 Task: Search one way flight ticket for 5 adults, 2 children, 1 infant in seat and 2 infants on lap in economy from Yakutat: Yakutat Airport (also See Yakutat Seaplane Base) to Jackson: Jackson Hole Airport on 5-2-2023. Choice of flights is Delta. Number of bags: 6 checked bags. Price is upto 87000. Outbound departure time preference is 19:00.
Action: Mouse moved to (219, 127)
Screenshot: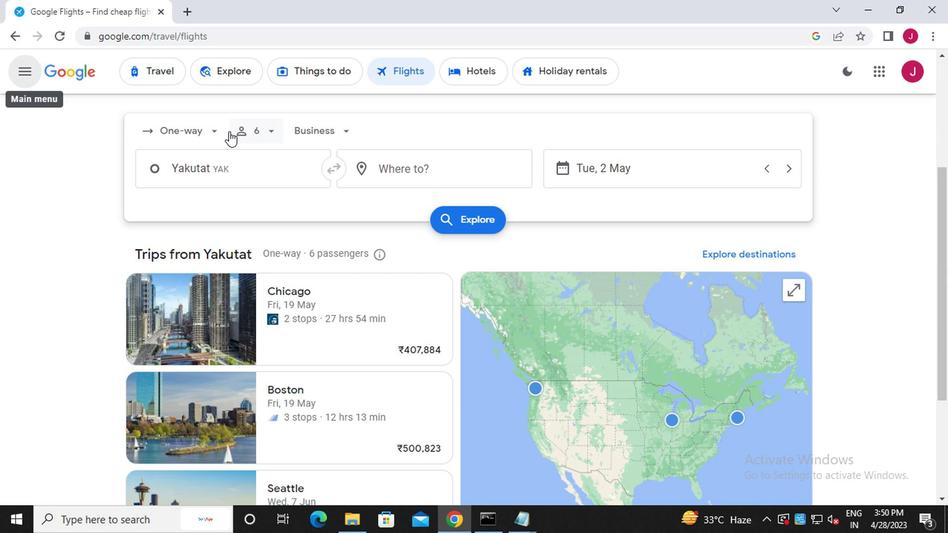 
Action: Mouse pressed left at (219, 127)
Screenshot: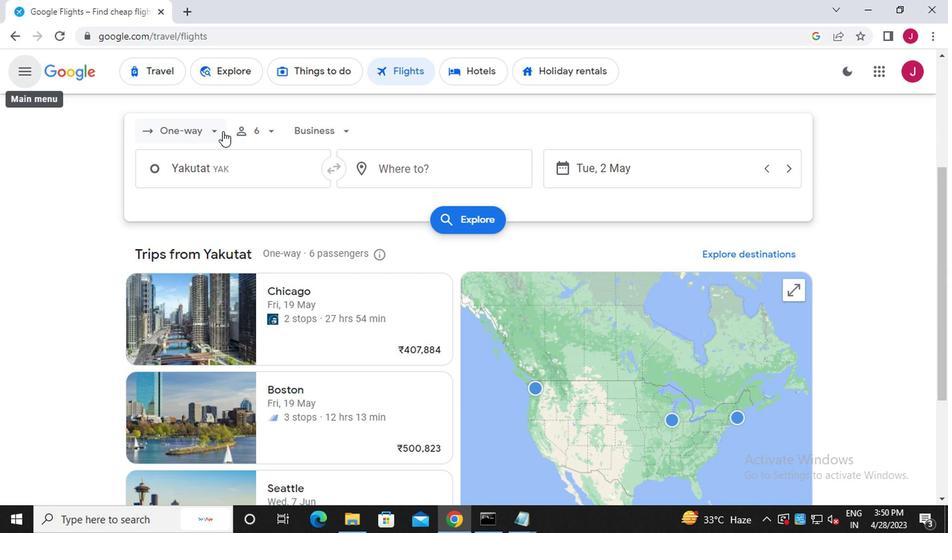 
Action: Mouse moved to (213, 198)
Screenshot: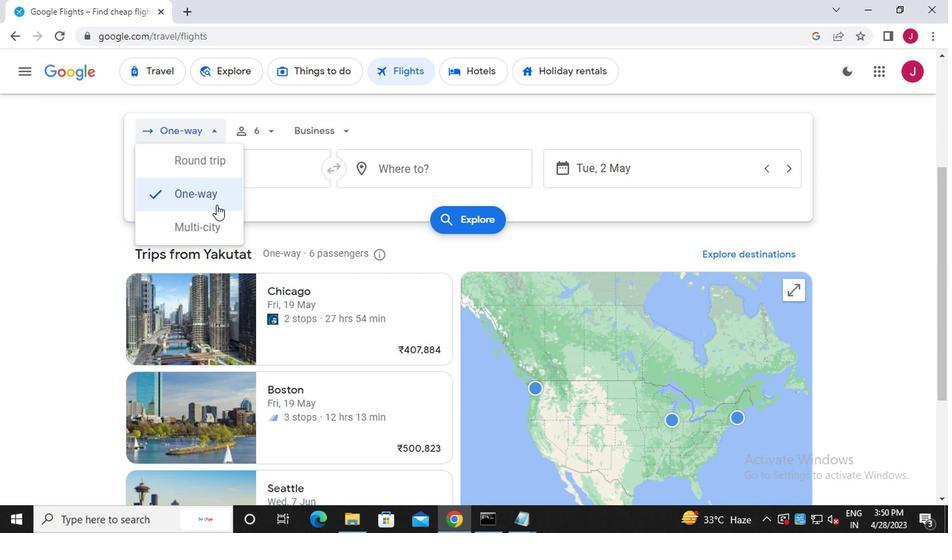 
Action: Mouse pressed left at (213, 198)
Screenshot: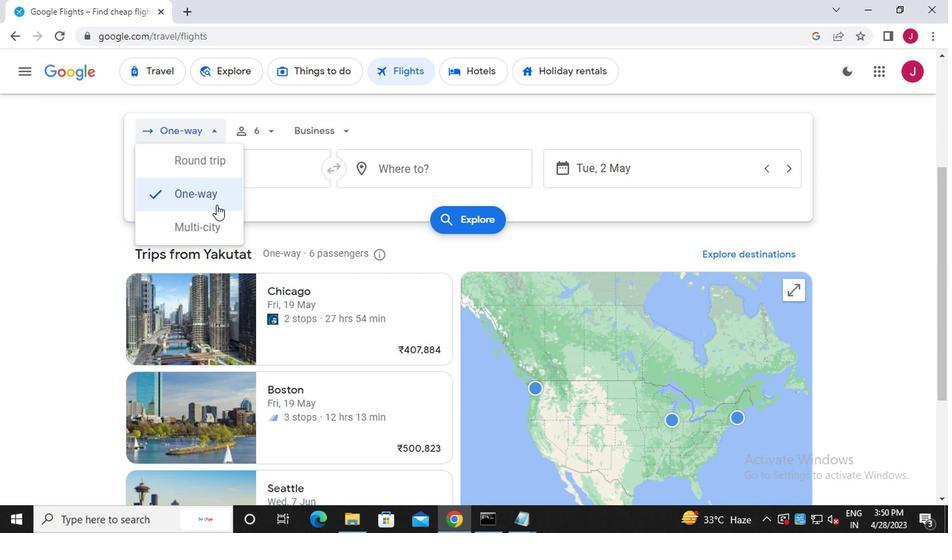 
Action: Mouse moved to (257, 135)
Screenshot: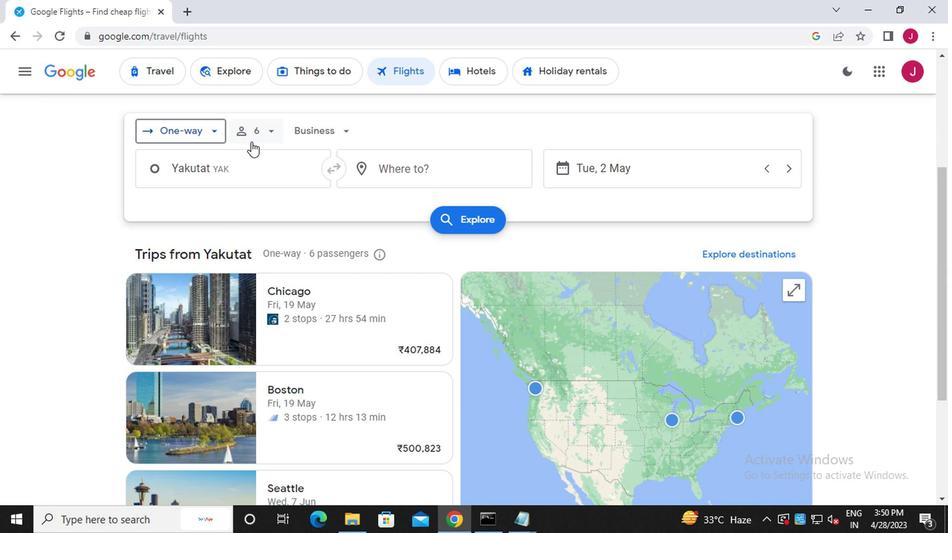 
Action: Mouse pressed left at (257, 135)
Screenshot: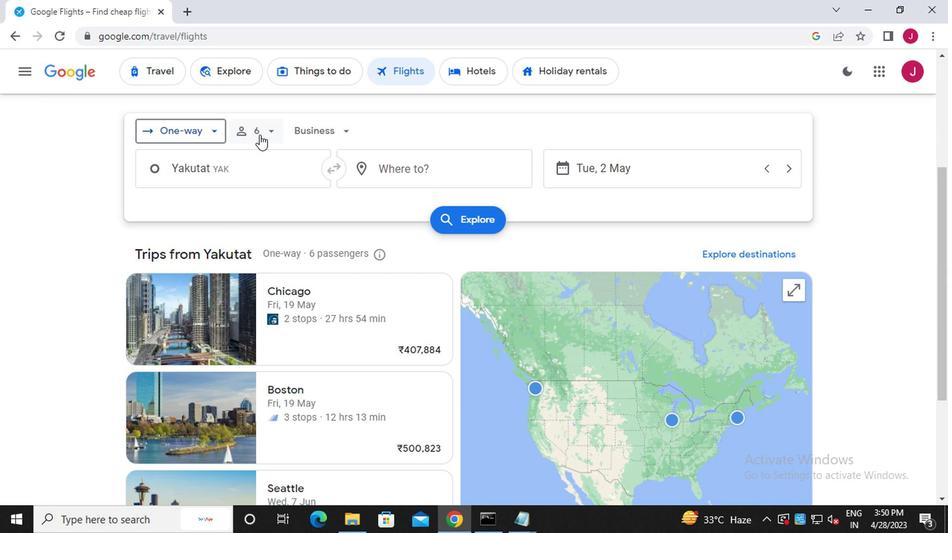 
Action: Mouse moved to (374, 168)
Screenshot: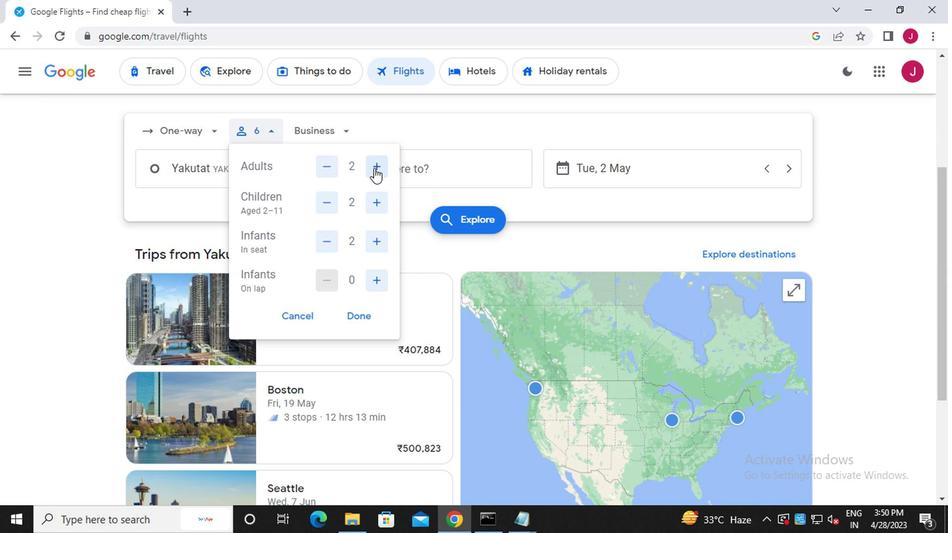 
Action: Mouse pressed left at (374, 168)
Screenshot: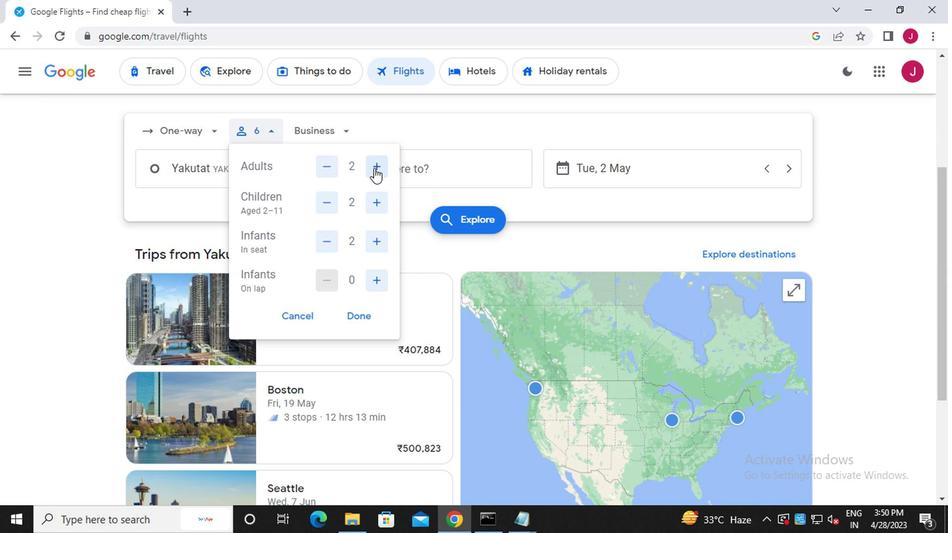 
Action: Mouse moved to (374, 168)
Screenshot: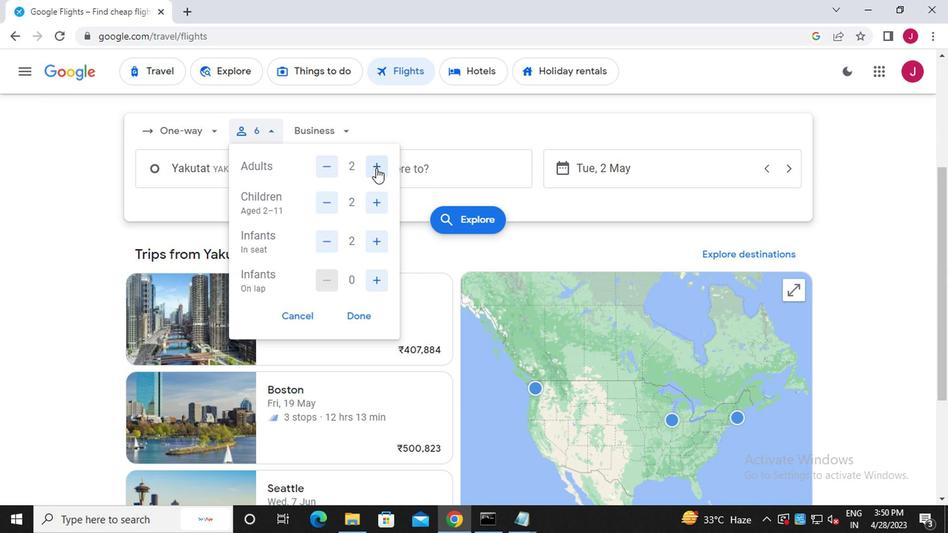 
Action: Mouse pressed left at (374, 168)
Screenshot: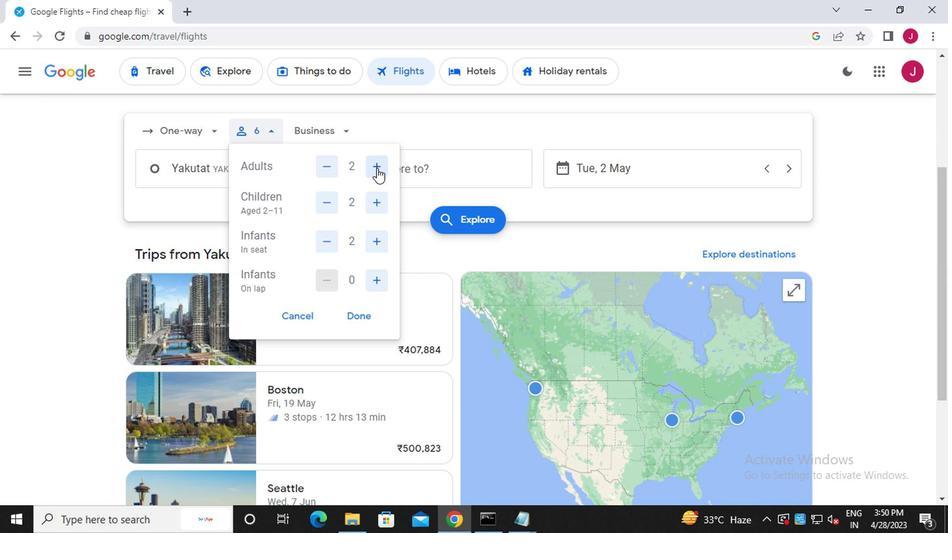 
Action: Mouse pressed left at (374, 168)
Screenshot: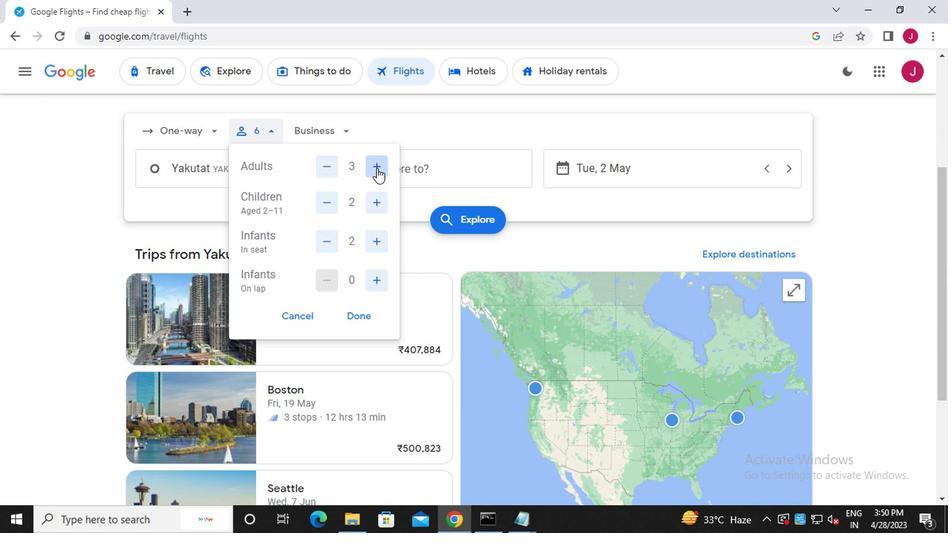 
Action: Mouse pressed left at (374, 168)
Screenshot: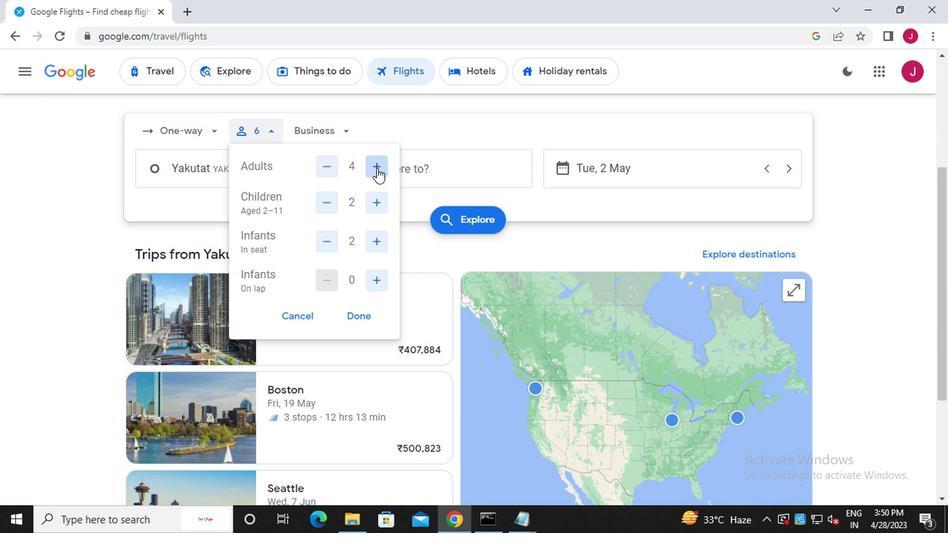 
Action: Mouse moved to (320, 165)
Screenshot: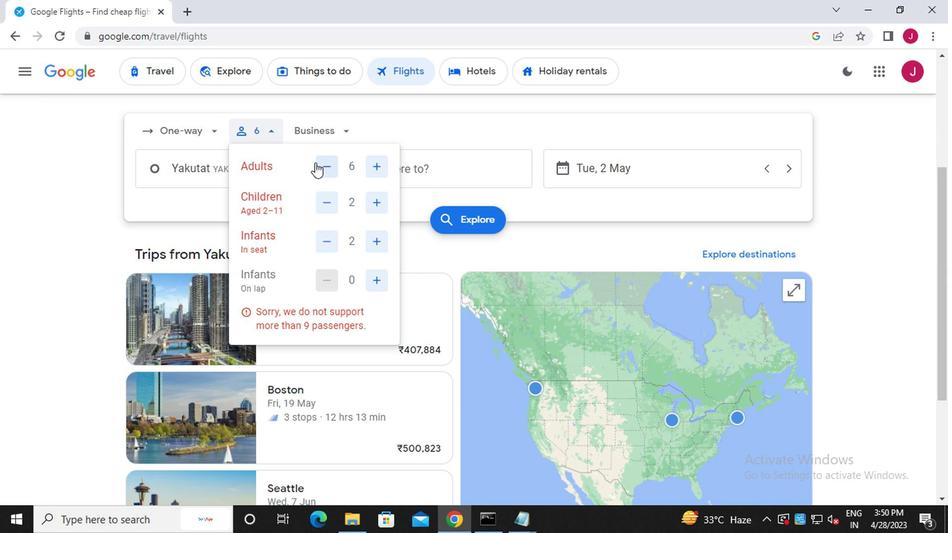 
Action: Mouse pressed left at (320, 165)
Screenshot: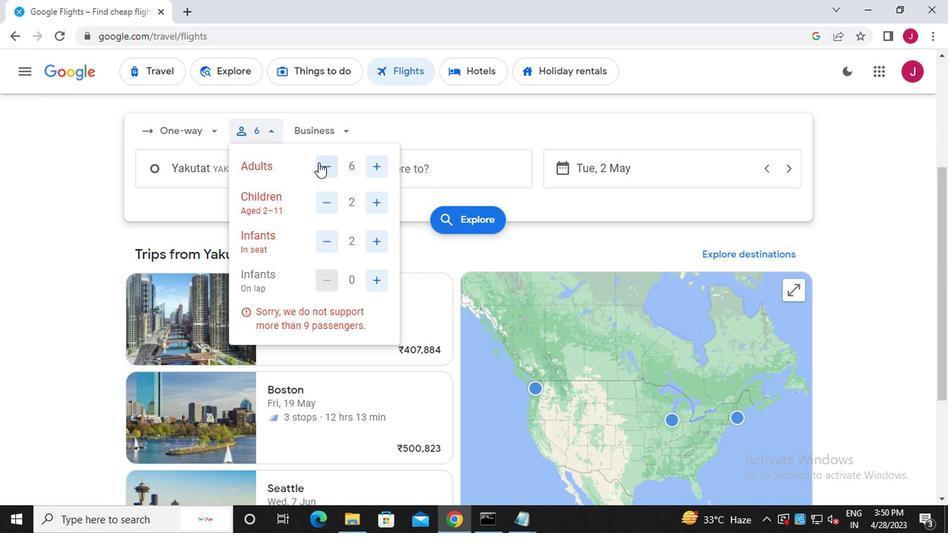 
Action: Mouse moved to (327, 248)
Screenshot: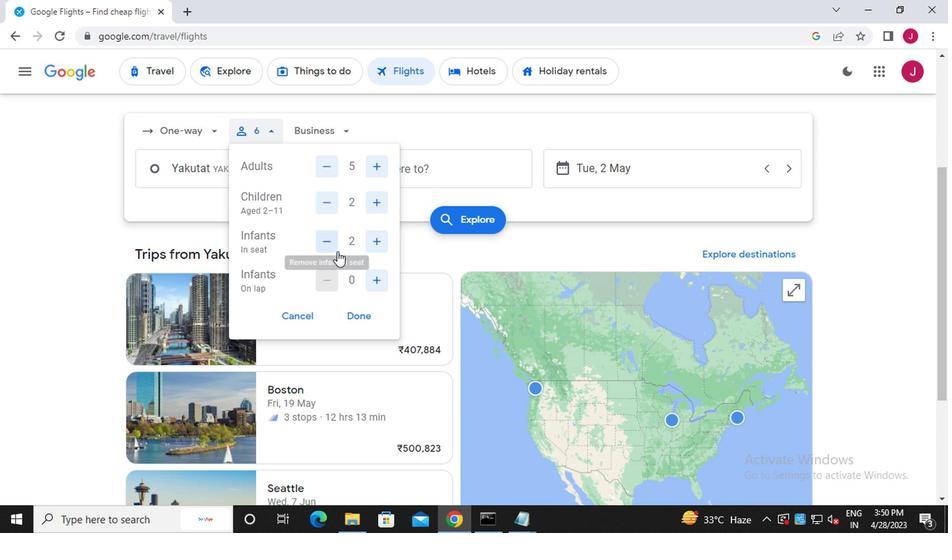 
Action: Mouse pressed left at (327, 248)
Screenshot: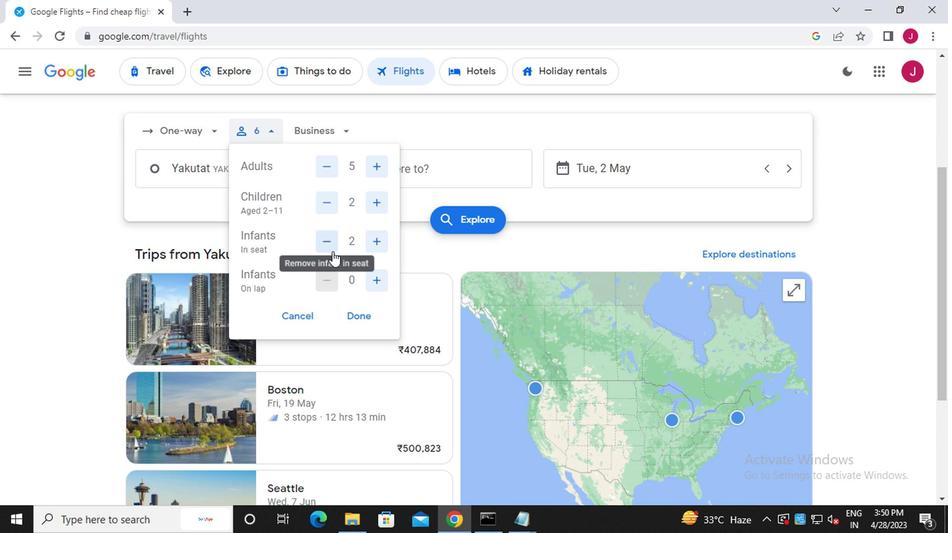 
Action: Mouse moved to (379, 282)
Screenshot: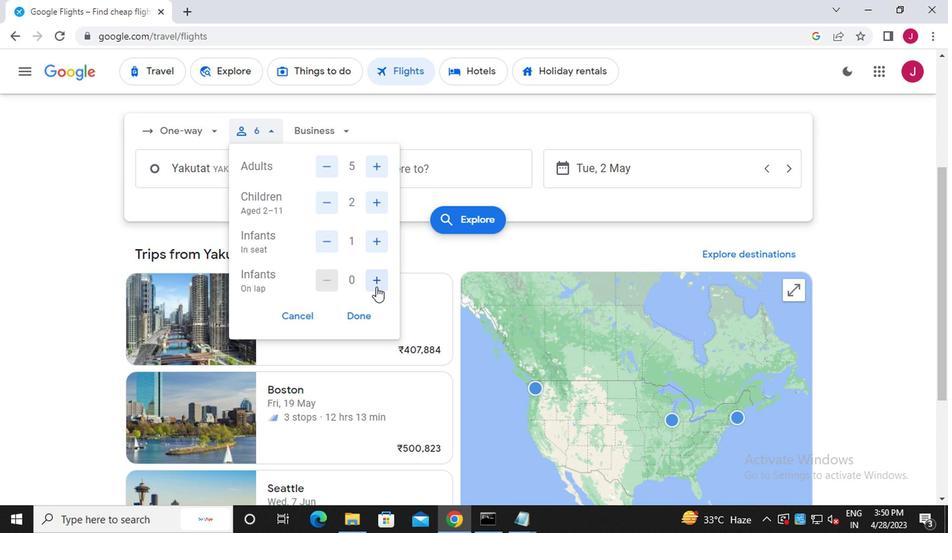 
Action: Mouse pressed left at (379, 282)
Screenshot: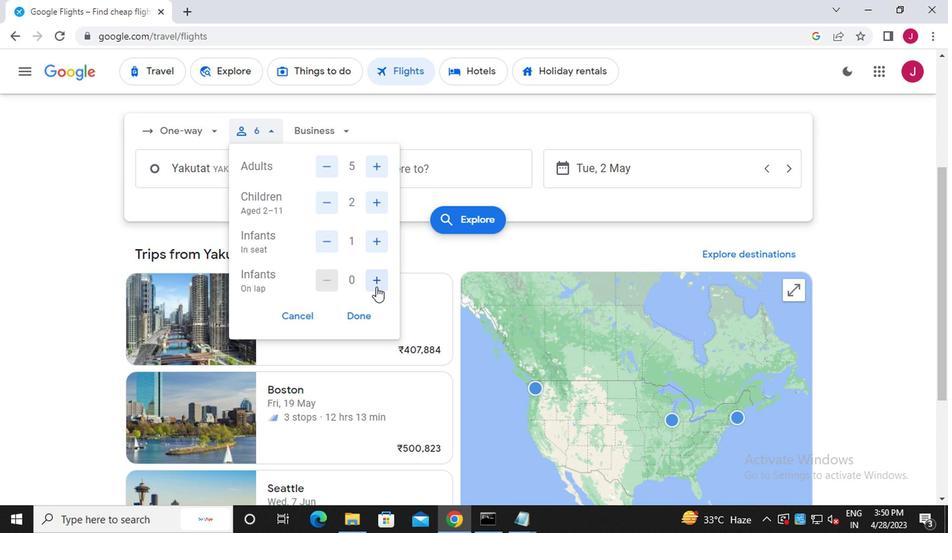 
Action: Mouse moved to (380, 282)
Screenshot: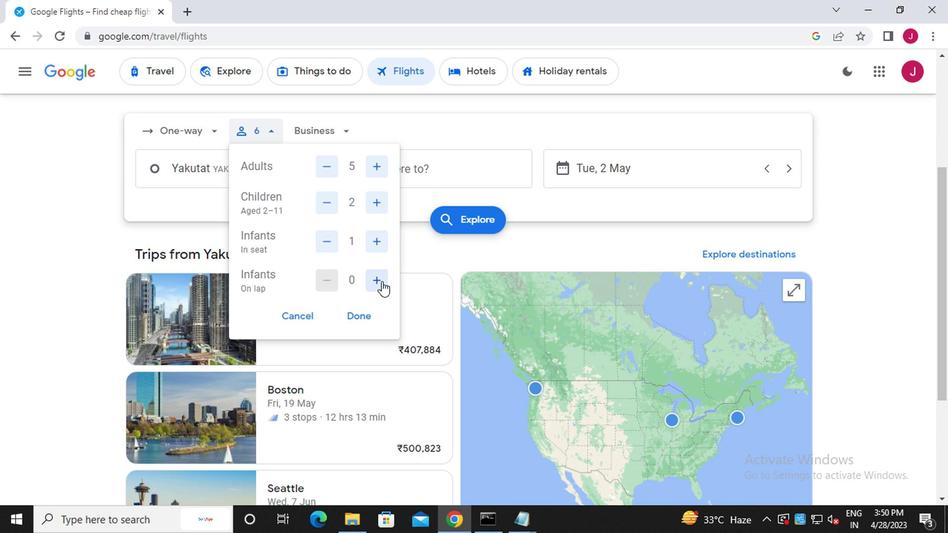 
Action: Mouse pressed left at (380, 282)
Screenshot: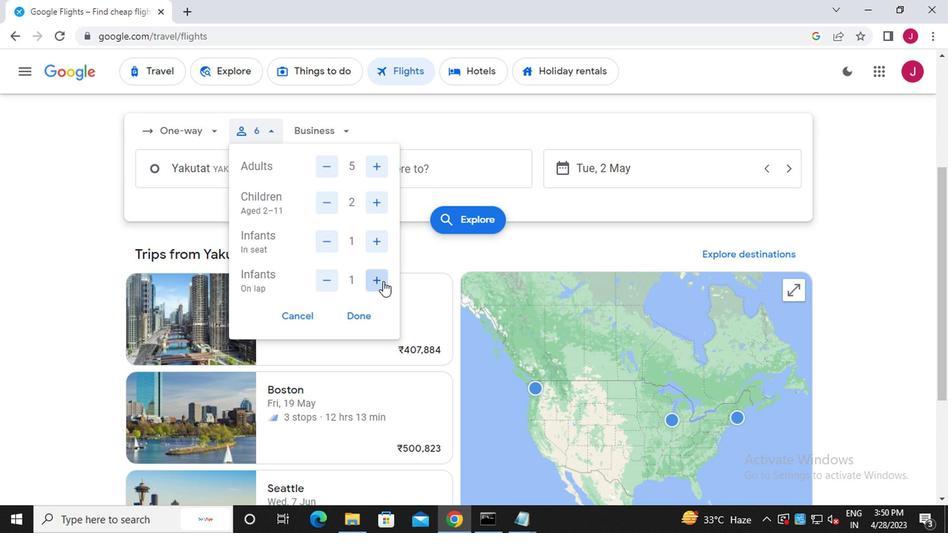 
Action: Mouse moved to (328, 278)
Screenshot: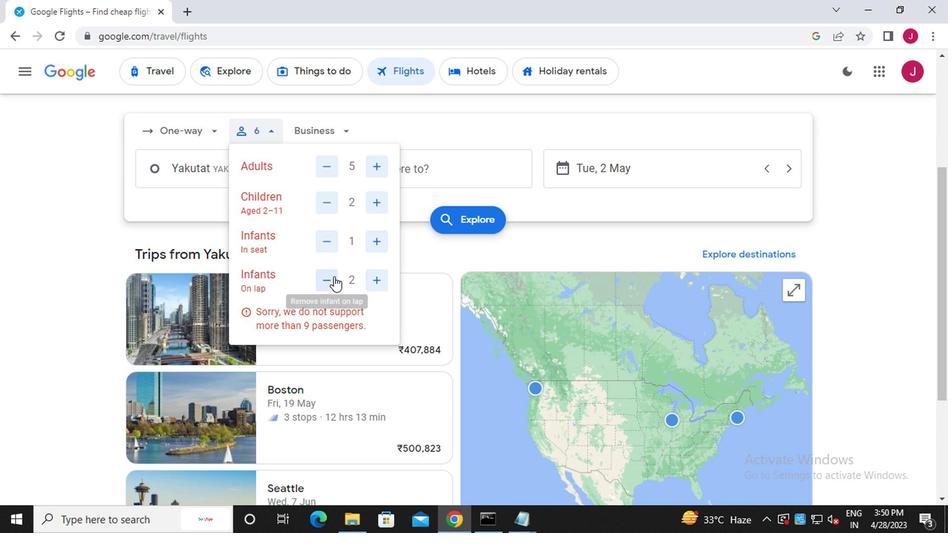
Action: Mouse pressed left at (328, 278)
Screenshot: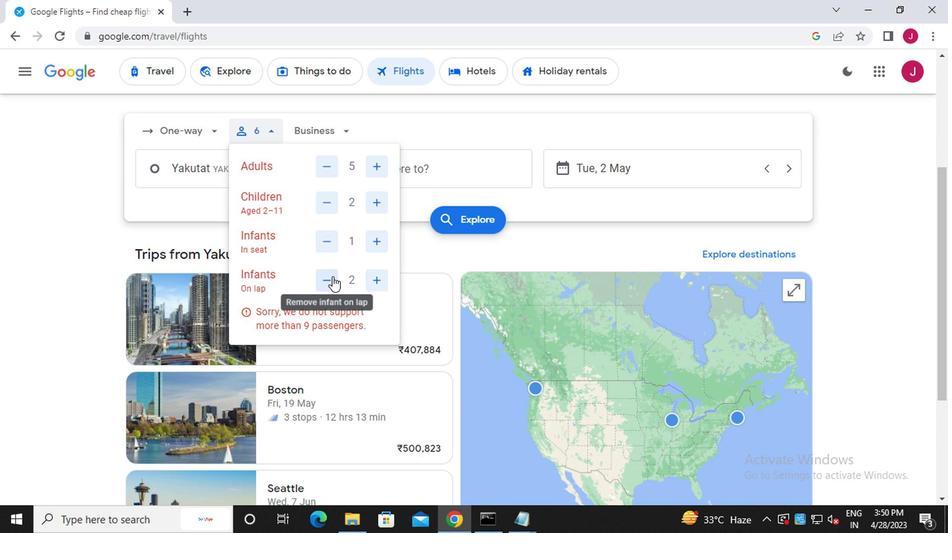 
Action: Mouse moved to (352, 316)
Screenshot: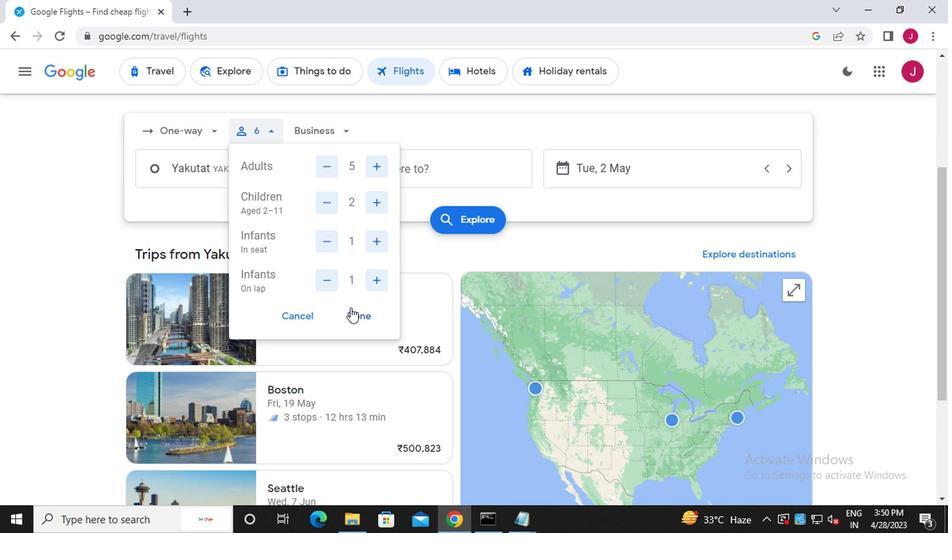 
Action: Mouse pressed left at (352, 316)
Screenshot: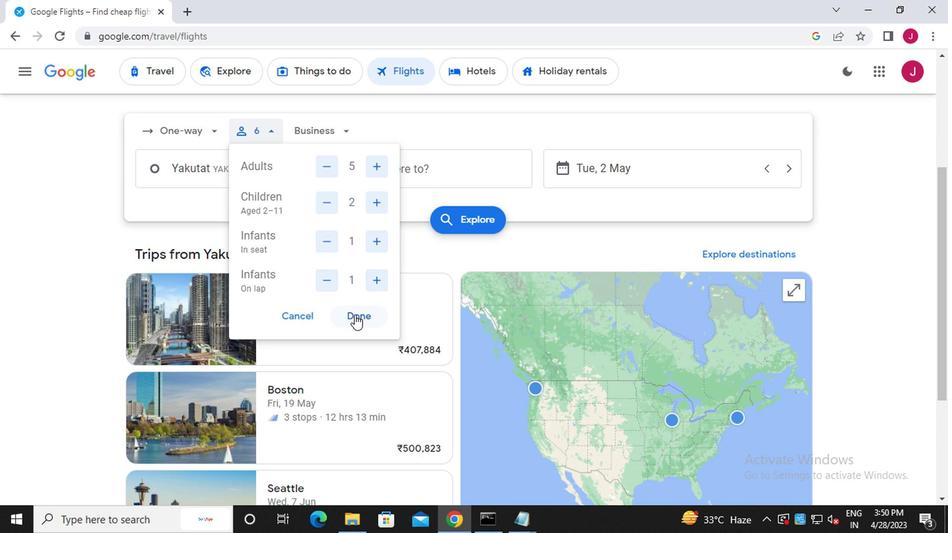 
Action: Mouse moved to (307, 133)
Screenshot: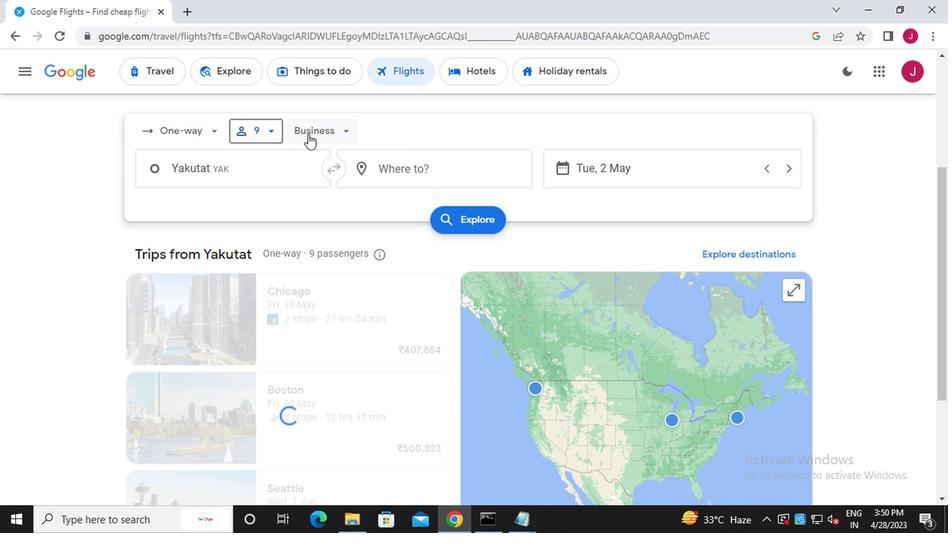
Action: Mouse pressed left at (307, 133)
Screenshot: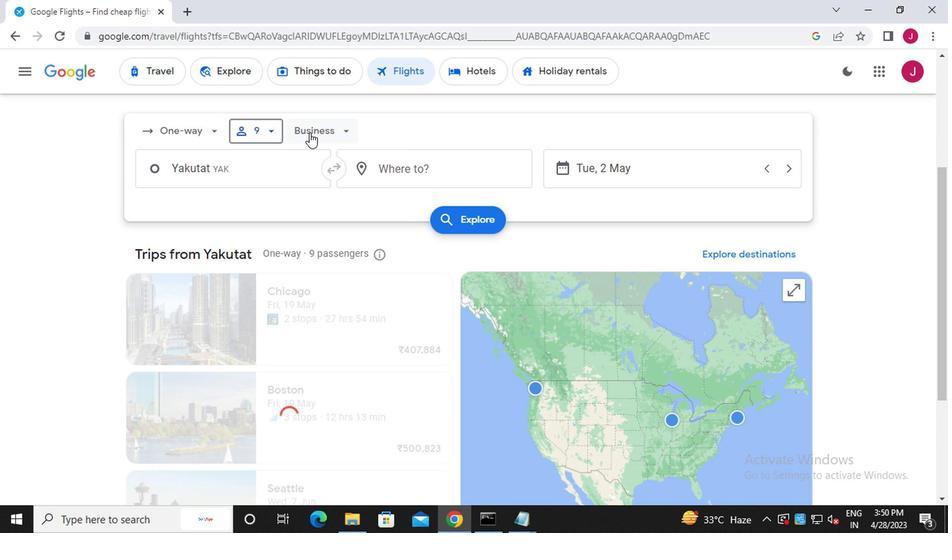 
Action: Mouse moved to (348, 157)
Screenshot: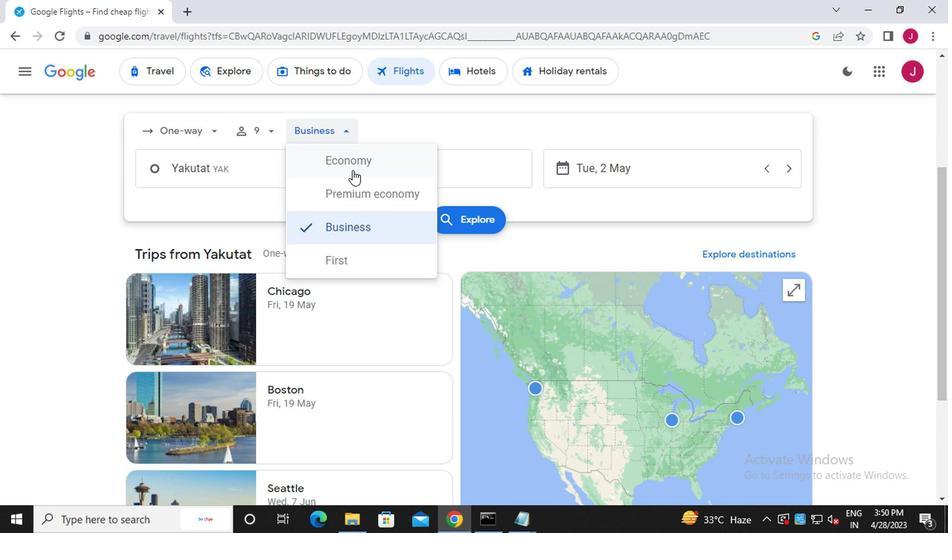 
Action: Mouse pressed left at (348, 157)
Screenshot: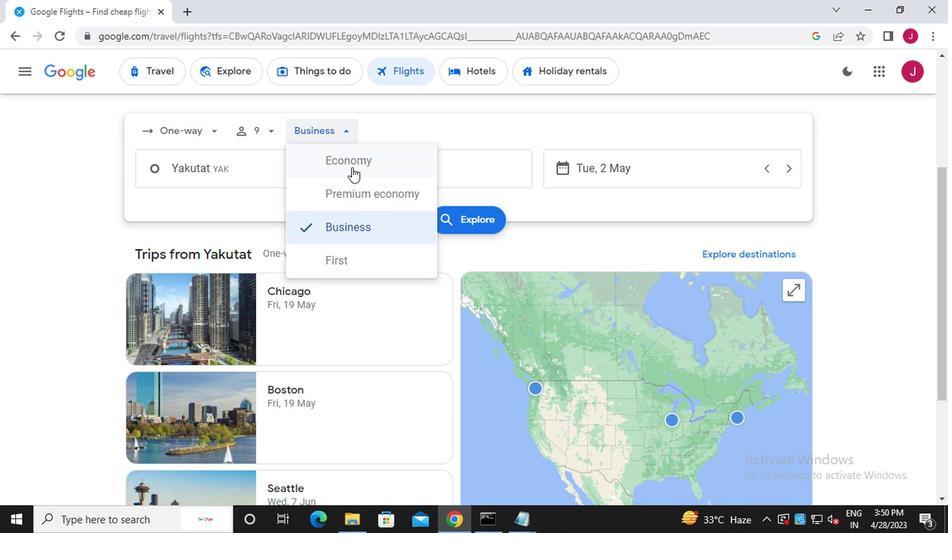 
Action: Mouse moved to (260, 174)
Screenshot: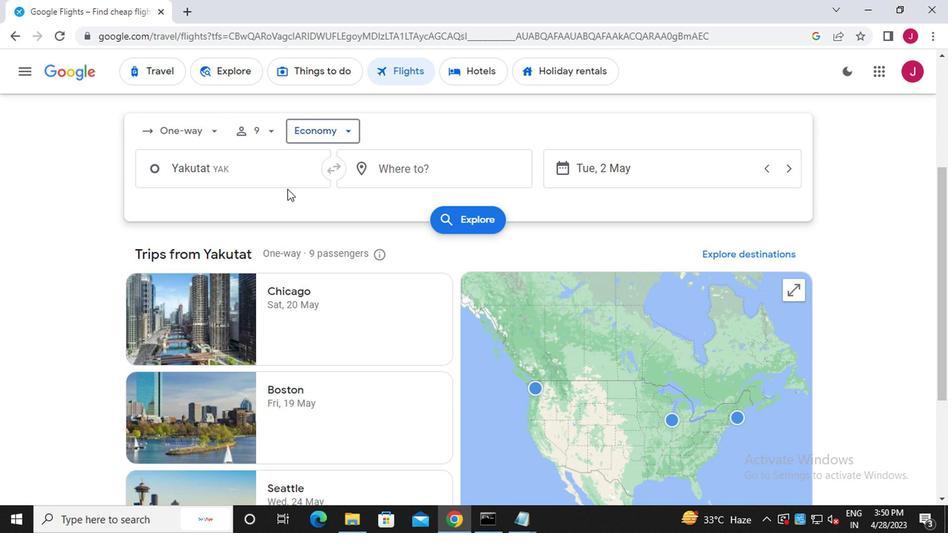 
Action: Mouse pressed left at (260, 174)
Screenshot: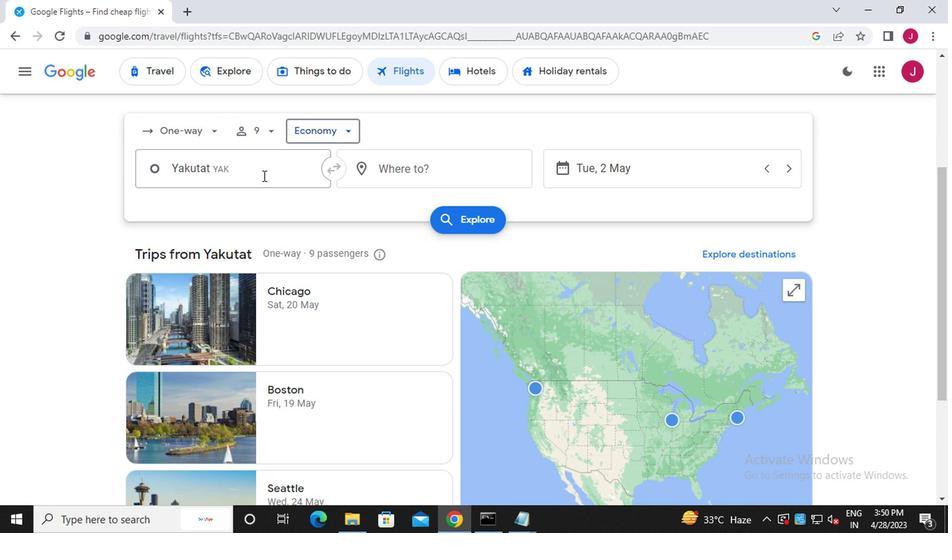 
Action: Mouse moved to (258, 174)
Screenshot: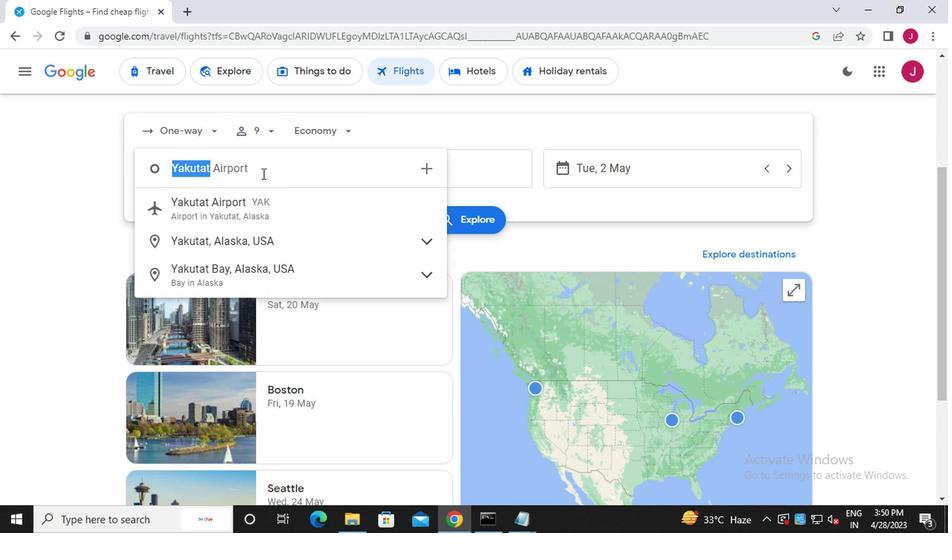 
Action: Key pressed yakutat
Screenshot: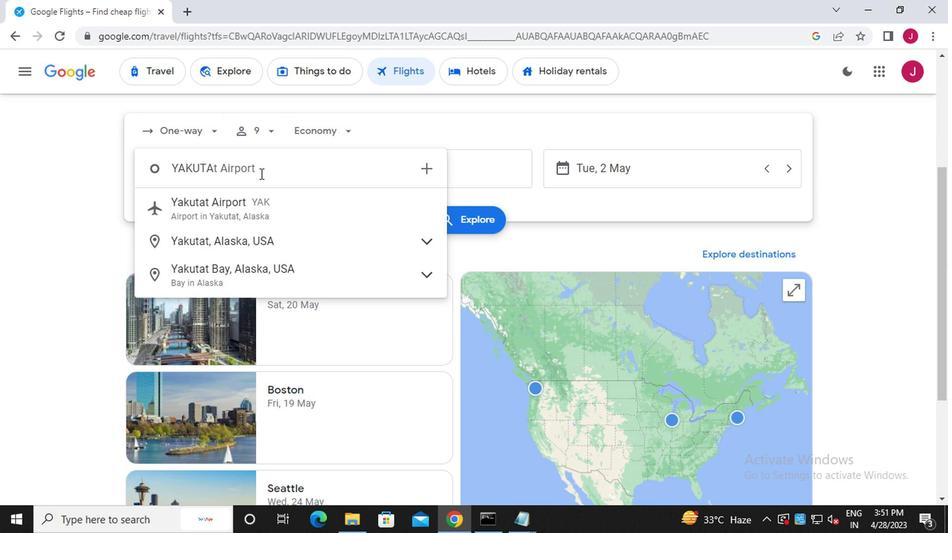 
Action: Mouse moved to (249, 204)
Screenshot: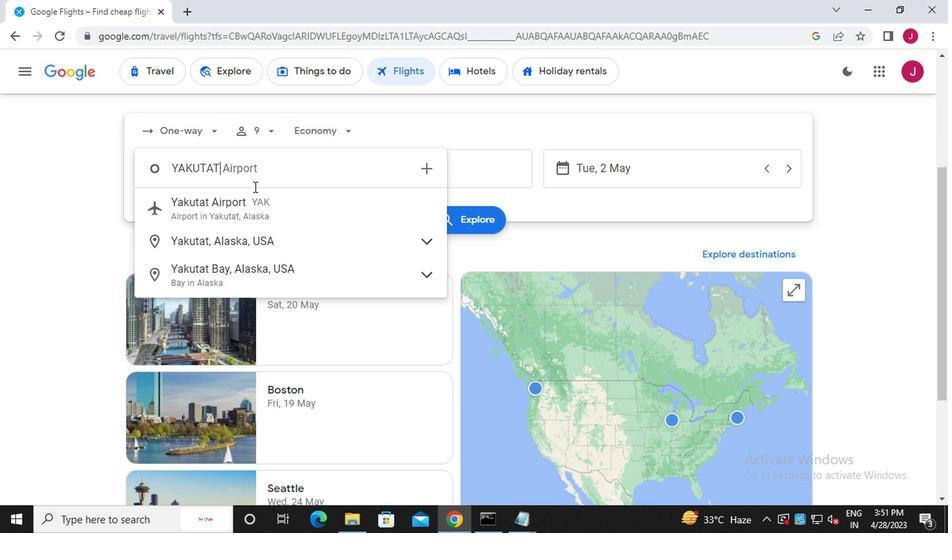 
Action: Mouse pressed left at (249, 204)
Screenshot: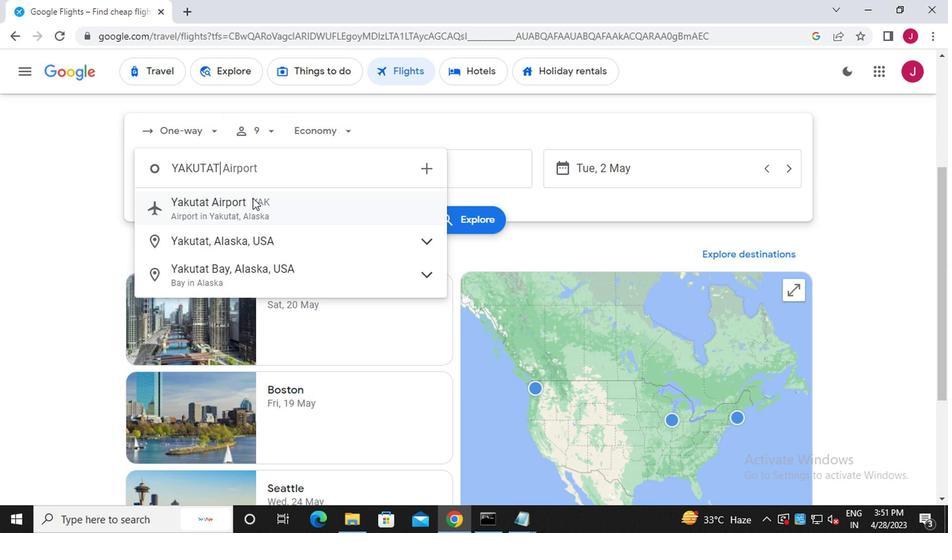 
Action: Mouse moved to (439, 174)
Screenshot: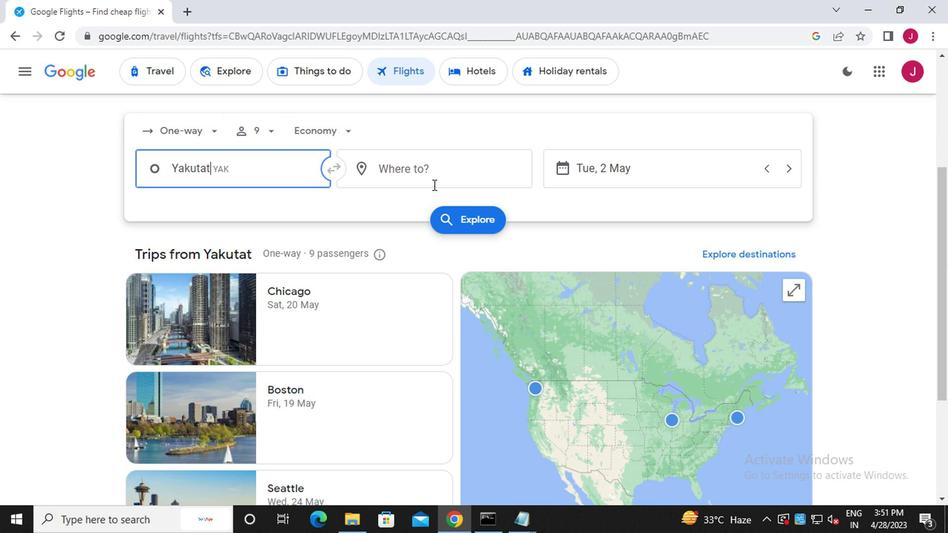 
Action: Mouse pressed left at (439, 174)
Screenshot: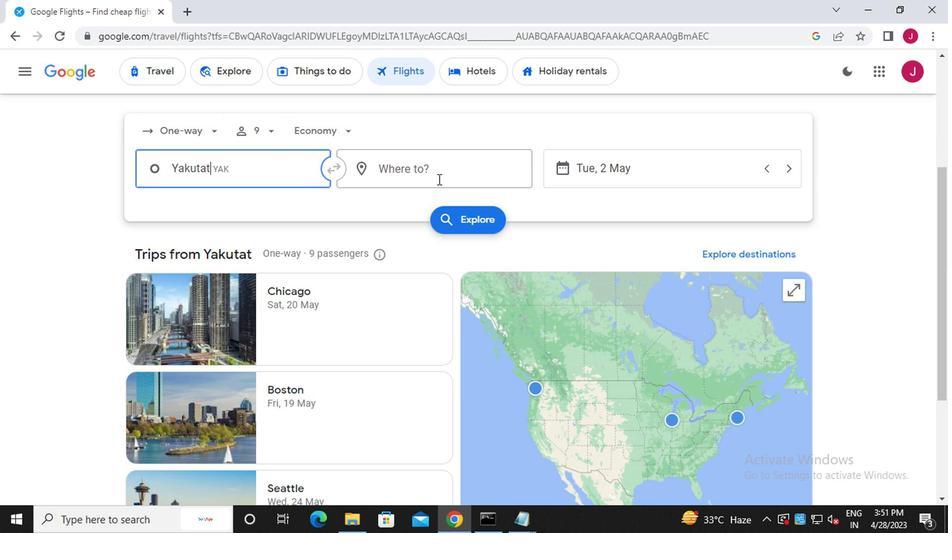 
Action: Mouse moved to (439, 174)
Screenshot: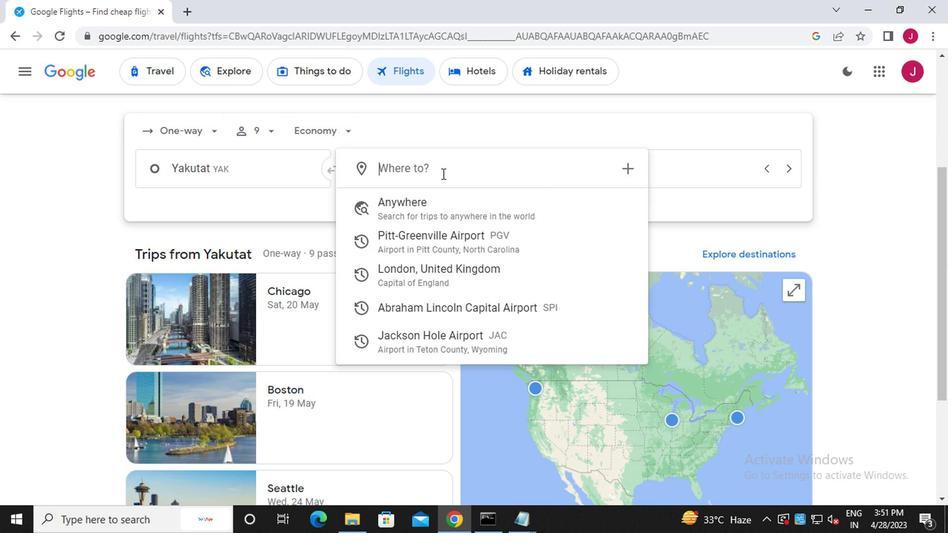 
Action: Key pressed jacksn<Key.space><Key.backspace><Key.backspace>on<Key.space>vi<Key.backspace><Key.backspace>hol
Screenshot: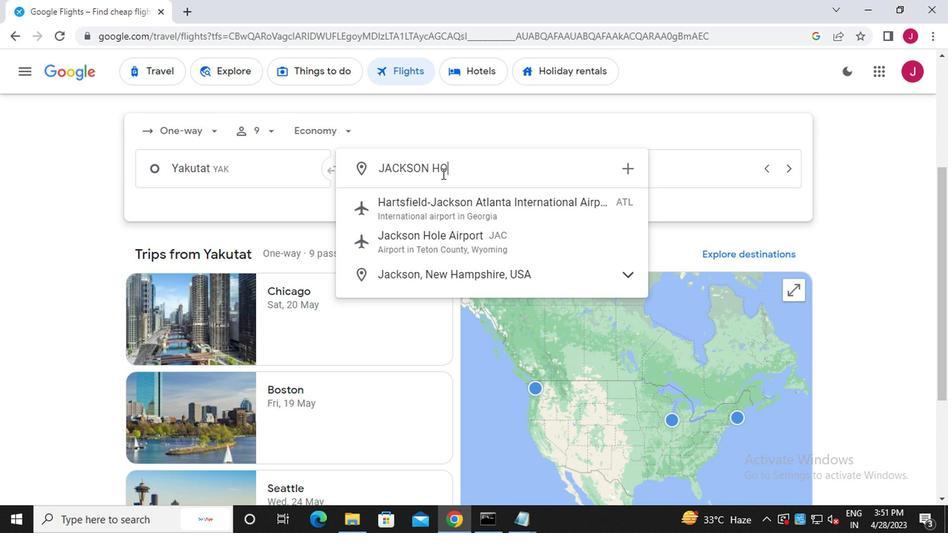 
Action: Mouse moved to (458, 215)
Screenshot: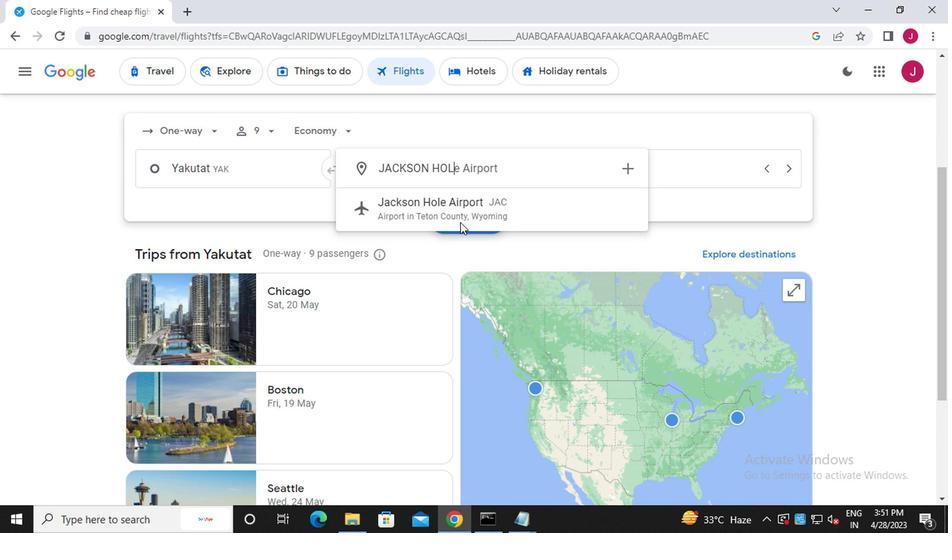 
Action: Mouse pressed left at (458, 215)
Screenshot: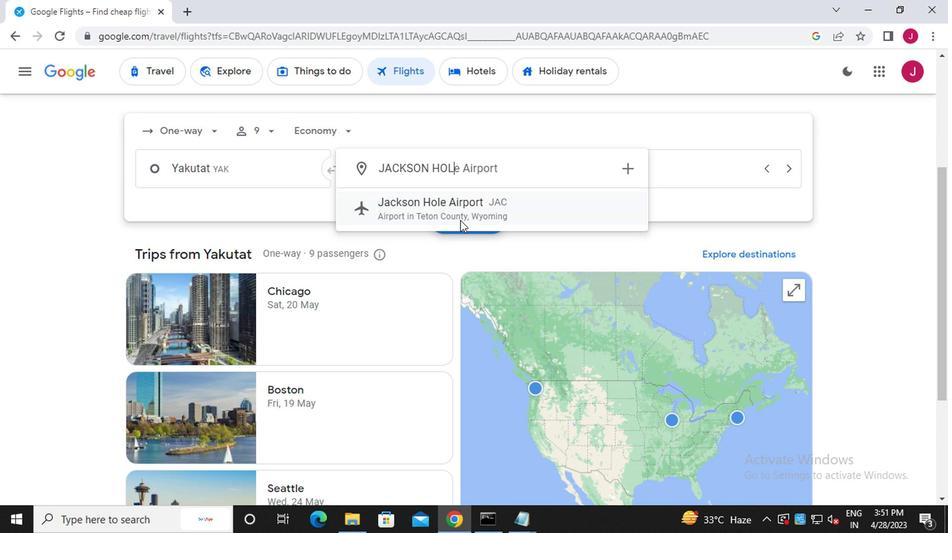 
Action: Mouse moved to (611, 170)
Screenshot: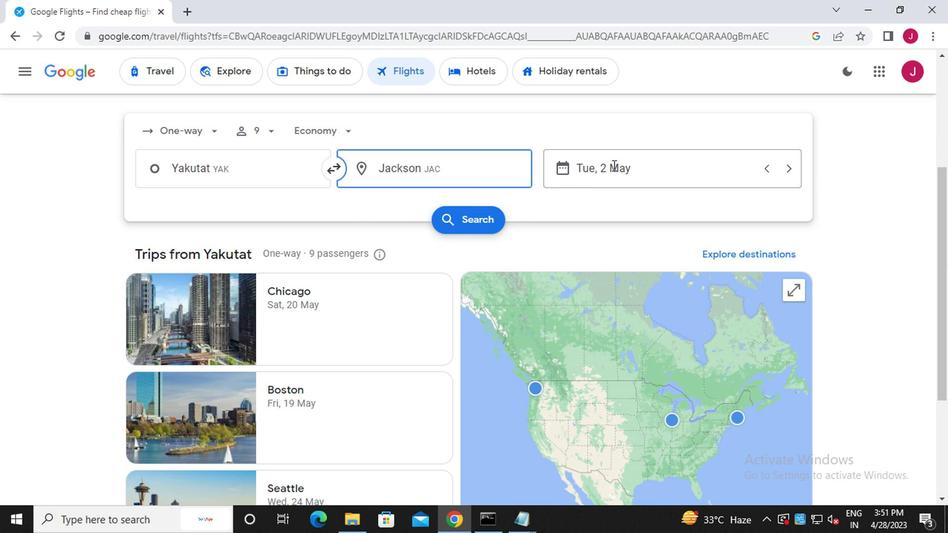 
Action: Mouse pressed left at (611, 170)
Screenshot: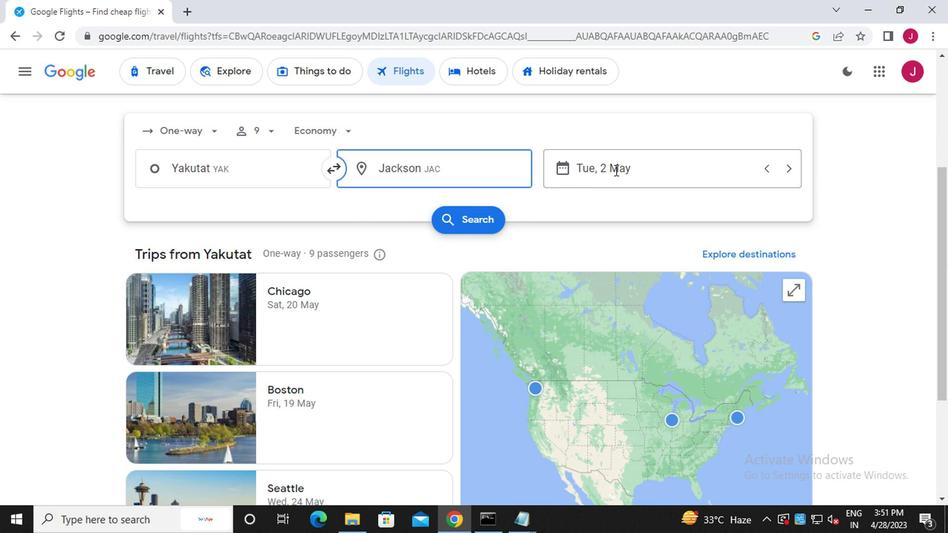 
Action: Mouse moved to (638, 240)
Screenshot: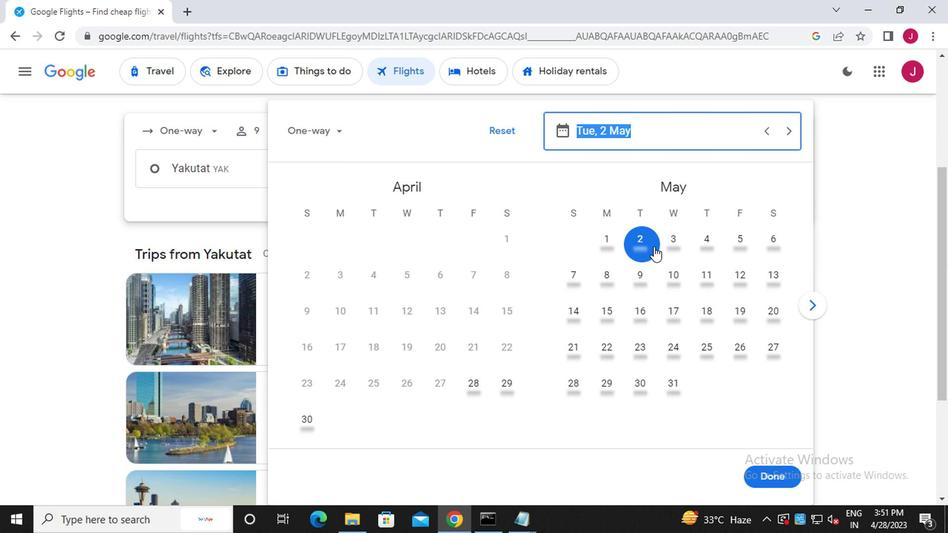 
Action: Mouse pressed left at (638, 240)
Screenshot: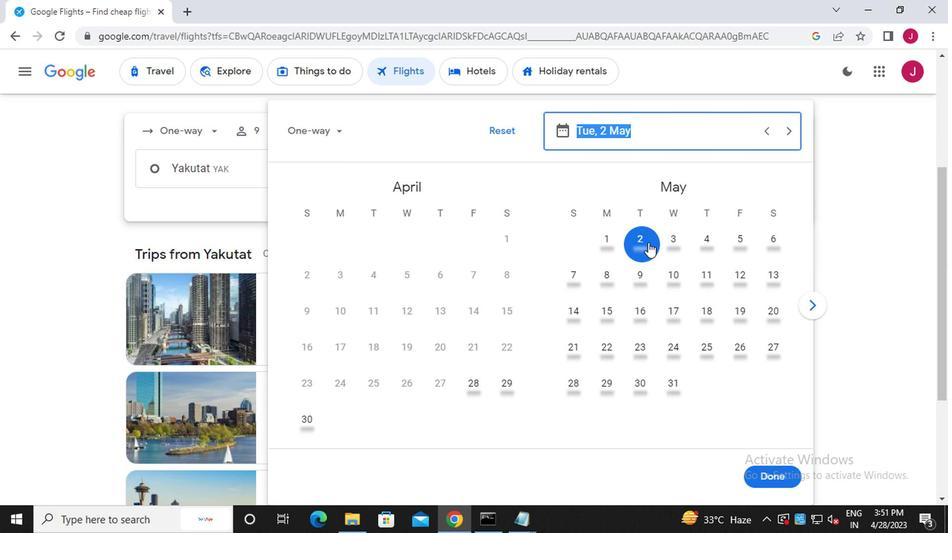
Action: Mouse moved to (766, 479)
Screenshot: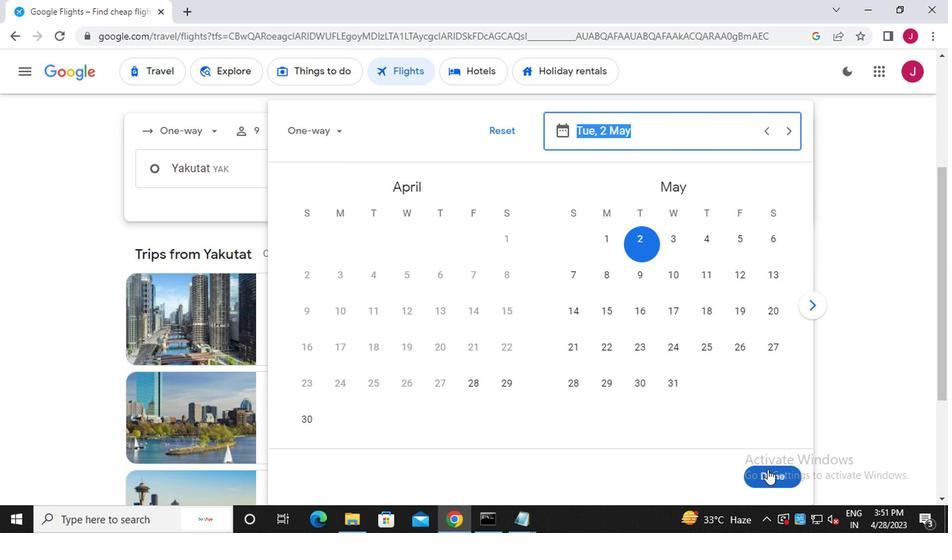 
Action: Mouse pressed left at (766, 479)
Screenshot: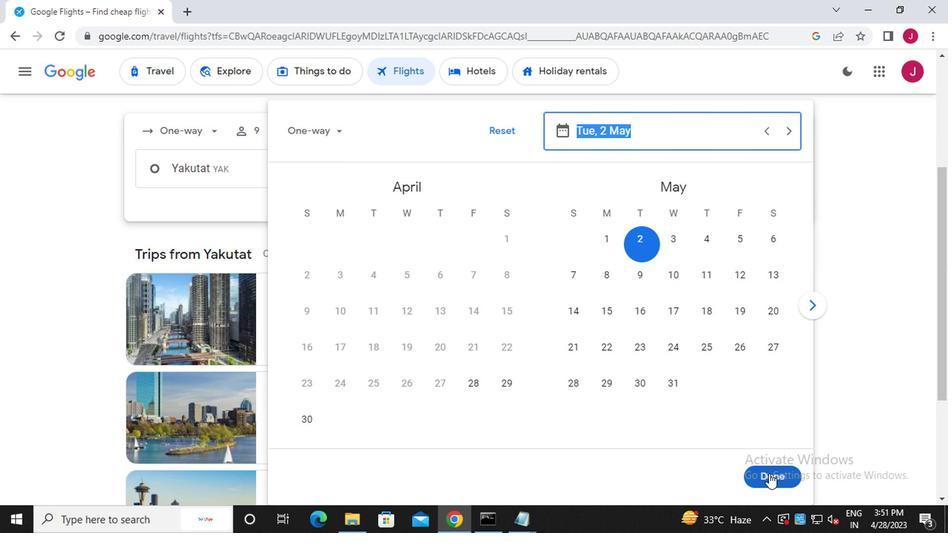 
Action: Mouse moved to (484, 224)
Screenshot: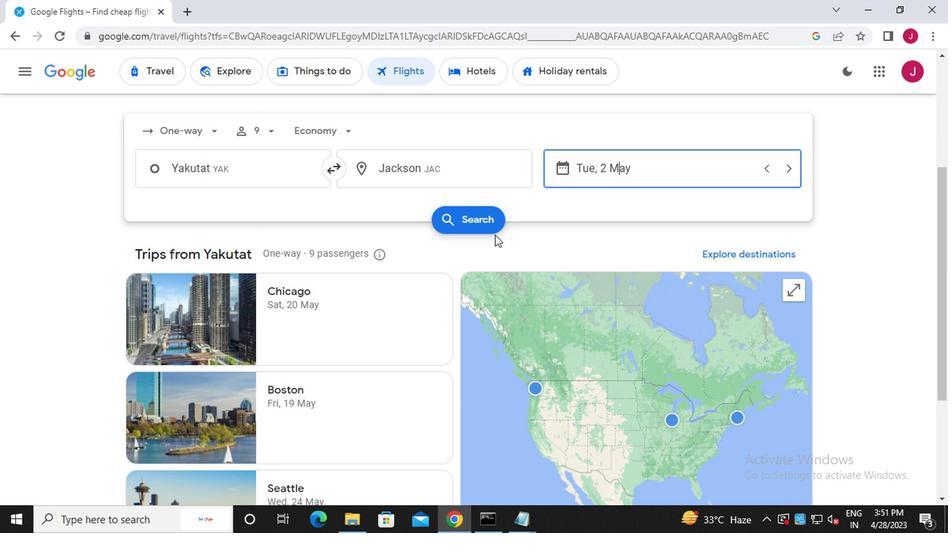 
Action: Mouse pressed left at (484, 224)
Screenshot: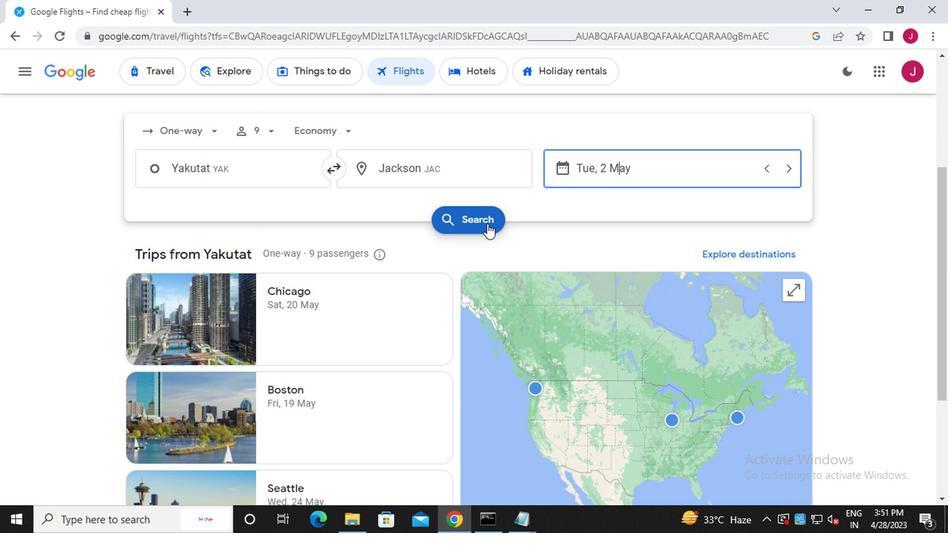
Action: Mouse moved to (166, 200)
Screenshot: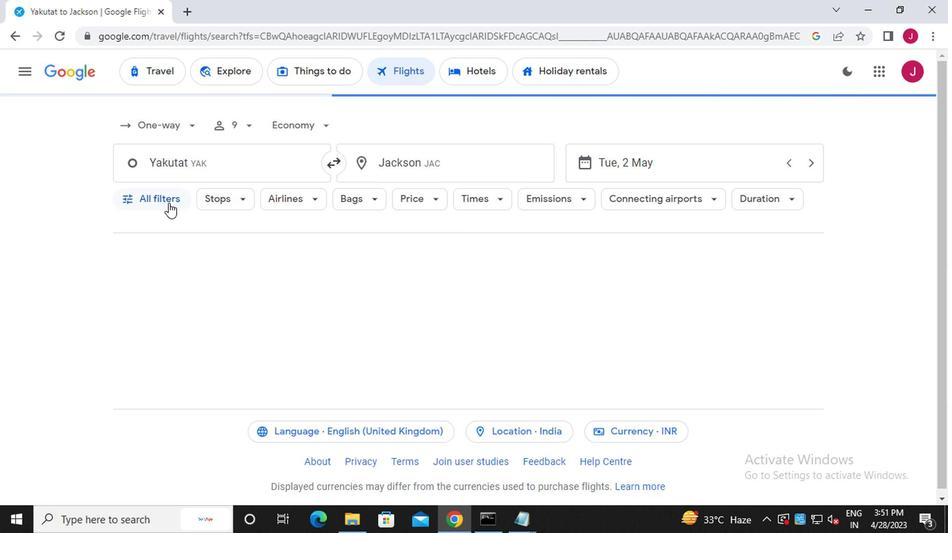 
Action: Mouse pressed left at (166, 200)
Screenshot: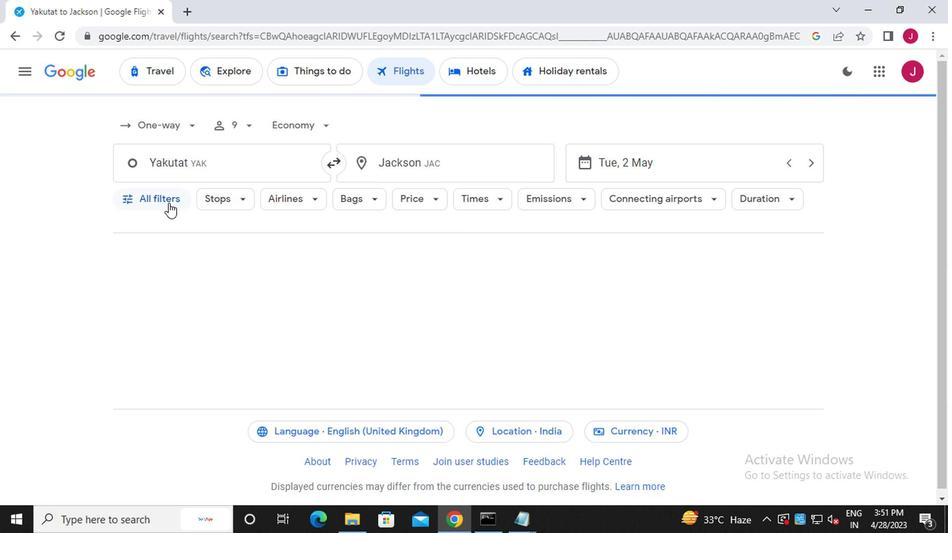 
Action: Mouse moved to (169, 219)
Screenshot: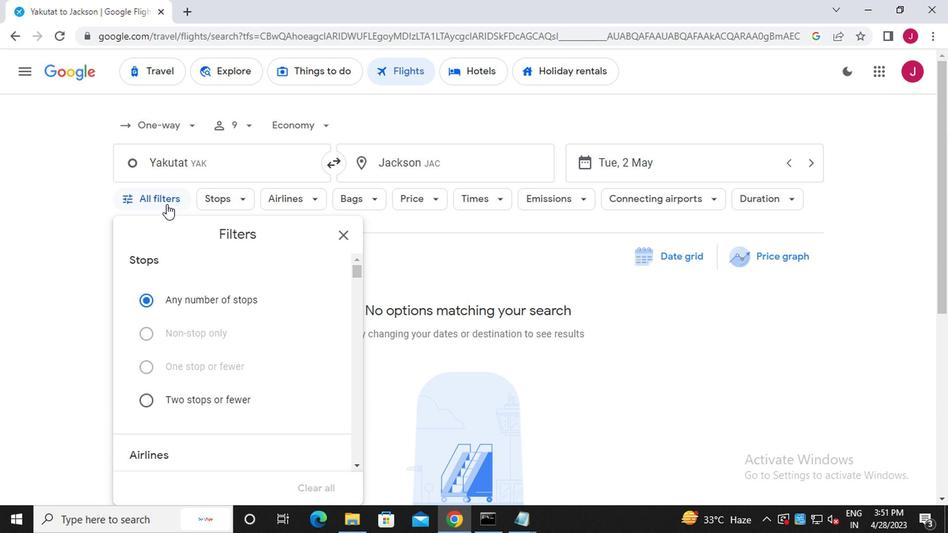 
Action: Mouse scrolled (169, 219) with delta (0, 0)
Screenshot: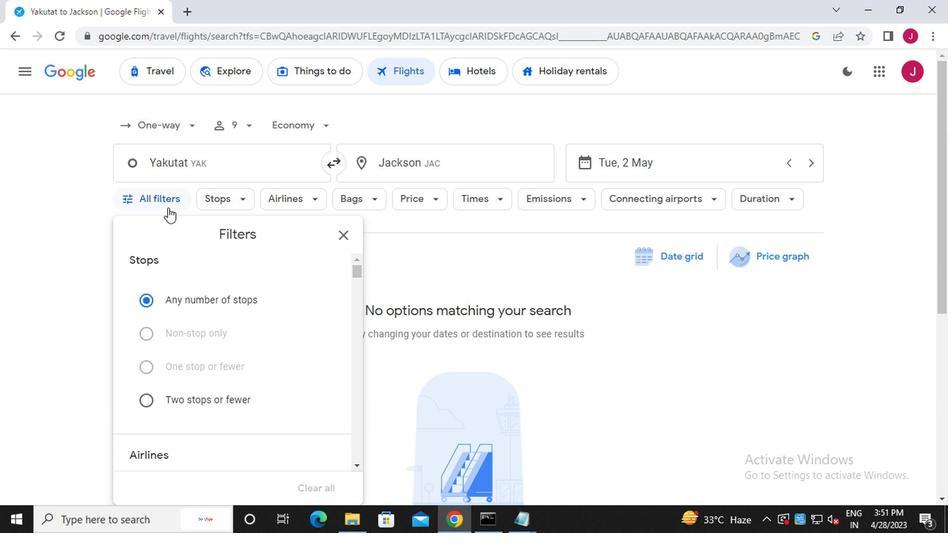 
Action: Mouse moved to (171, 222)
Screenshot: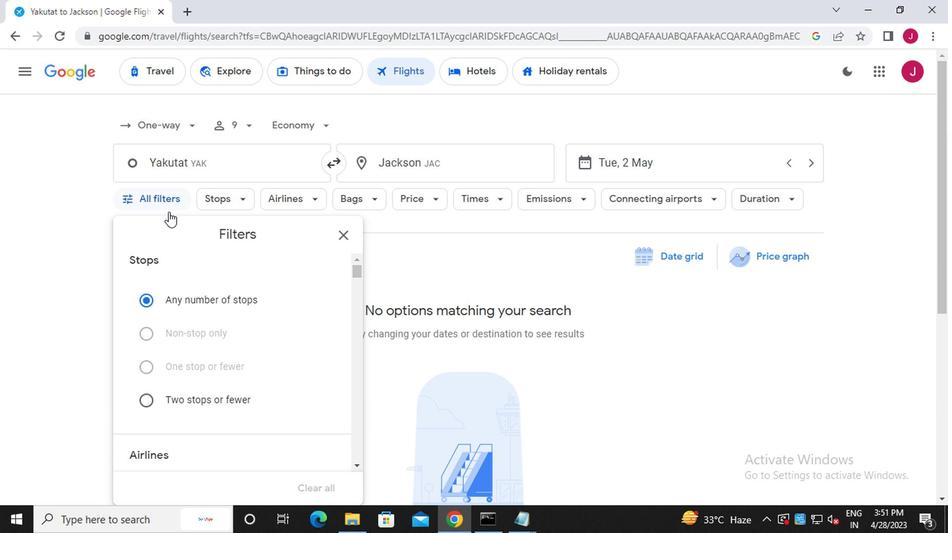 
Action: Mouse scrolled (171, 221) with delta (0, 0)
Screenshot: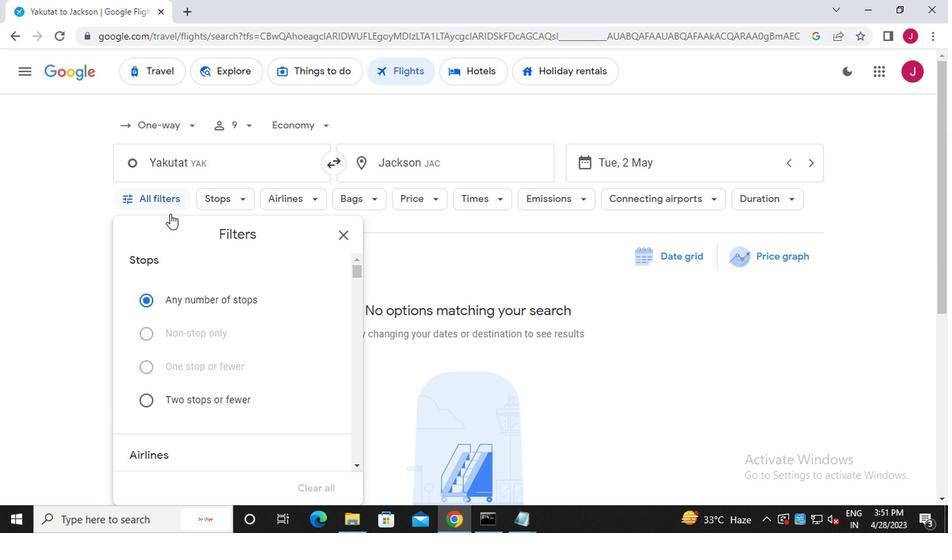 
Action: Mouse moved to (191, 226)
Screenshot: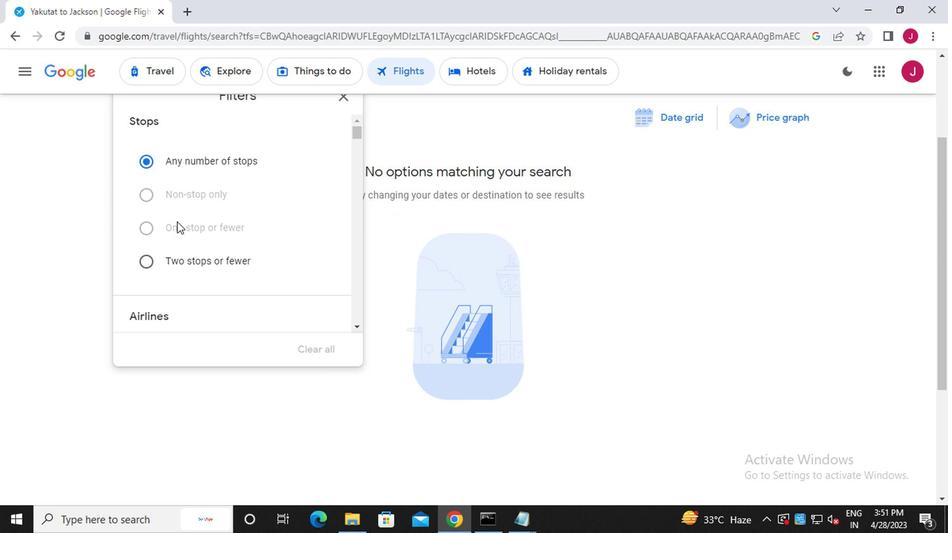 
Action: Mouse scrolled (191, 227) with delta (0, 0)
Screenshot: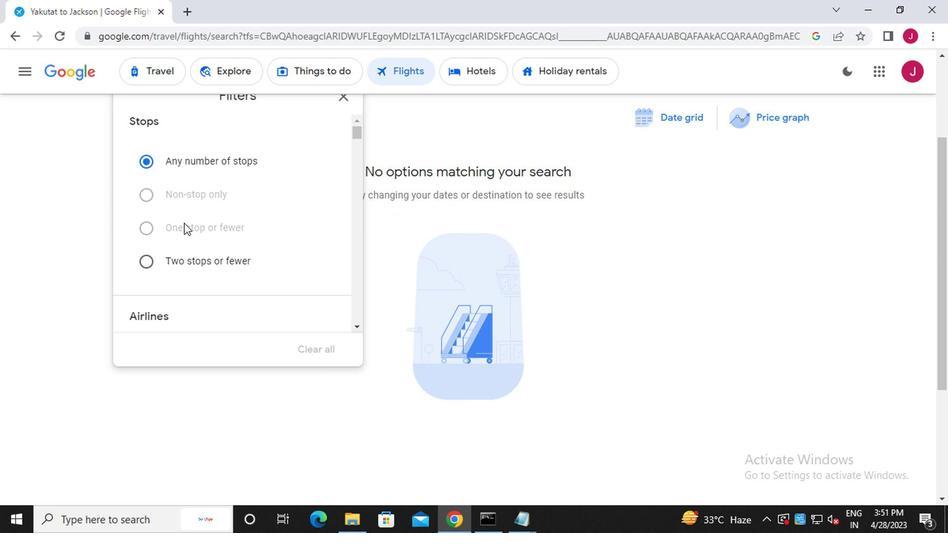 
Action: Mouse scrolled (191, 227) with delta (0, 0)
Screenshot: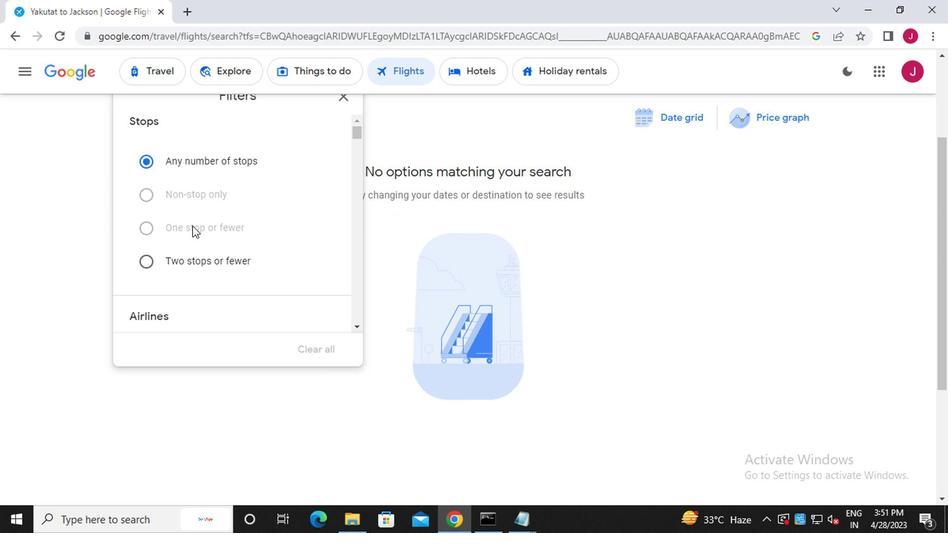
Action: Mouse moved to (249, 220)
Screenshot: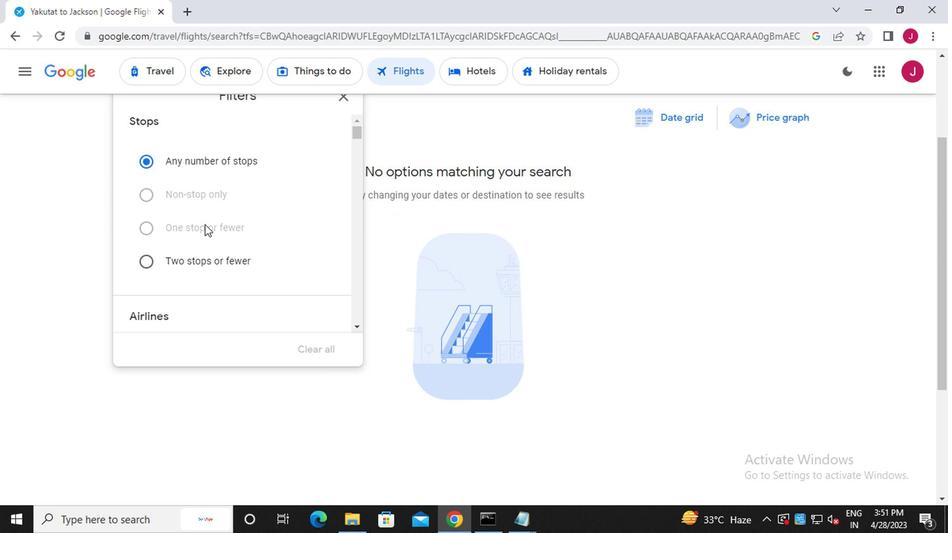 
Action: Mouse scrolled (249, 221) with delta (0, 0)
Screenshot: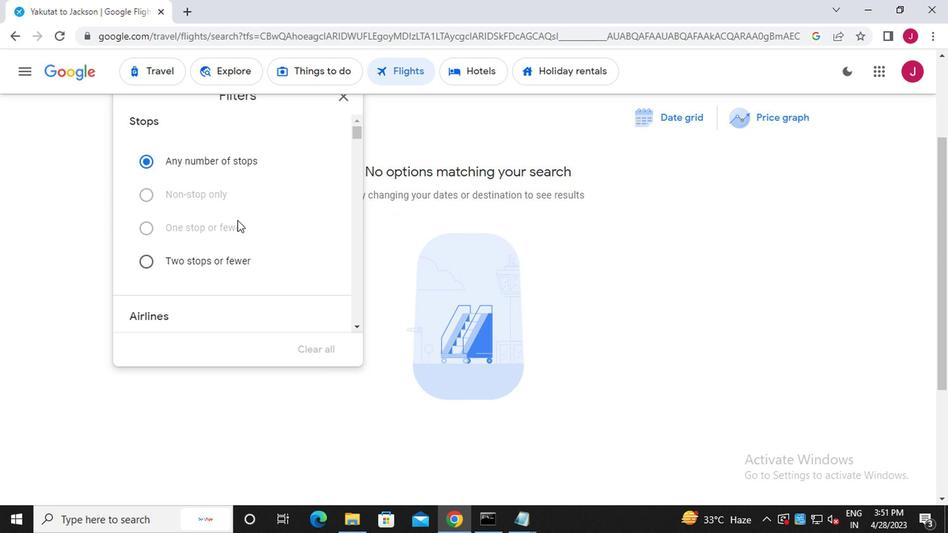 
Action: Mouse scrolled (249, 221) with delta (0, 0)
Screenshot: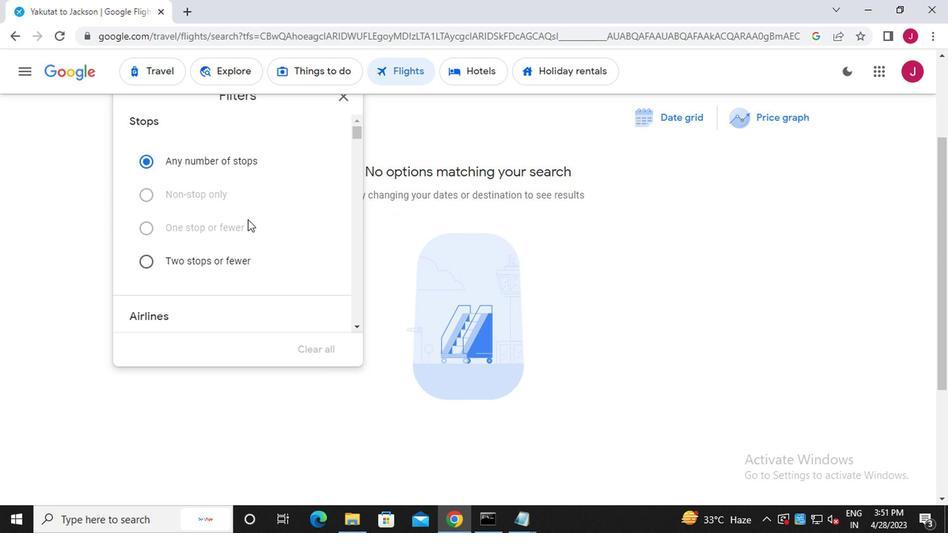 
Action: Mouse moved to (282, 216)
Screenshot: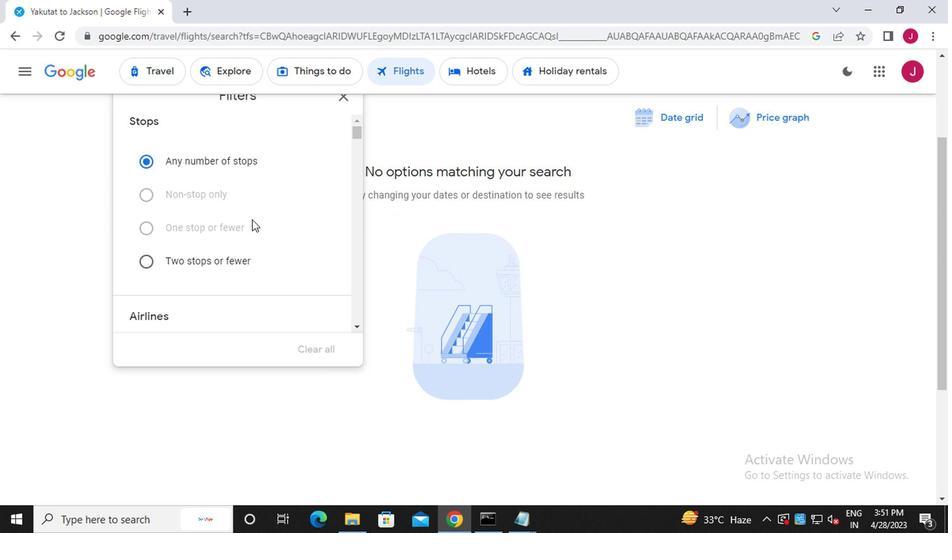 
Action: Mouse scrolled (282, 217) with delta (0, 0)
Screenshot: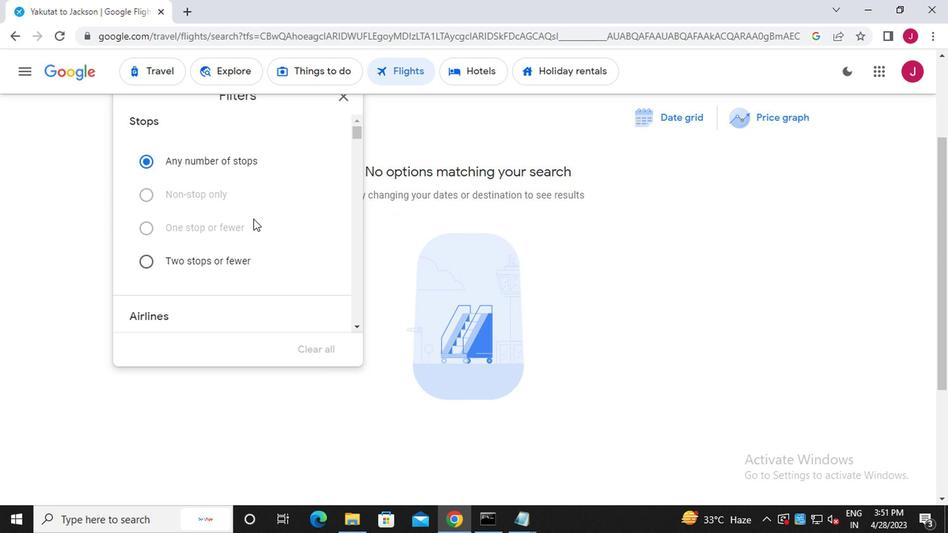 
Action: Mouse scrolled (282, 217) with delta (0, 0)
Screenshot: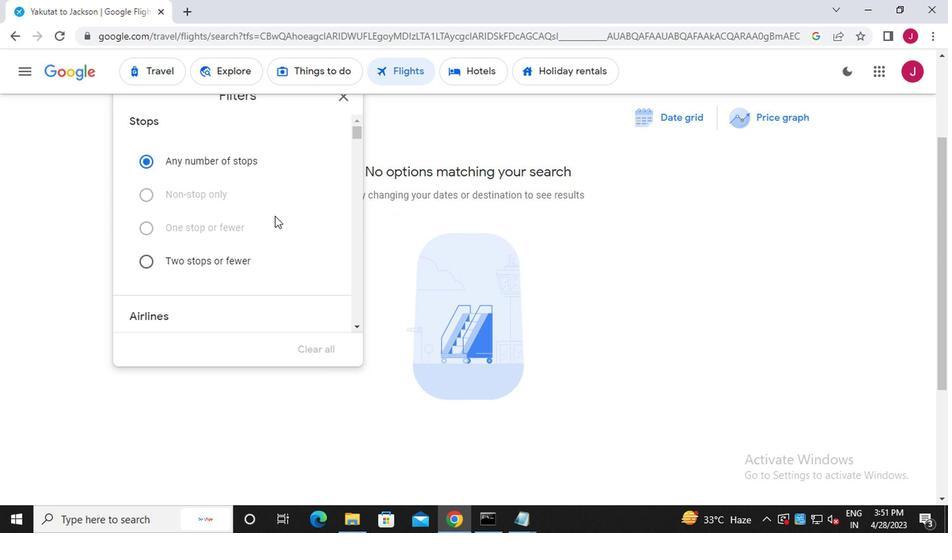 
Action: Mouse scrolled (282, 217) with delta (0, 0)
Screenshot: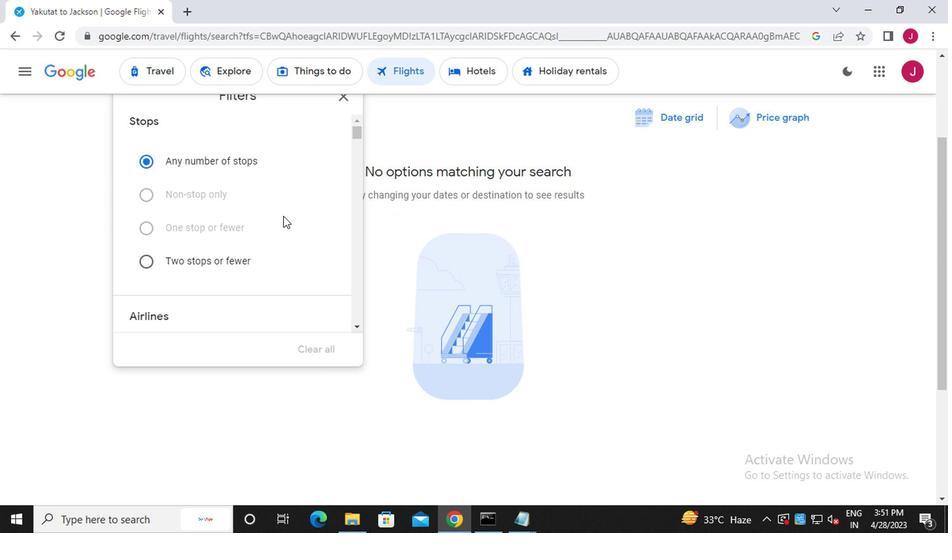 
Action: Mouse scrolled (282, 216) with delta (0, 0)
Screenshot: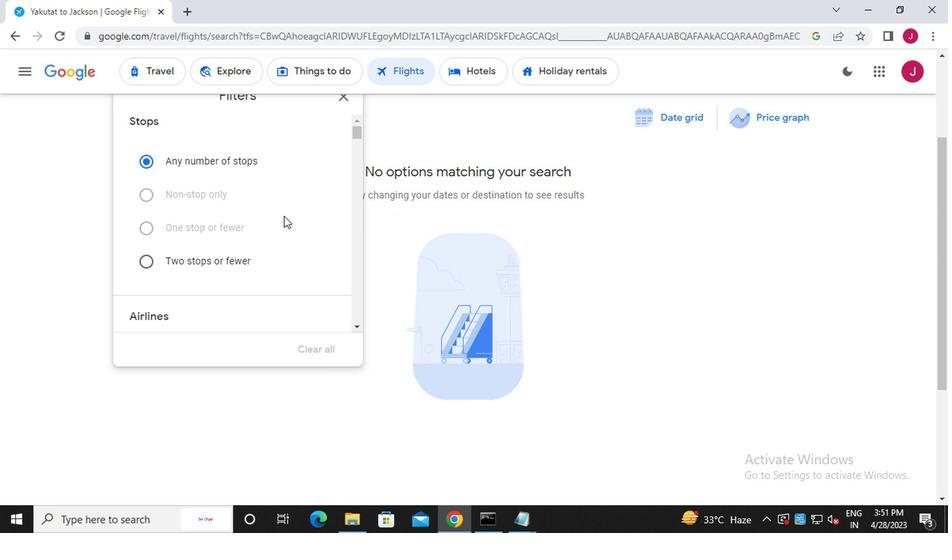 
Action: Mouse scrolled (282, 216) with delta (0, 0)
Screenshot: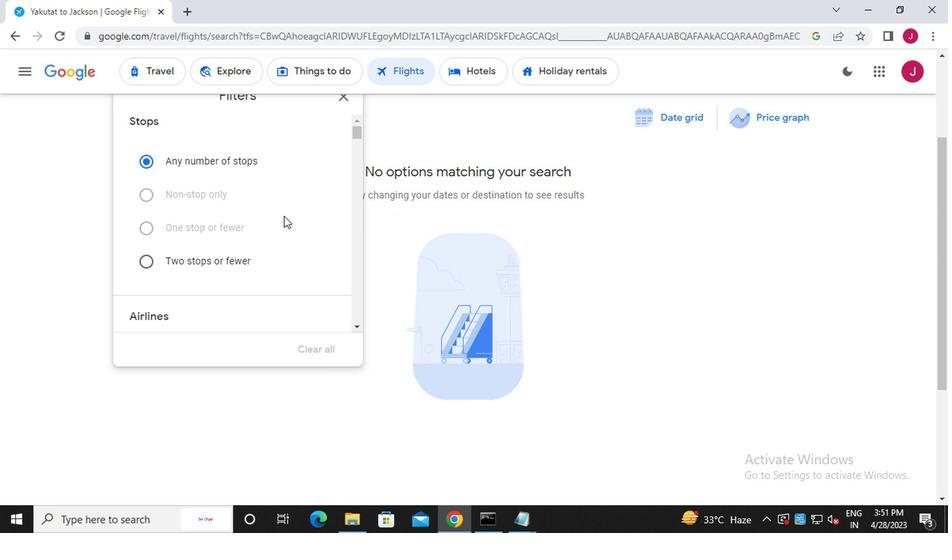 
Action: Mouse scrolled (282, 216) with delta (0, 0)
Screenshot: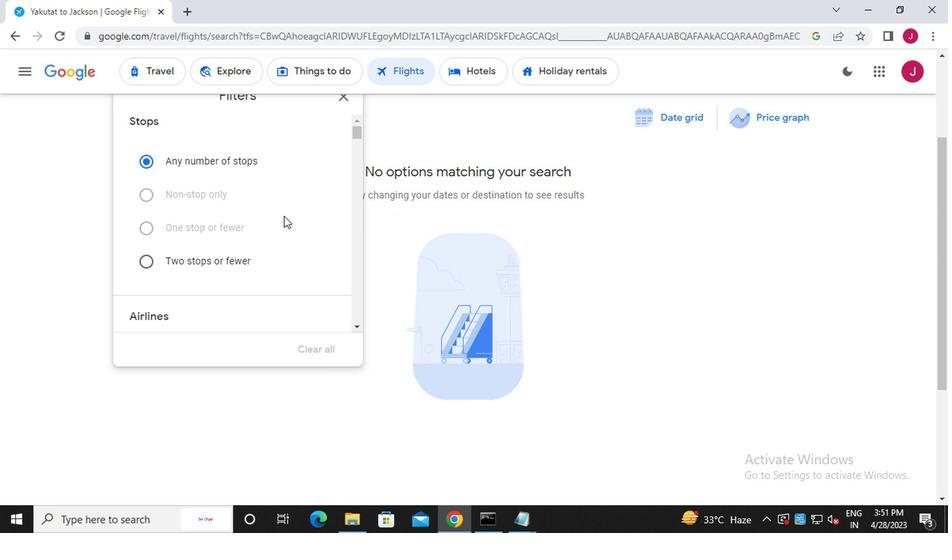 
Action: Mouse scrolled (282, 216) with delta (0, 0)
Screenshot: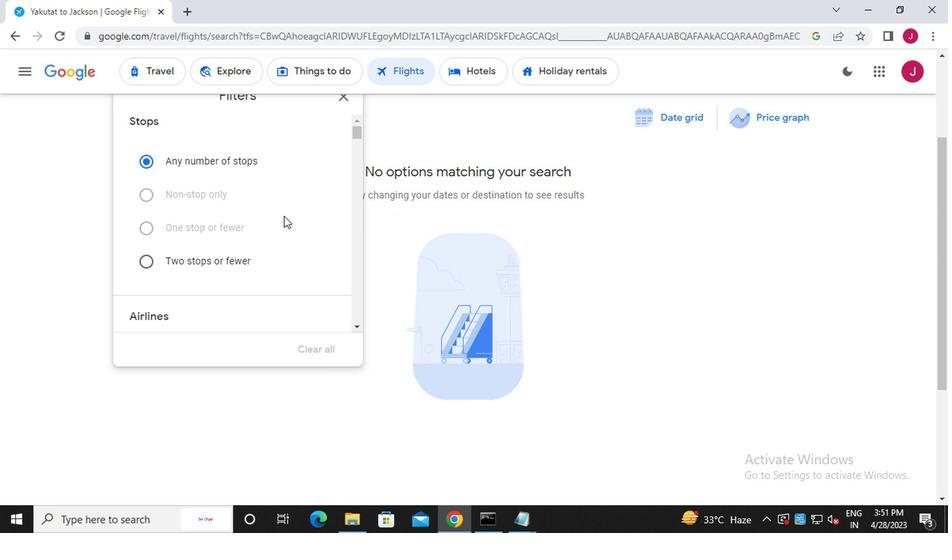 
Action: Mouse scrolled (282, 216) with delta (0, 0)
Screenshot: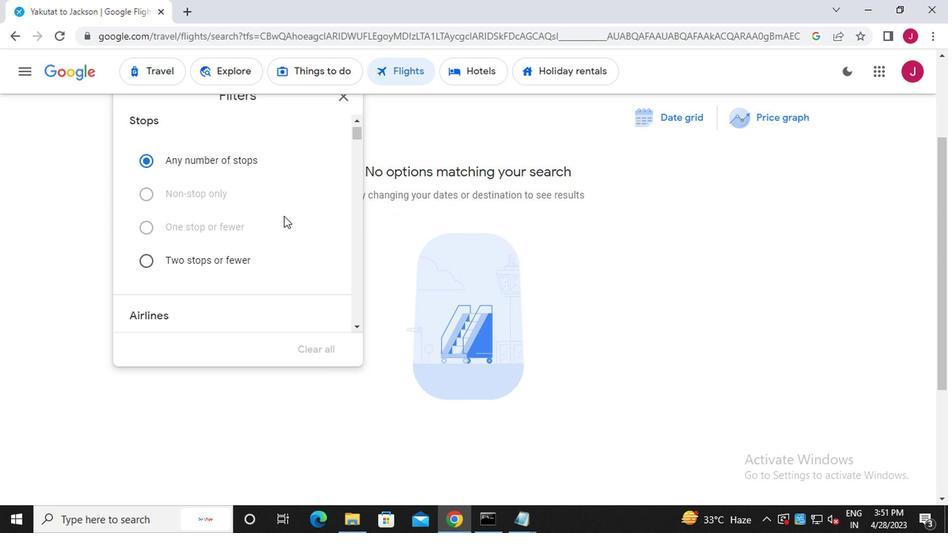 
Action: Mouse moved to (314, 219)
Screenshot: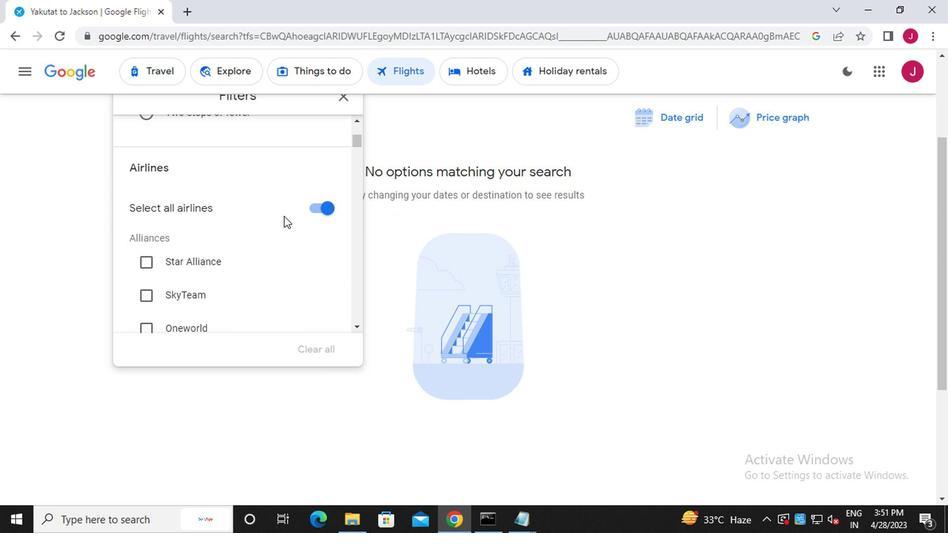 
Action: Mouse scrolled (314, 220) with delta (0, 0)
Screenshot: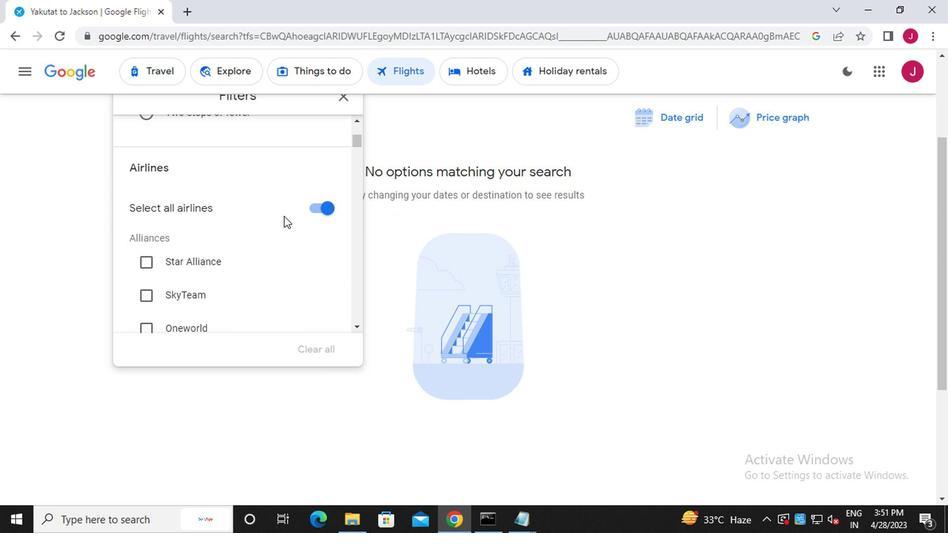 
Action: Mouse moved to (315, 219)
Screenshot: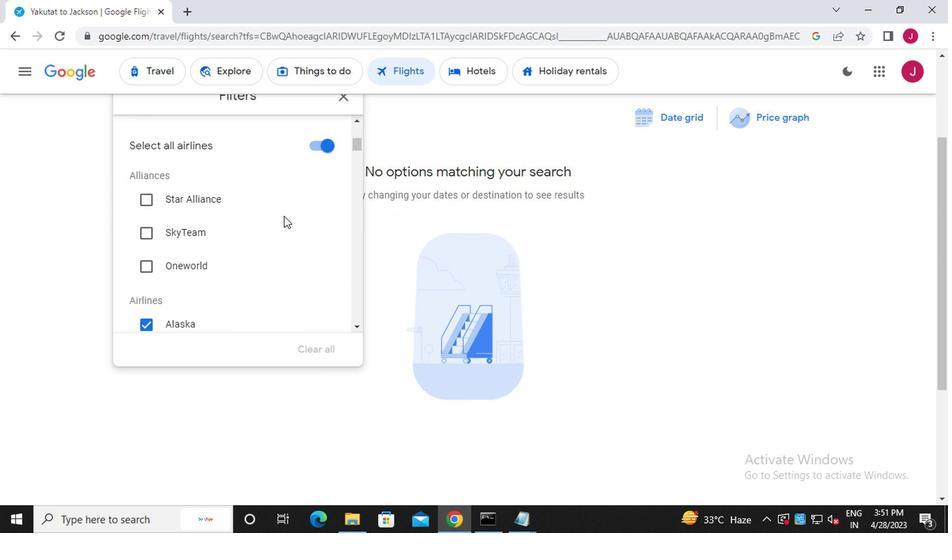 
Action: Mouse scrolled (315, 220) with delta (0, 0)
Screenshot: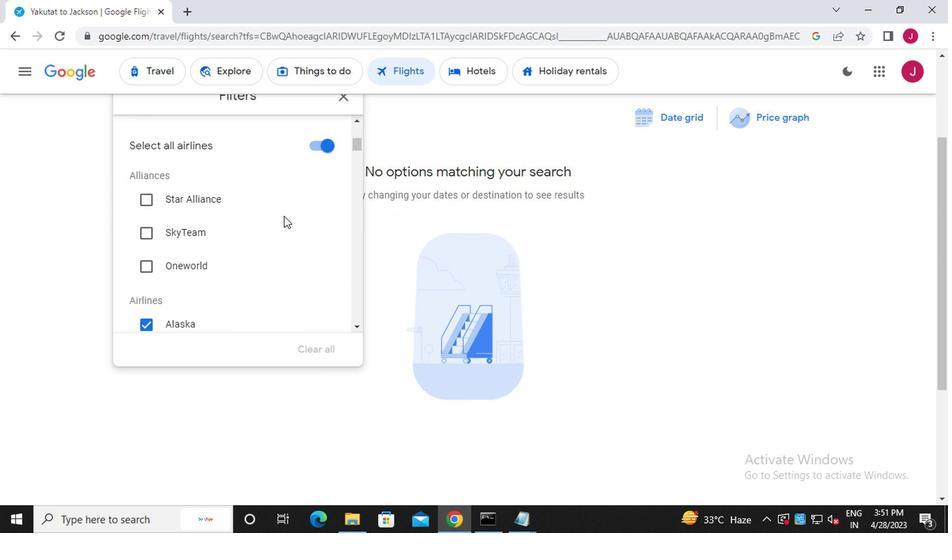 
Action: Mouse scrolled (315, 220) with delta (0, 0)
Screenshot: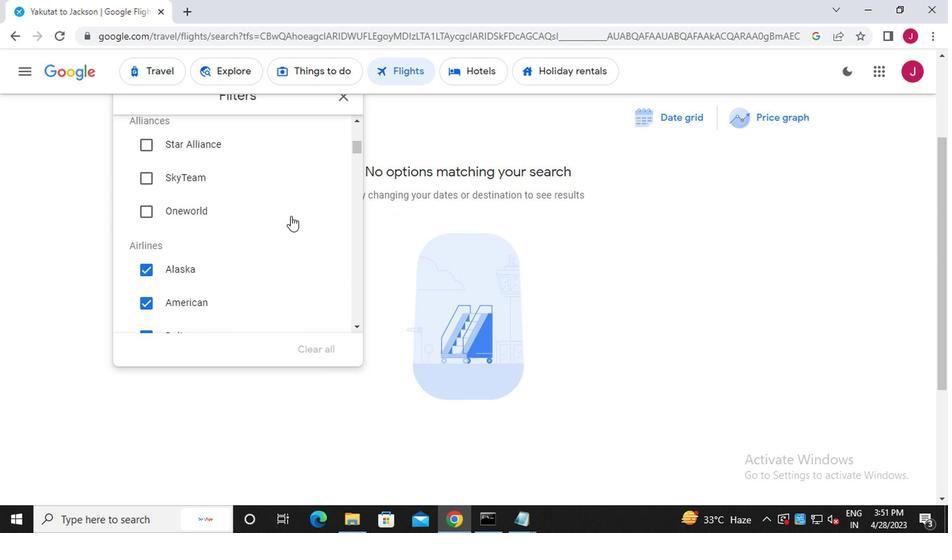 
Action: Mouse scrolled (315, 220) with delta (0, 0)
Screenshot: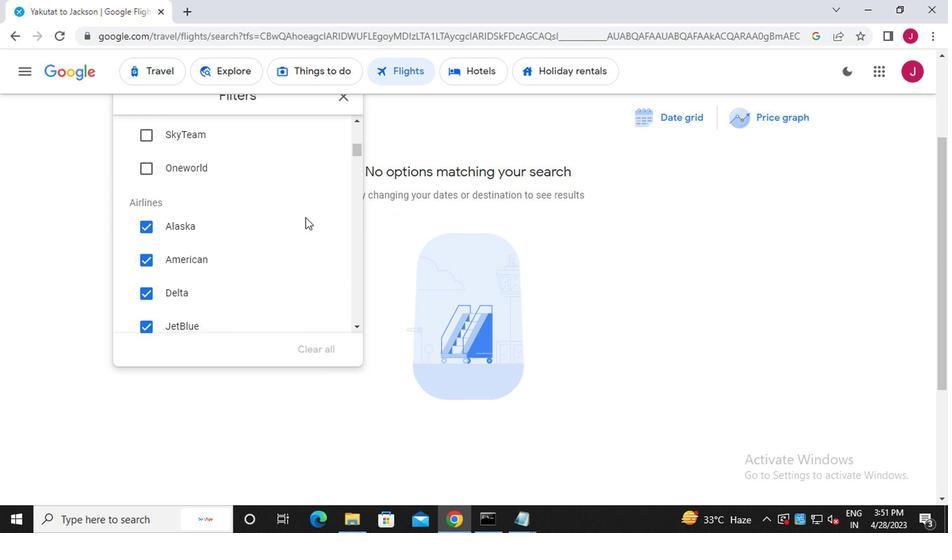 
Action: Mouse moved to (314, 216)
Screenshot: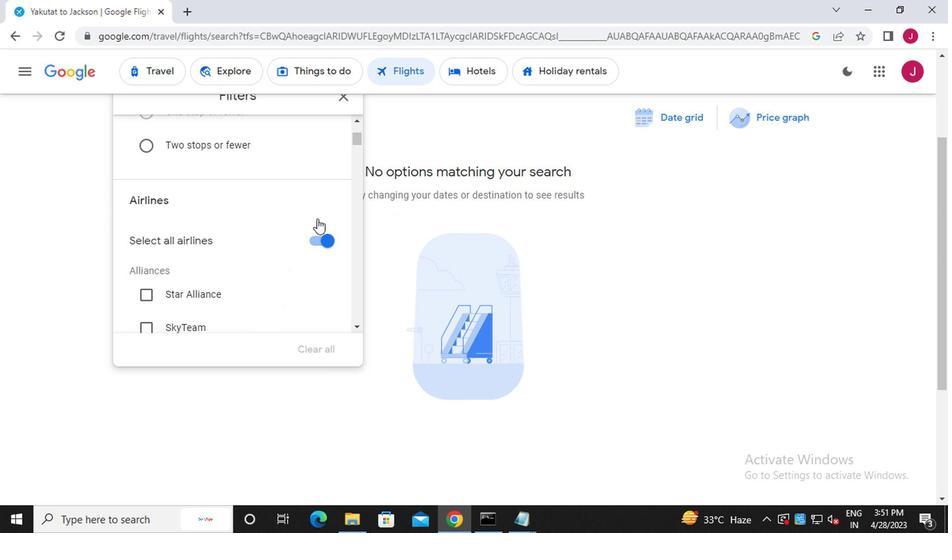 
Action: Mouse scrolled (314, 217) with delta (0, 0)
Screenshot: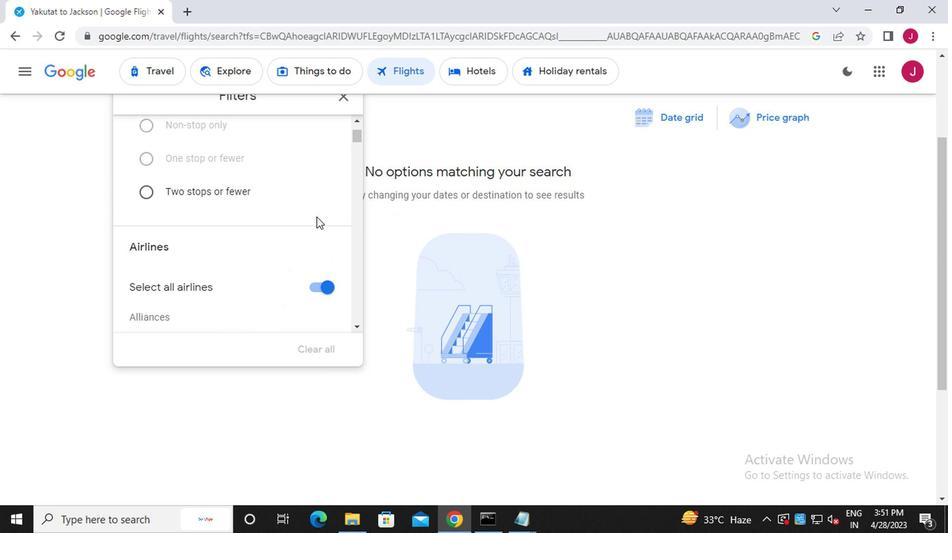 
Action: Mouse scrolled (314, 217) with delta (0, 0)
Screenshot: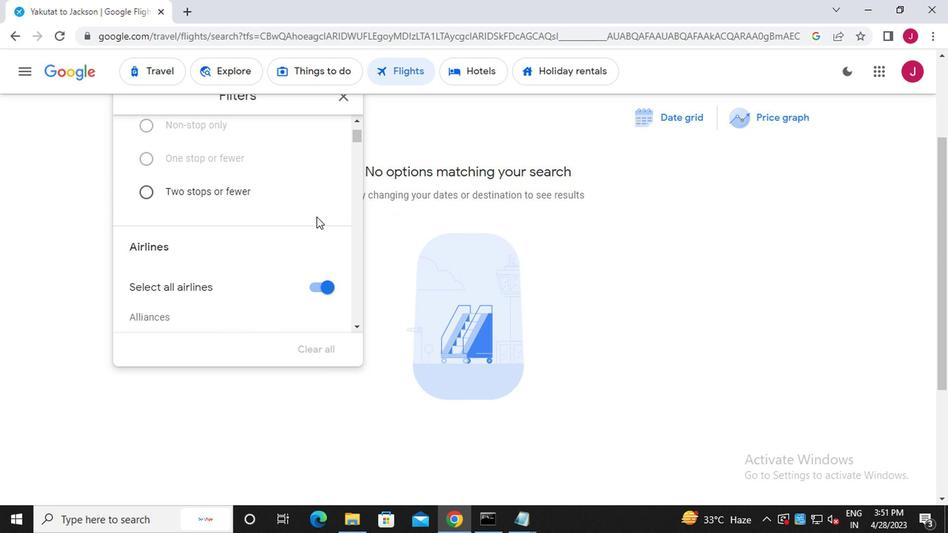 
Action: Mouse scrolled (314, 217) with delta (0, 0)
Screenshot: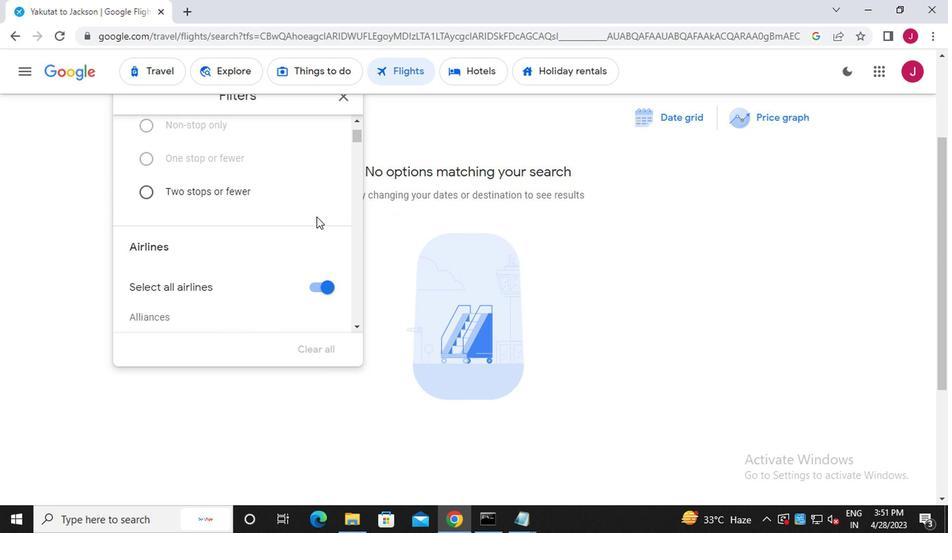 
Action: Mouse scrolled (314, 217) with delta (0, 0)
Screenshot: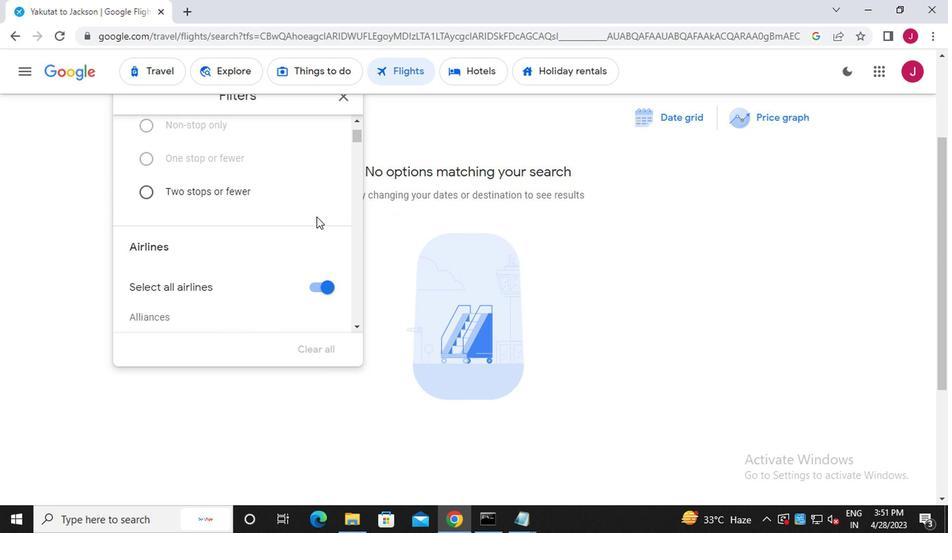 
Action: Mouse scrolled (314, 216) with delta (0, 0)
Screenshot: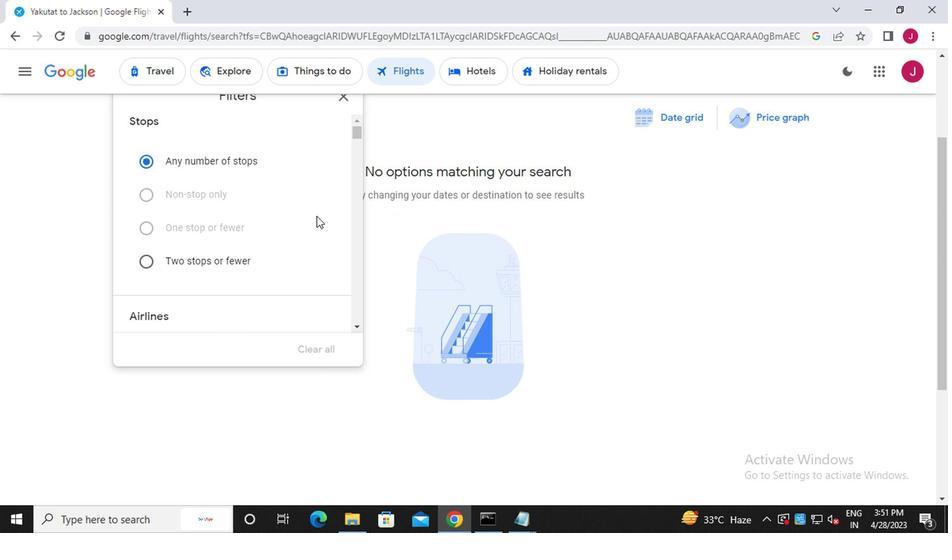 
Action: Mouse scrolled (314, 216) with delta (0, 0)
Screenshot: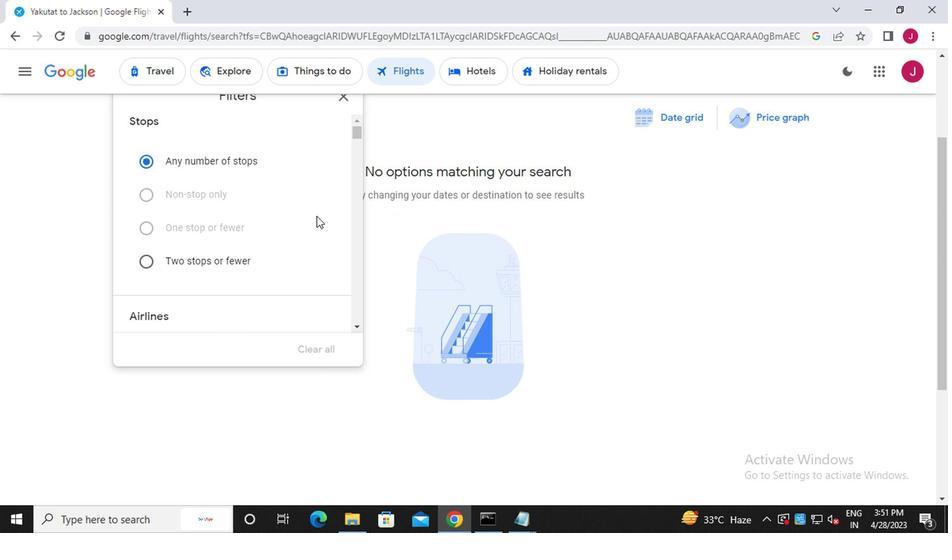 
Action: Mouse moved to (313, 222)
Screenshot: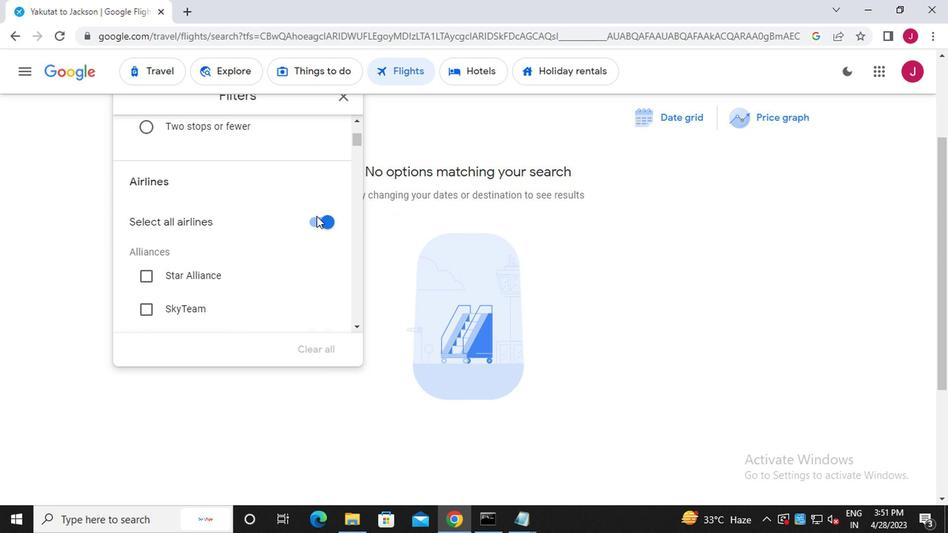 
Action: Mouse pressed left at (313, 222)
Screenshot: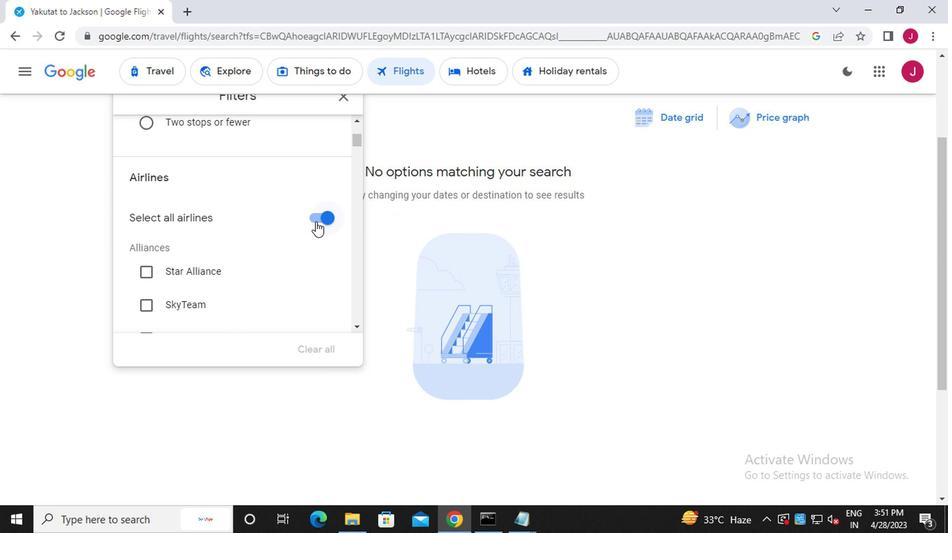 
Action: Mouse moved to (292, 231)
Screenshot: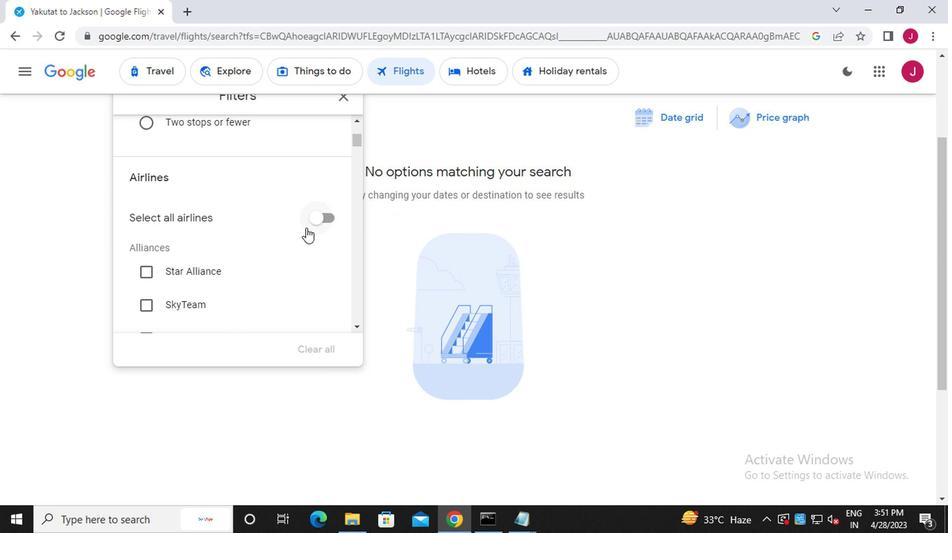 
Action: Mouse scrolled (292, 231) with delta (0, 0)
Screenshot: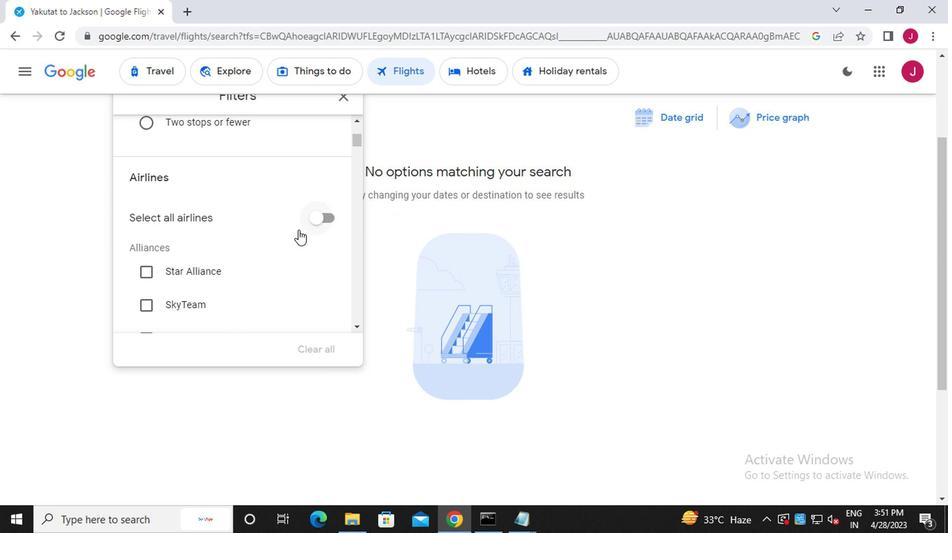 
Action: Mouse scrolled (292, 231) with delta (0, 0)
Screenshot: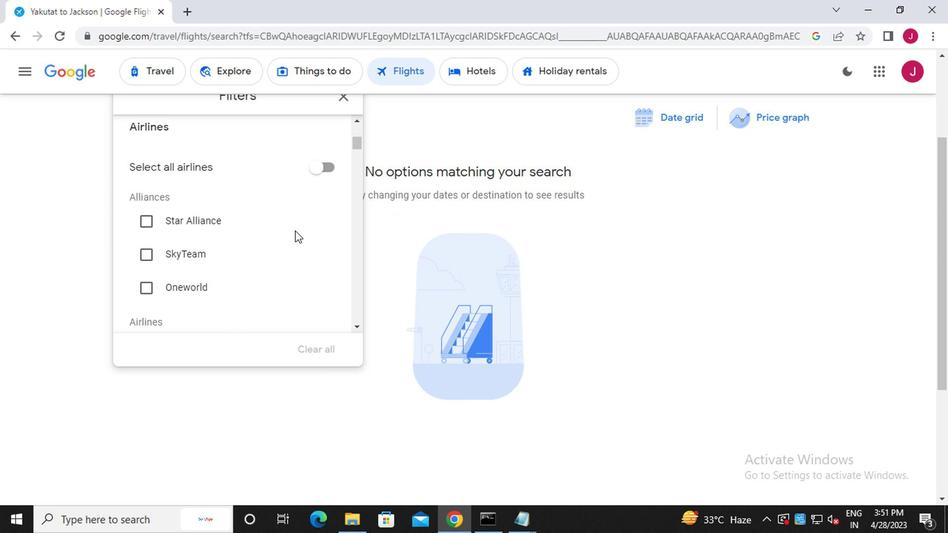 
Action: Mouse scrolled (292, 231) with delta (0, 0)
Screenshot: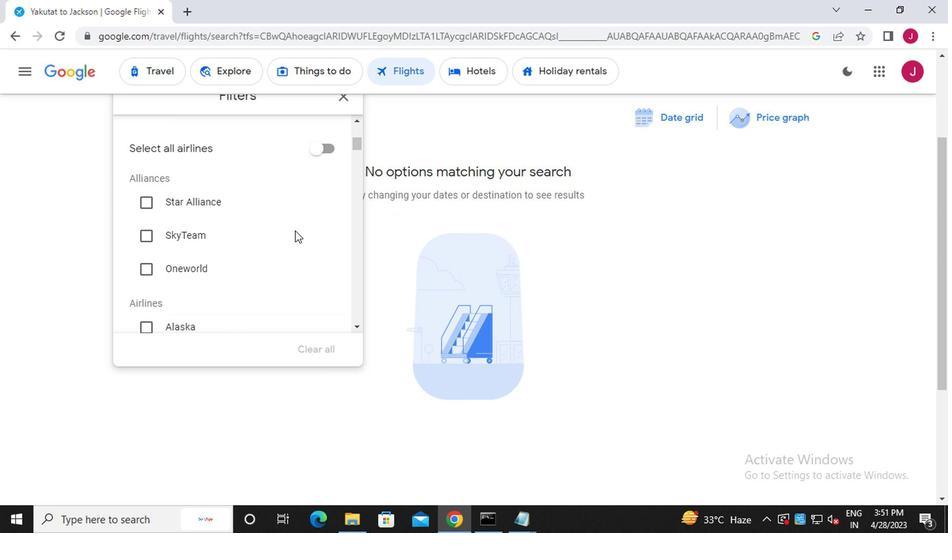 
Action: Mouse moved to (282, 231)
Screenshot: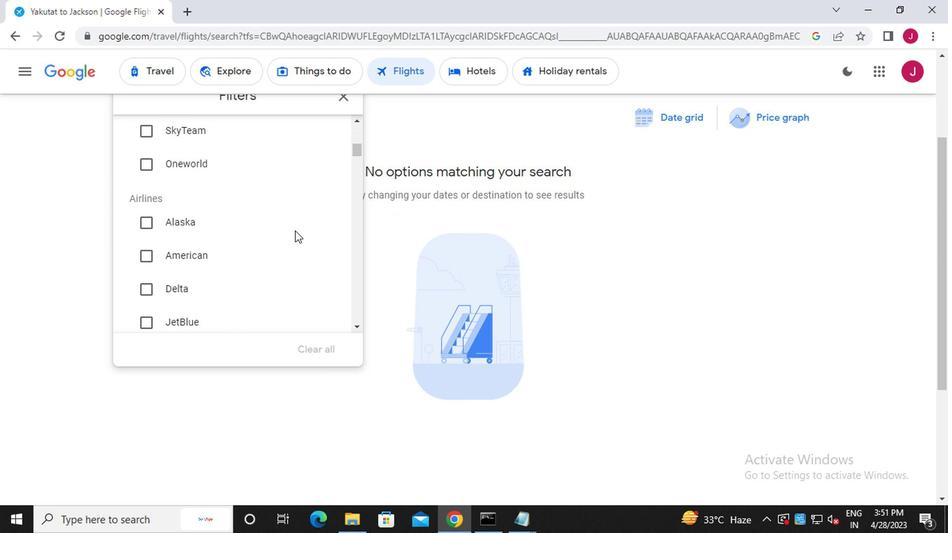 
Action: Mouse scrolled (282, 231) with delta (0, 0)
Screenshot: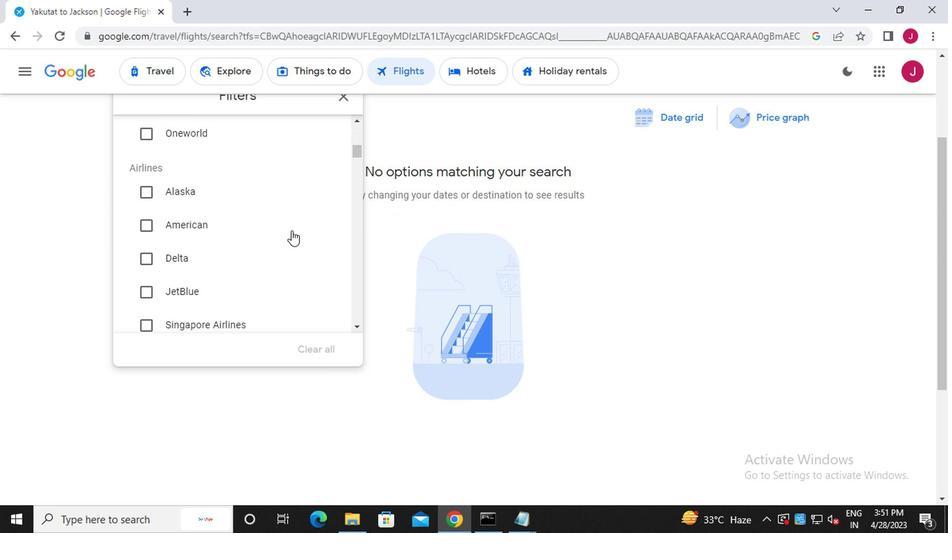 
Action: Mouse moved to (147, 184)
Screenshot: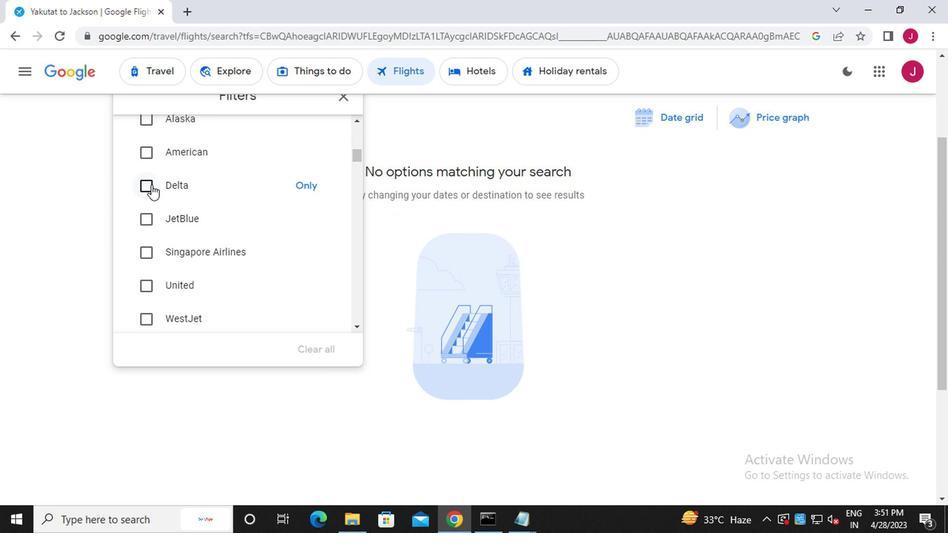 
Action: Mouse pressed left at (147, 184)
Screenshot: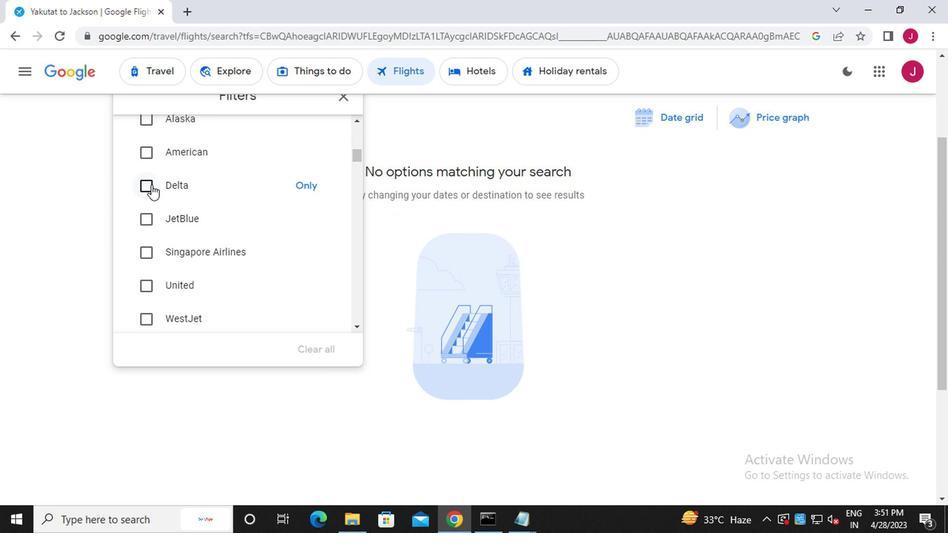 
Action: Mouse moved to (245, 233)
Screenshot: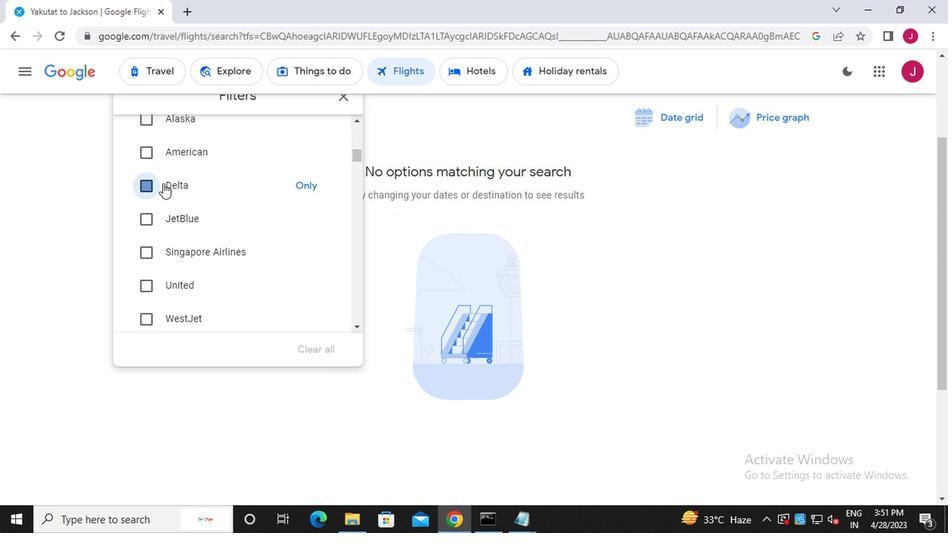 
Action: Mouse scrolled (245, 232) with delta (0, 0)
Screenshot: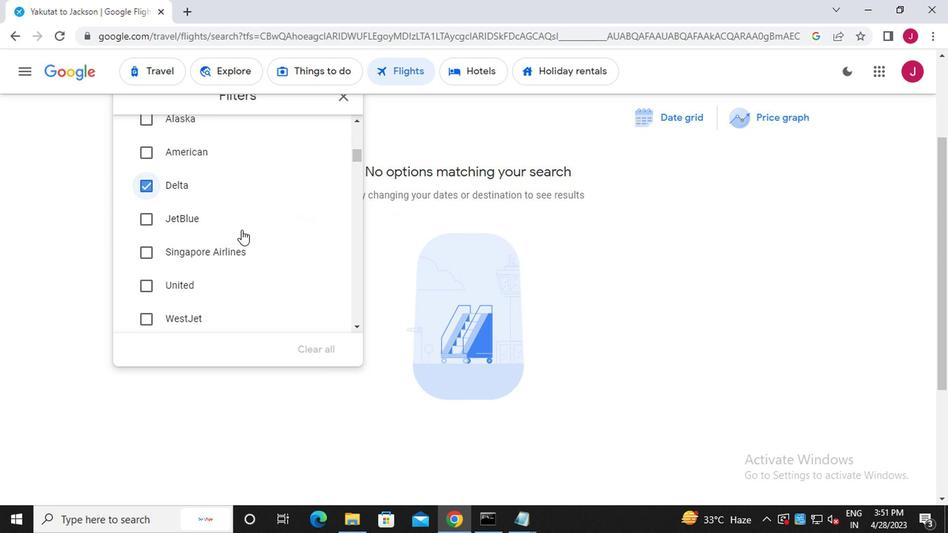 
Action: Mouse scrolled (245, 232) with delta (0, 0)
Screenshot: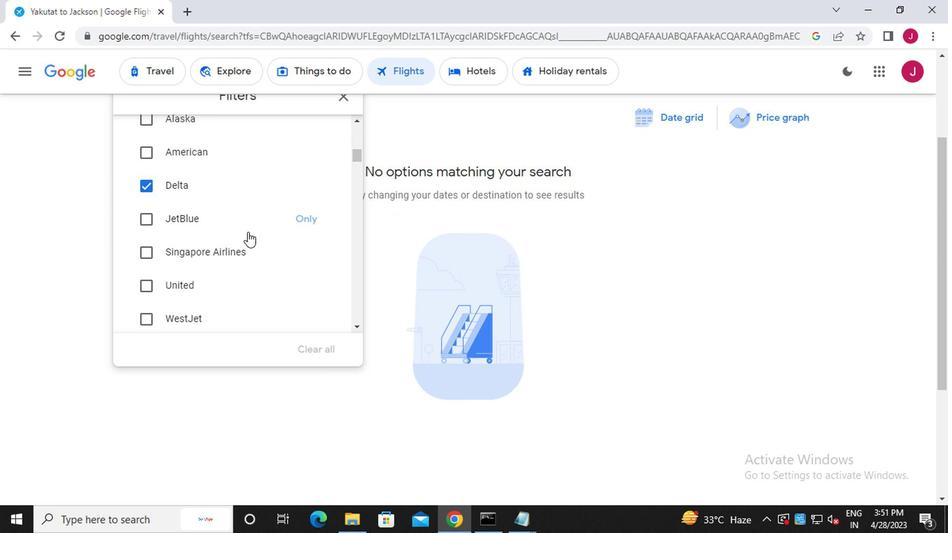 
Action: Mouse moved to (245, 233)
Screenshot: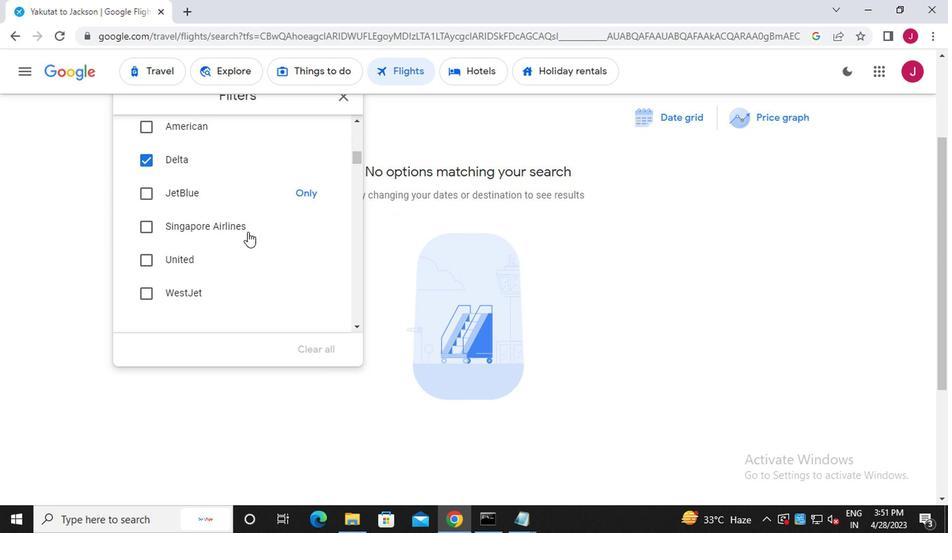 
Action: Mouse scrolled (245, 232) with delta (0, 0)
Screenshot: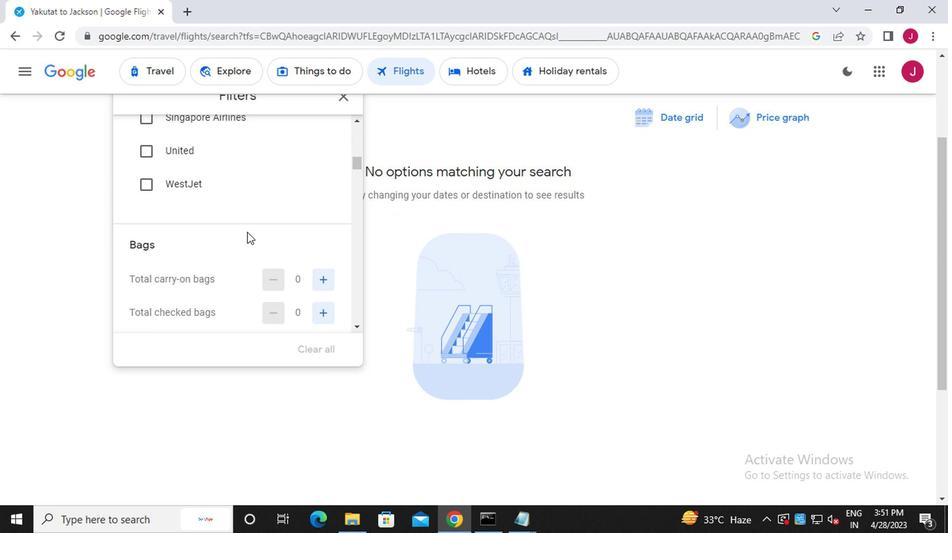 
Action: Mouse scrolled (245, 232) with delta (0, 0)
Screenshot: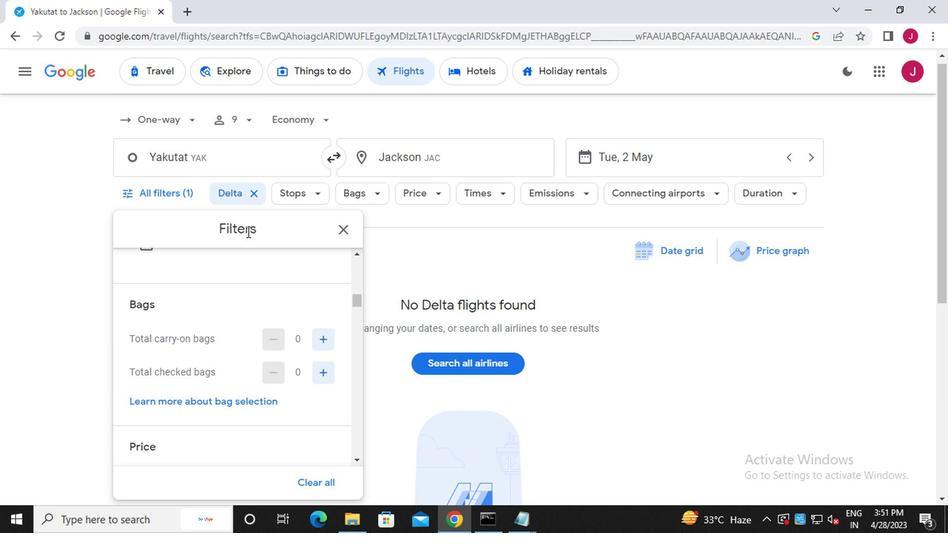 
Action: Mouse scrolled (245, 232) with delta (0, 0)
Screenshot: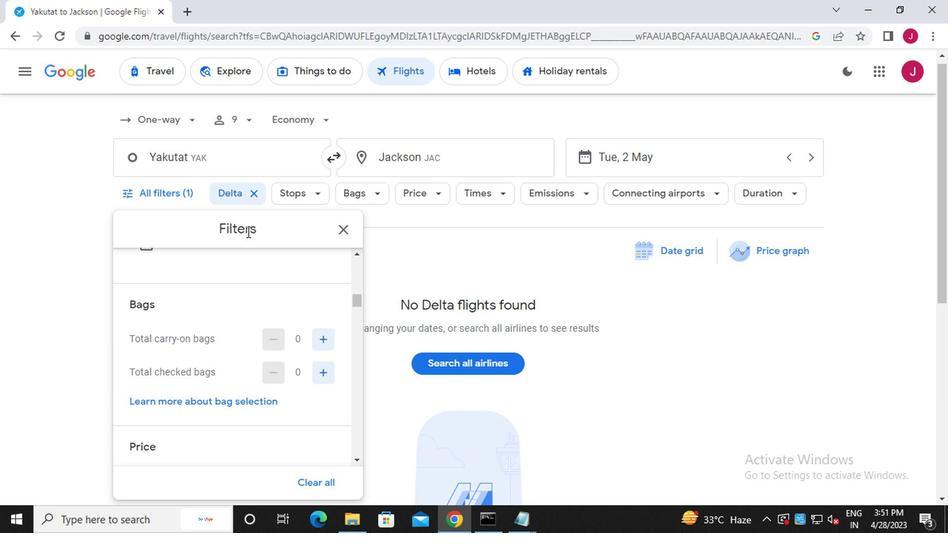 
Action: Mouse moved to (319, 237)
Screenshot: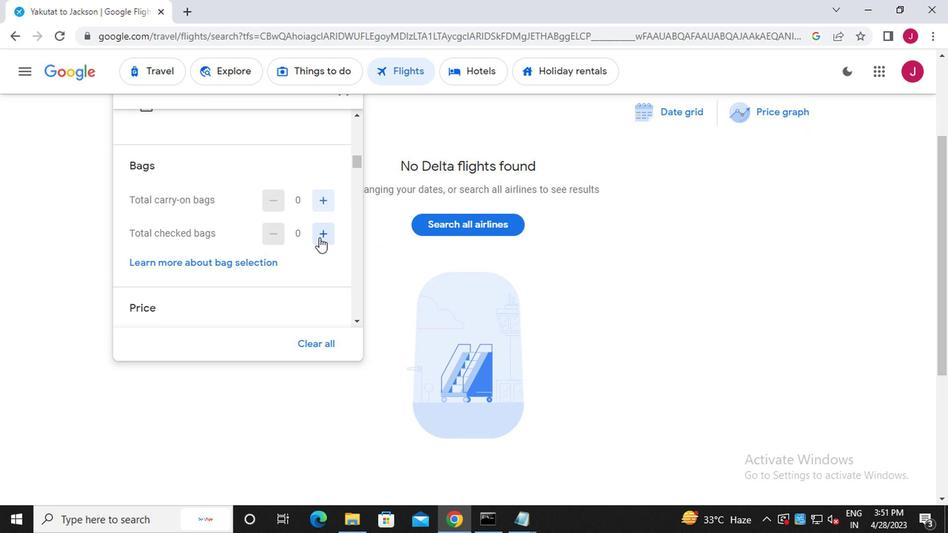
Action: Mouse pressed left at (319, 237)
Screenshot: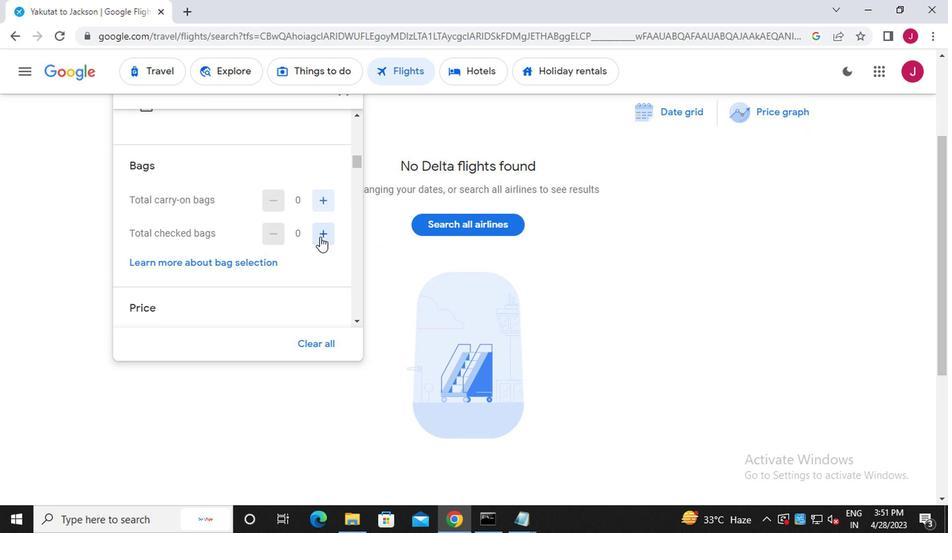 
Action: Mouse pressed left at (319, 237)
Screenshot: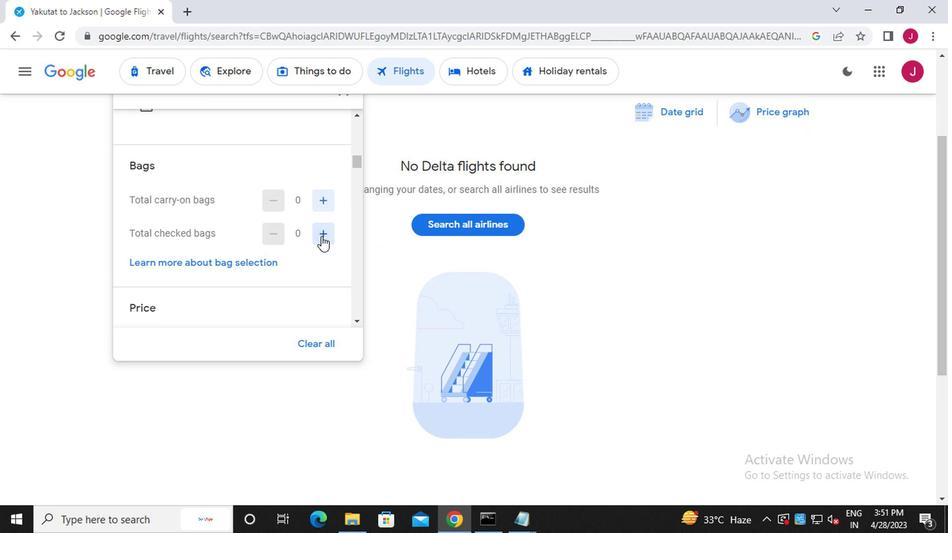 
Action: Mouse pressed left at (319, 237)
Screenshot: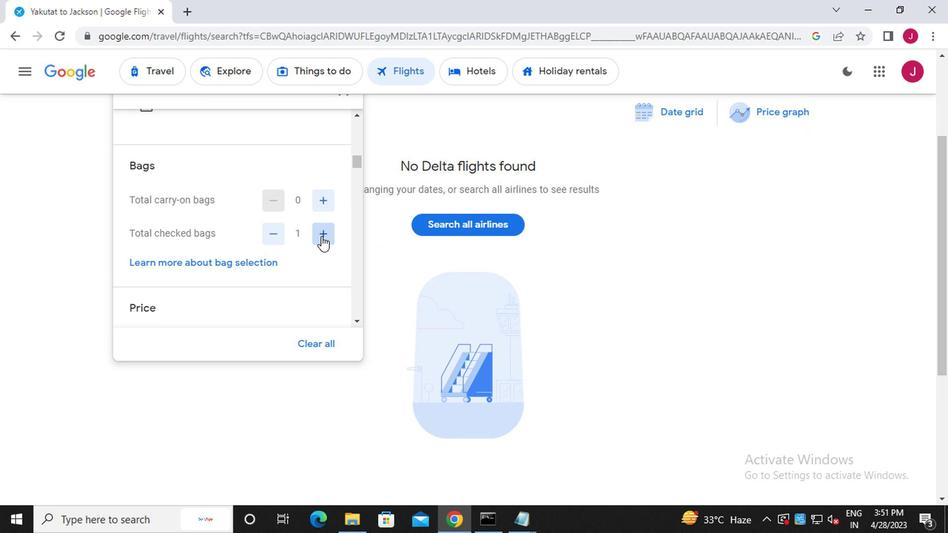 
Action: Mouse pressed left at (319, 237)
Screenshot: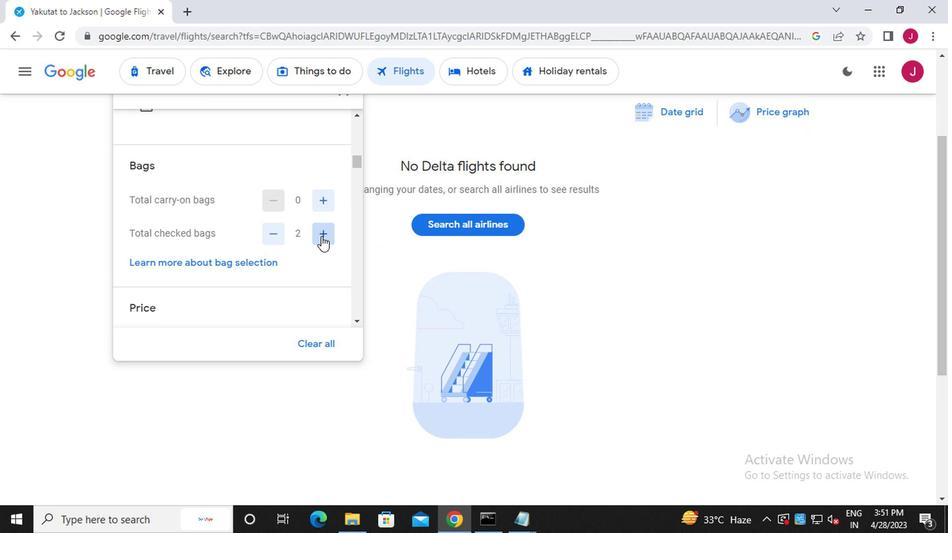 
Action: Mouse pressed left at (319, 237)
Screenshot: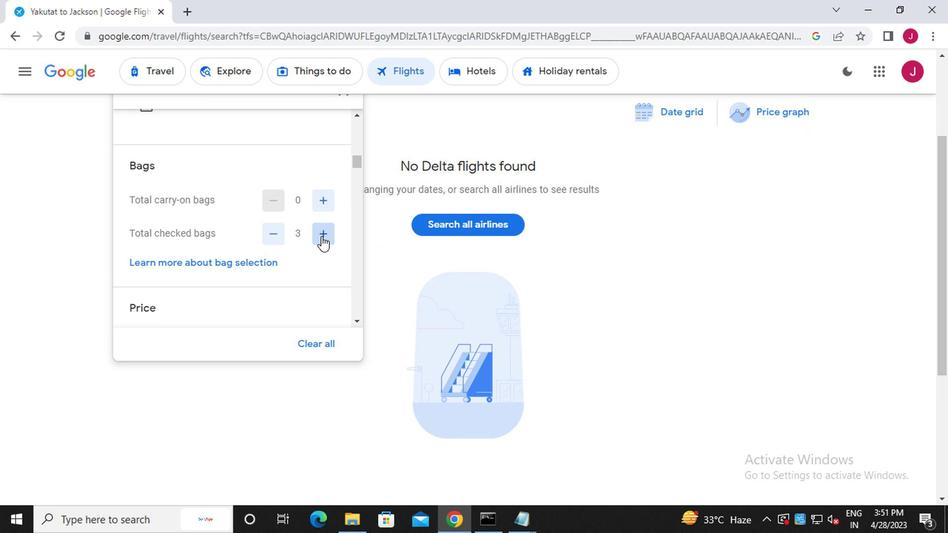 
Action: Mouse pressed left at (319, 237)
Screenshot: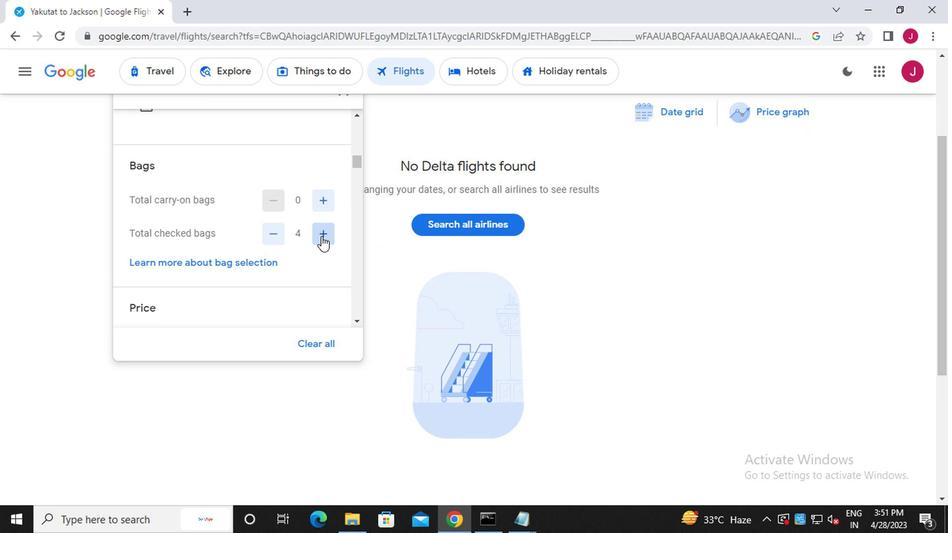 
Action: Mouse moved to (326, 228)
Screenshot: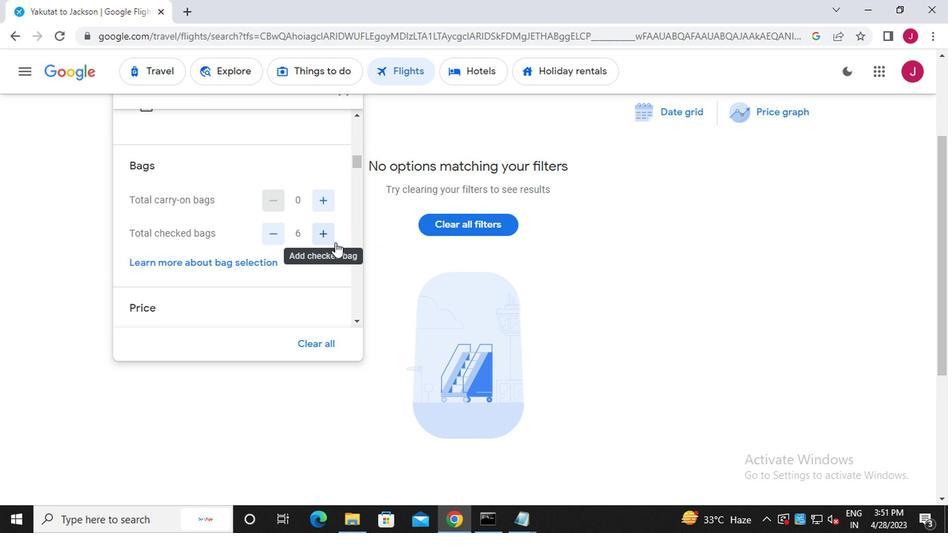 
Action: Mouse scrolled (326, 227) with delta (0, 0)
Screenshot: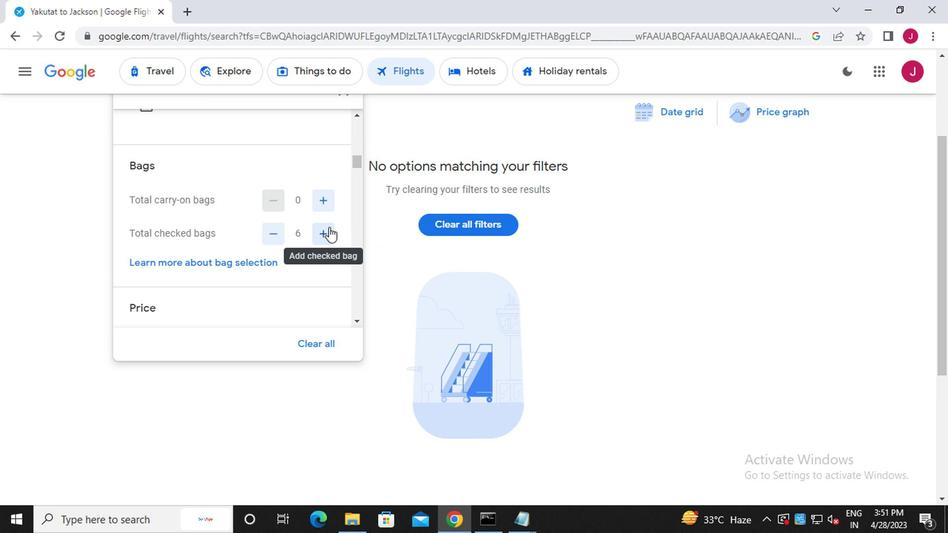 
Action: Mouse scrolled (326, 227) with delta (0, 0)
Screenshot: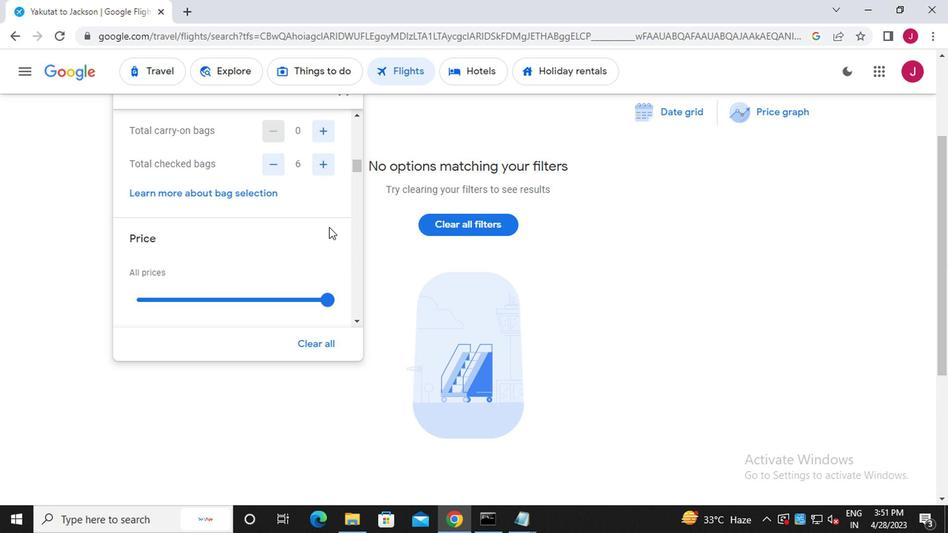 
Action: Mouse moved to (326, 228)
Screenshot: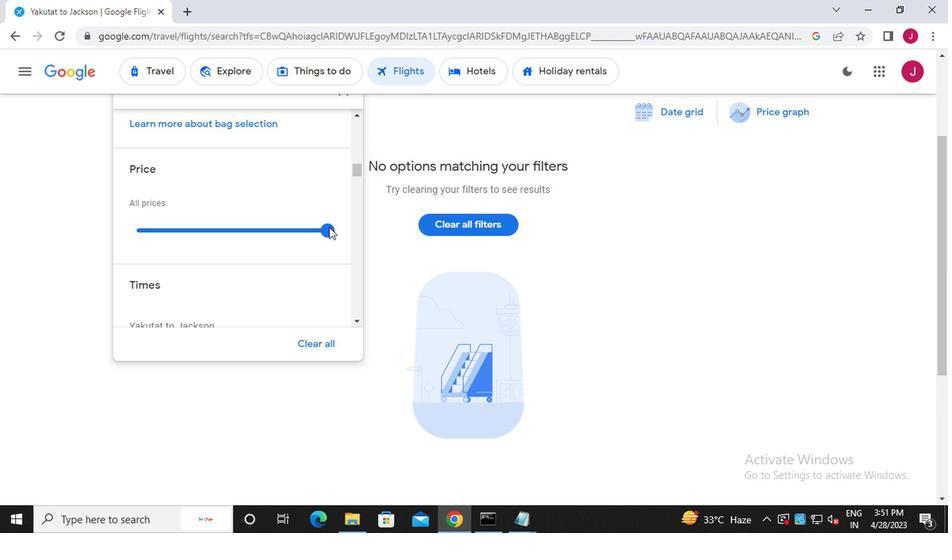 
Action: Mouse pressed left at (326, 228)
Screenshot: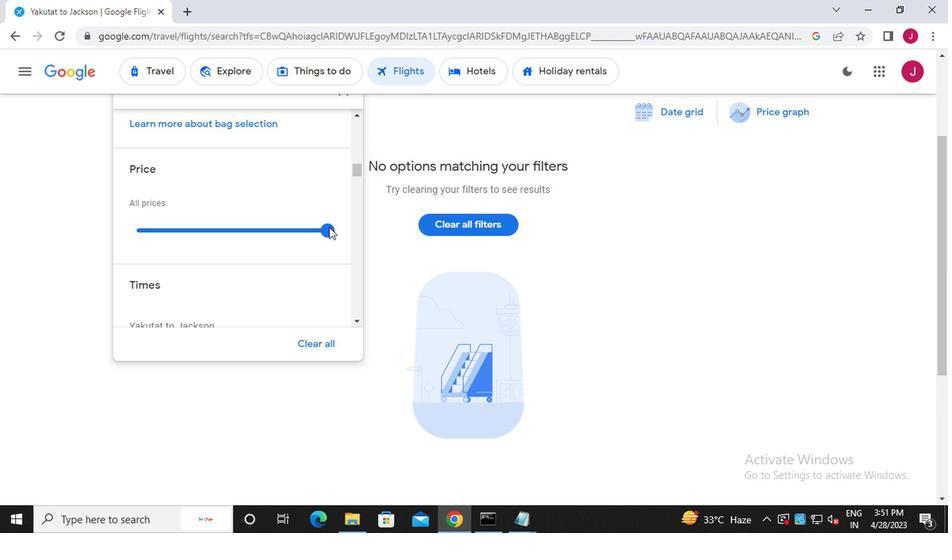 
Action: Mouse scrolled (326, 227) with delta (0, 0)
Screenshot: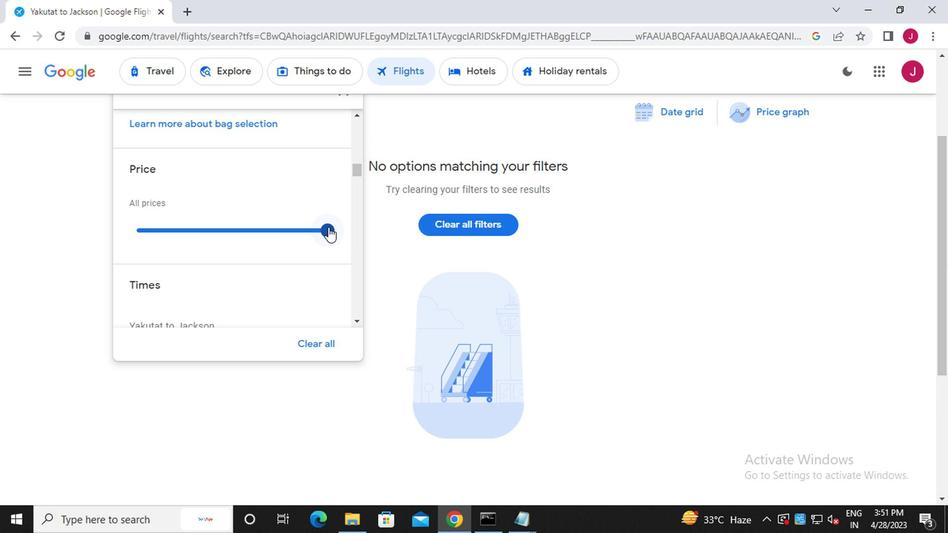 
Action: Mouse scrolled (326, 227) with delta (0, 0)
Screenshot: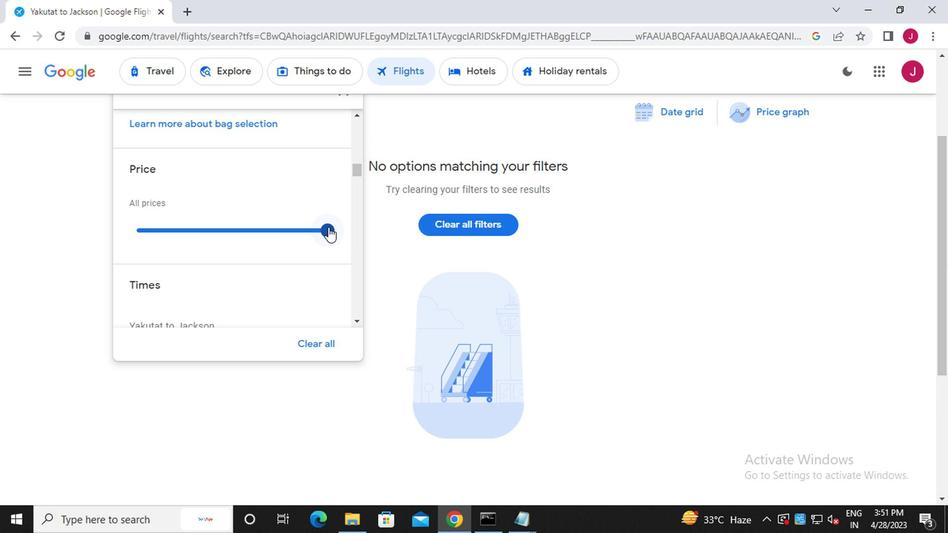 
Action: Mouse moved to (137, 249)
Screenshot: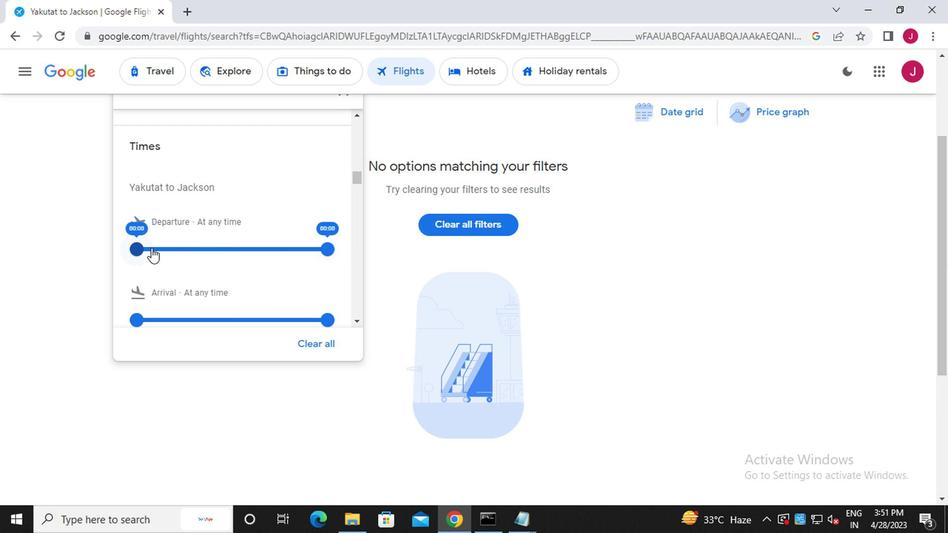
Action: Mouse pressed left at (137, 249)
Screenshot: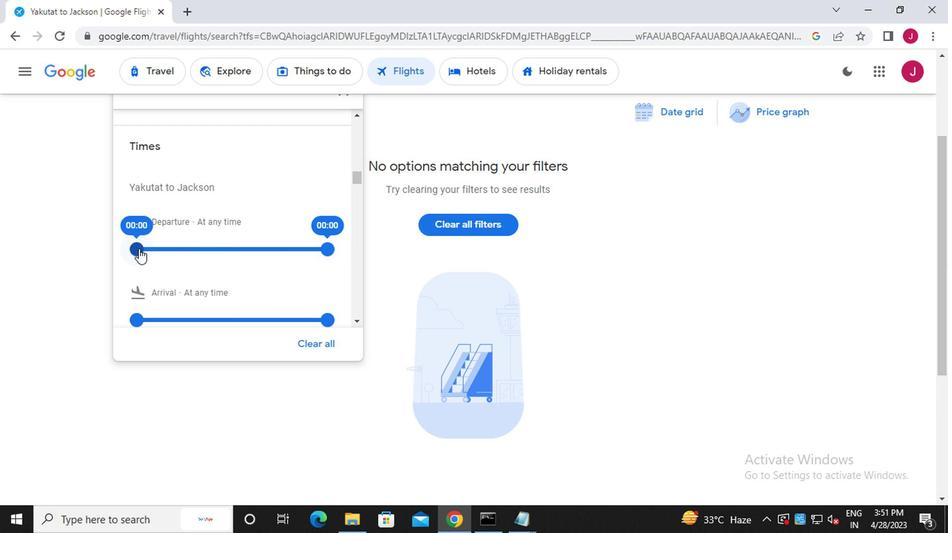 
Action: Mouse moved to (322, 248)
Screenshot: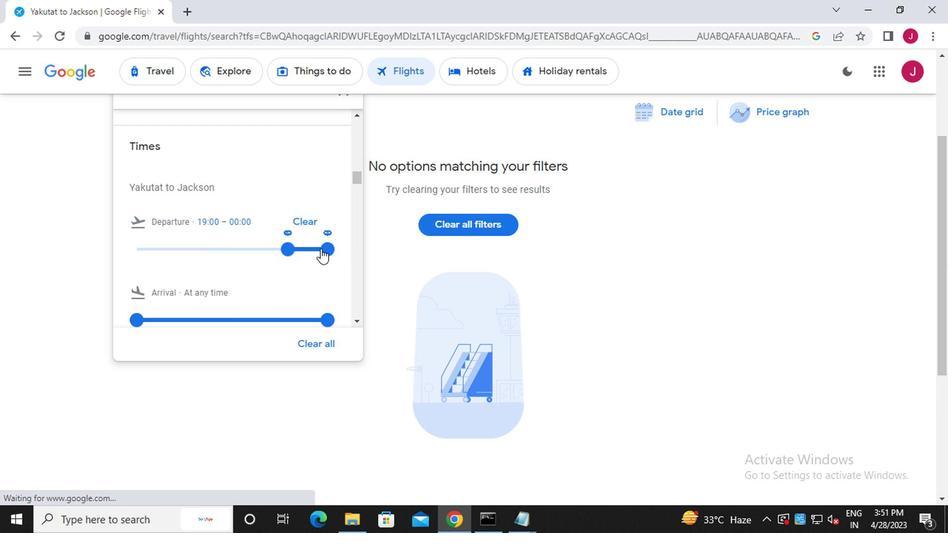 
Action: Mouse pressed left at (322, 248)
Screenshot: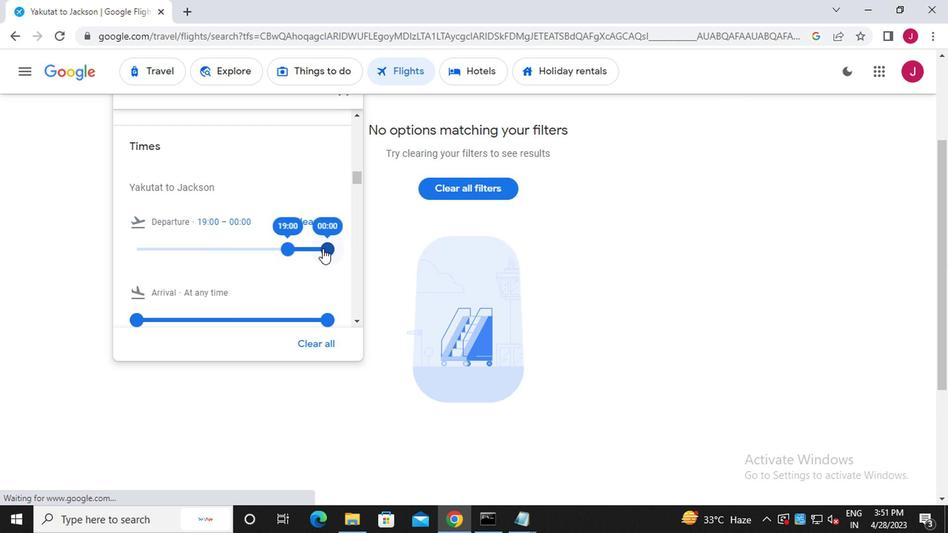 
Action: Mouse moved to (341, 184)
Screenshot: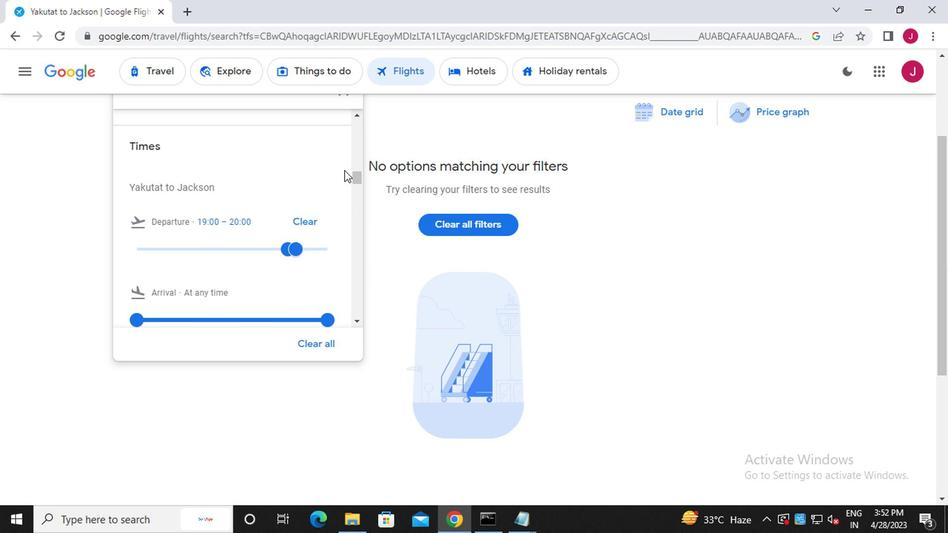 
Action: Mouse scrolled (341, 185) with delta (0, 0)
Screenshot: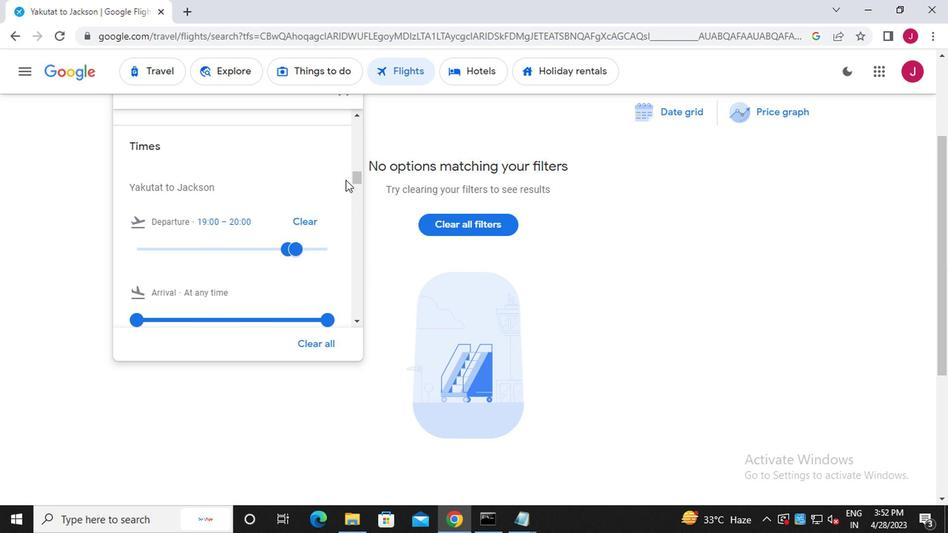 
Action: Mouse scrolled (341, 185) with delta (0, 0)
Screenshot: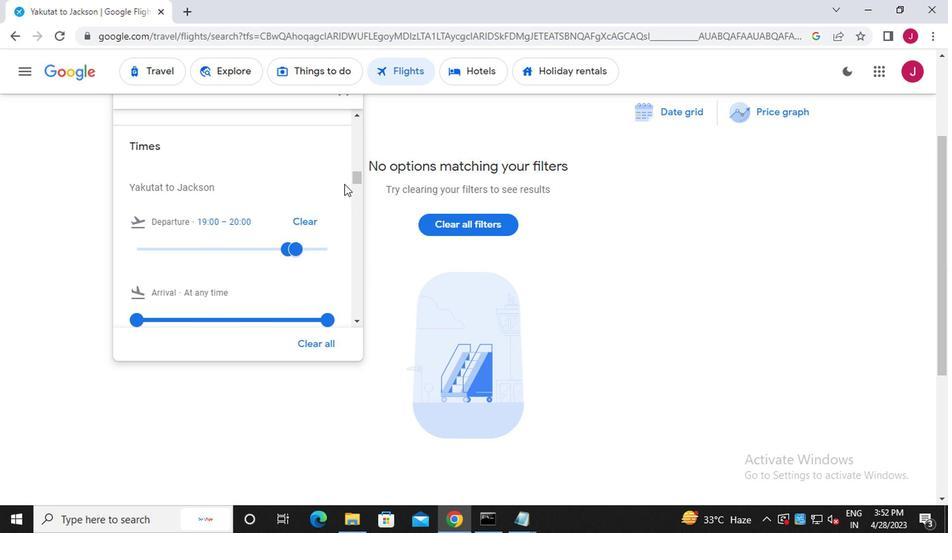 
Action: Mouse scrolled (341, 185) with delta (0, 0)
Screenshot: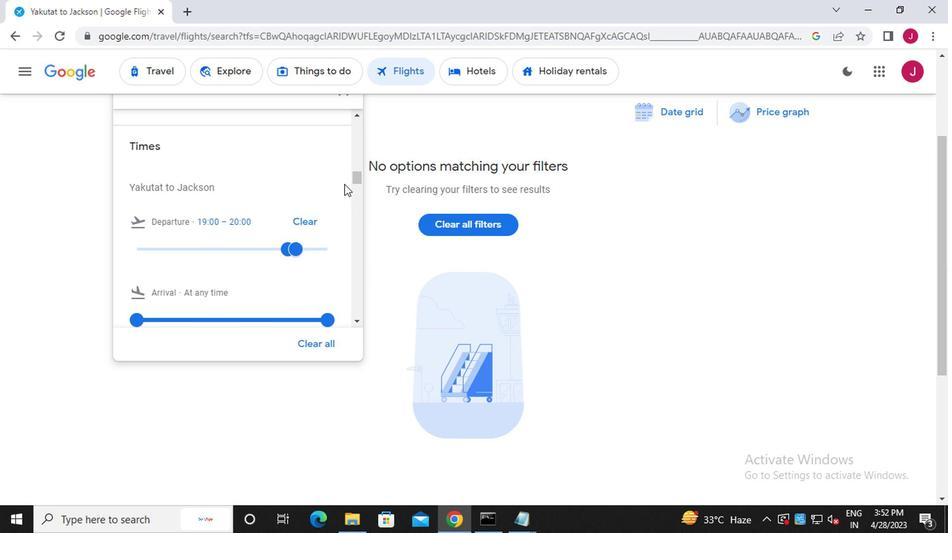 
Action: Mouse moved to (341, 184)
Screenshot: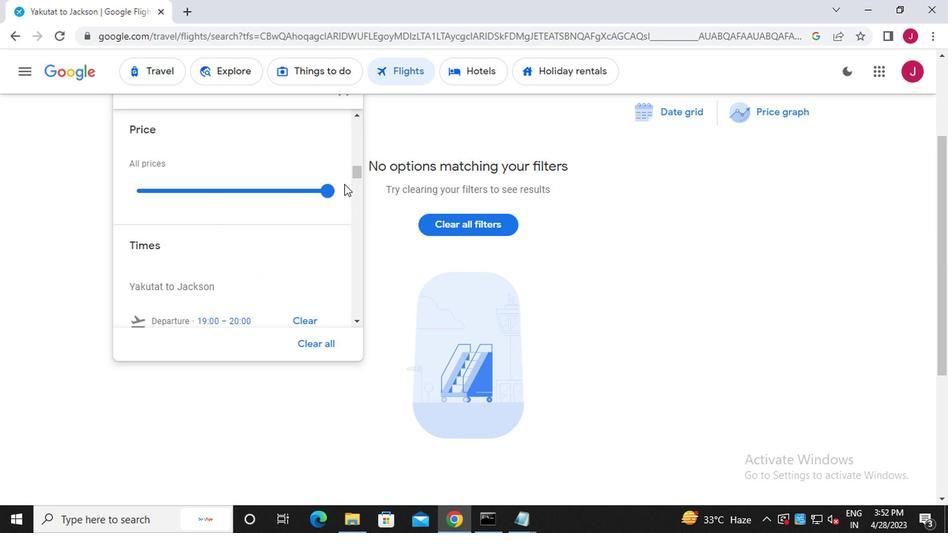 
Action: Mouse scrolled (341, 185) with delta (0, 0)
Screenshot: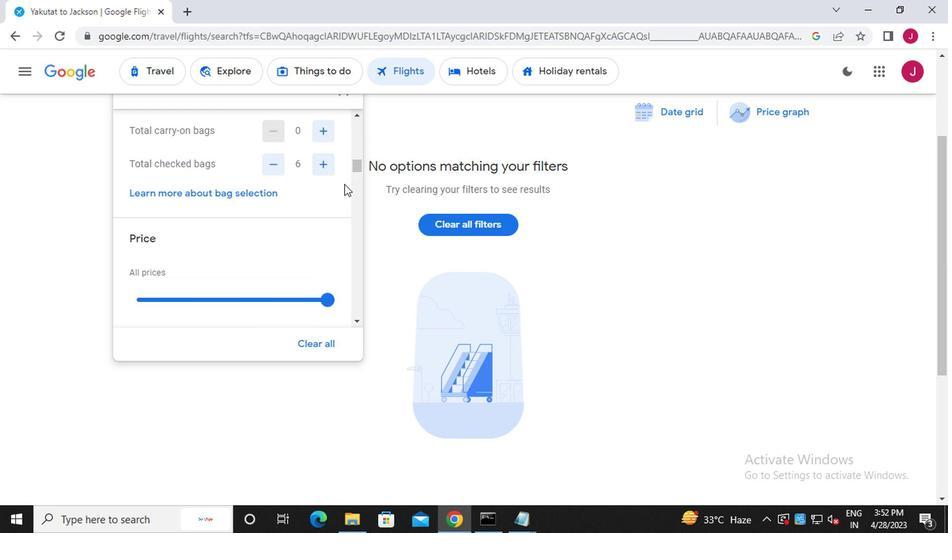 
Action: Mouse scrolled (341, 185) with delta (0, 0)
Screenshot: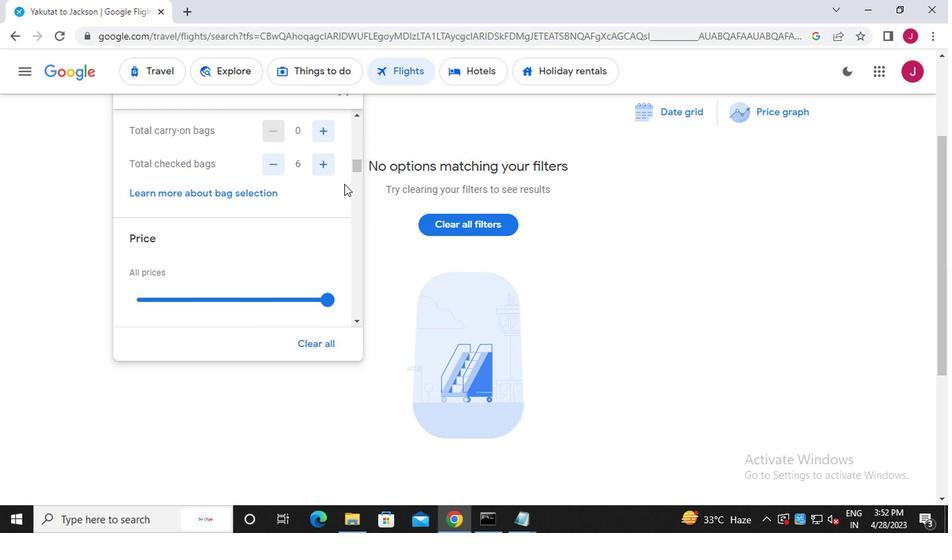 
Action: Mouse scrolled (341, 185) with delta (0, 0)
Screenshot: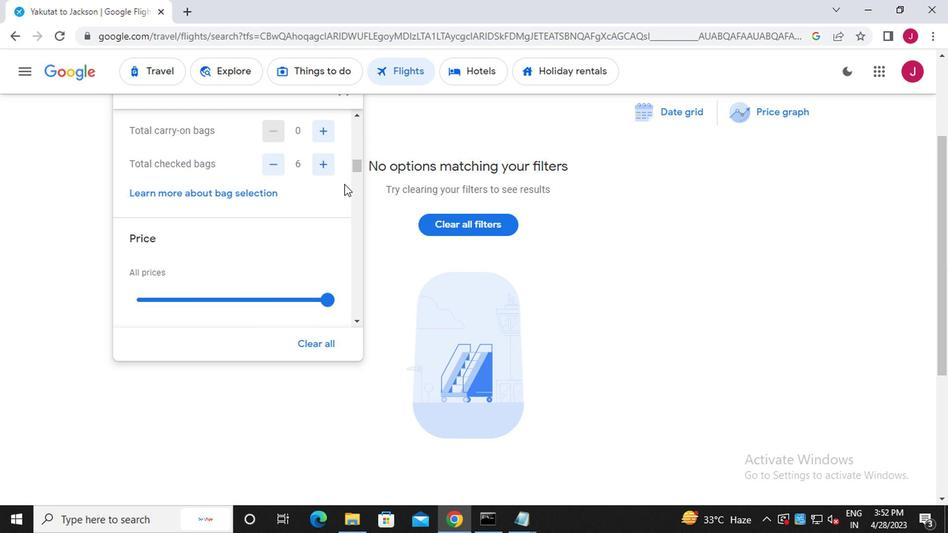 
Action: Mouse scrolled (341, 185) with delta (0, 0)
Screenshot: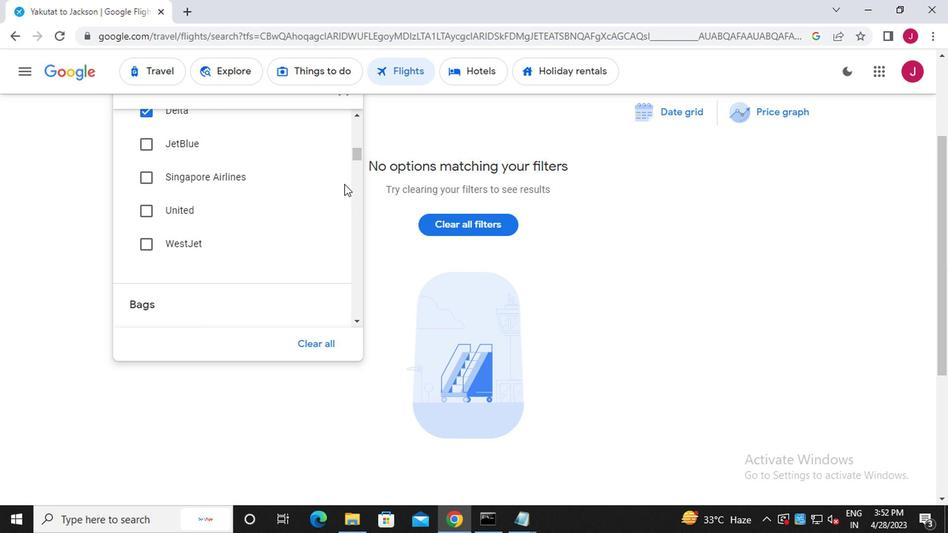 
Action: Mouse scrolled (341, 185) with delta (0, 0)
Screenshot: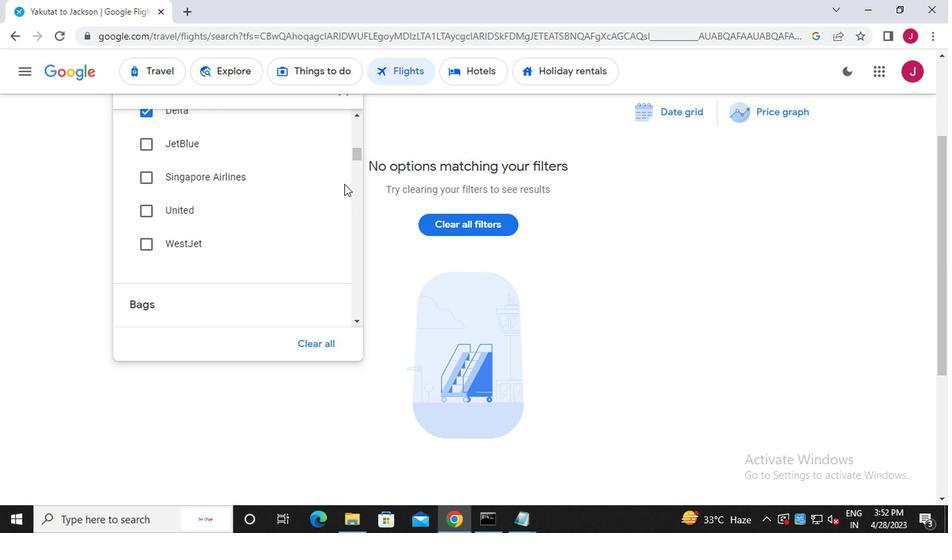 
Action: Mouse scrolled (341, 185) with delta (0, 0)
Screenshot: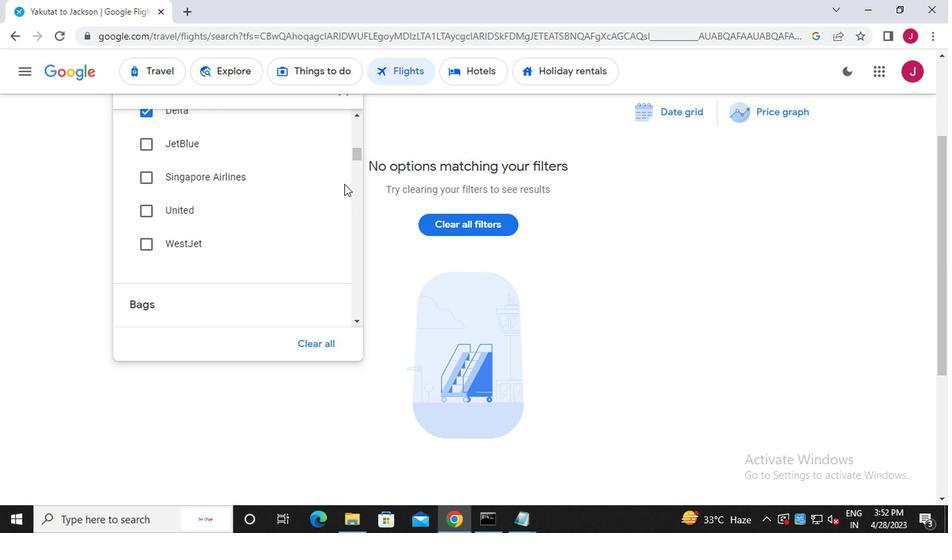 
Action: Mouse scrolled (341, 185) with delta (0, 0)
Screenshot: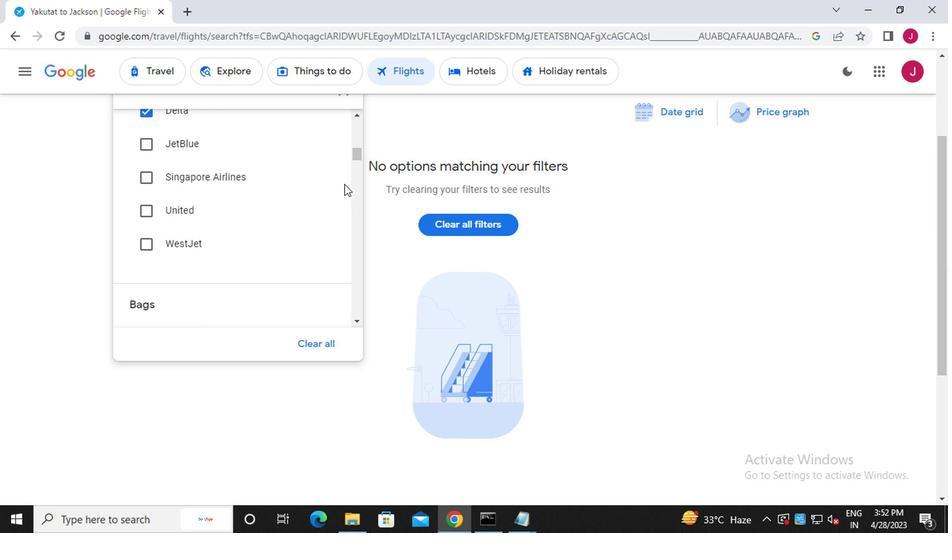 
Action: Mouse scrolled (341, 185) with delta (0, 0)
Screenshot: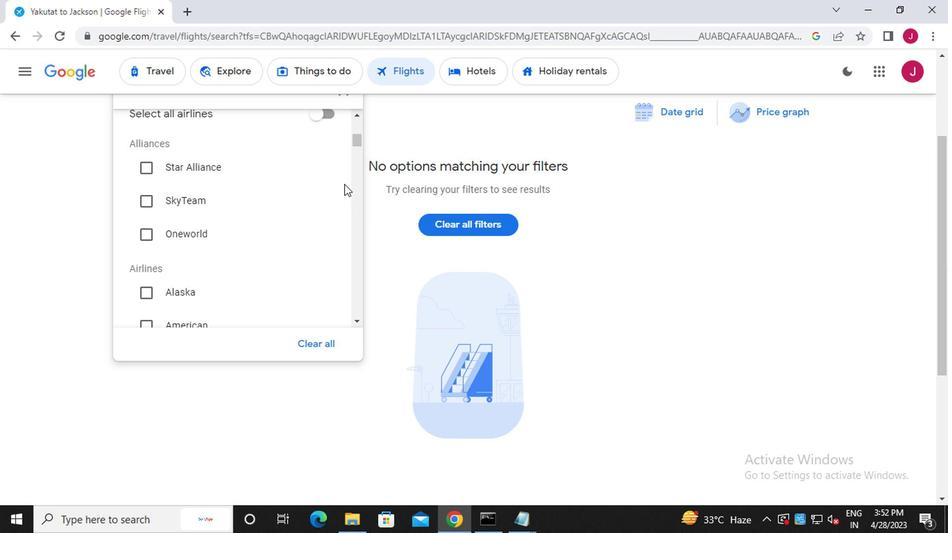 
Action: Mouse scrolled (341, 185) with delta (0, 0)
Screenshot: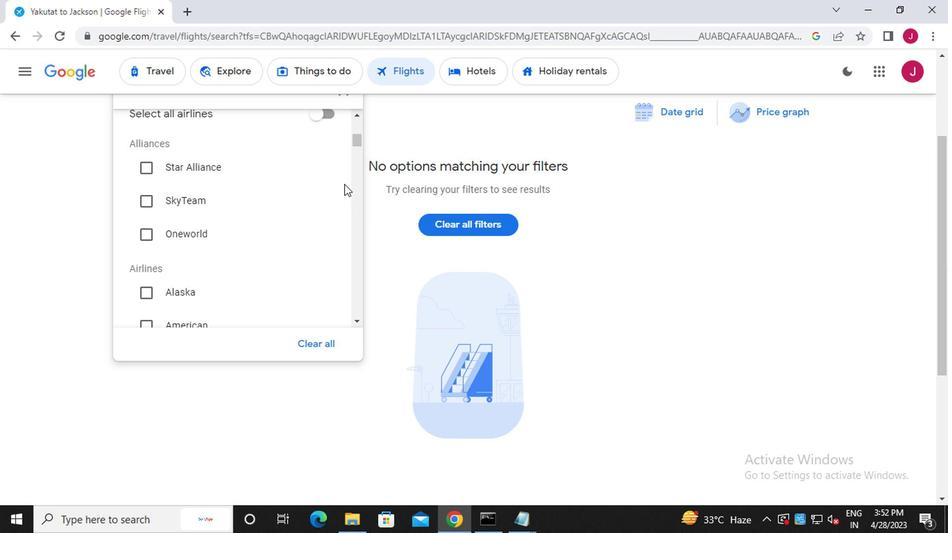 
Action: Mouse scrolled (341, 185) with delta (0, 0)
Screenshot: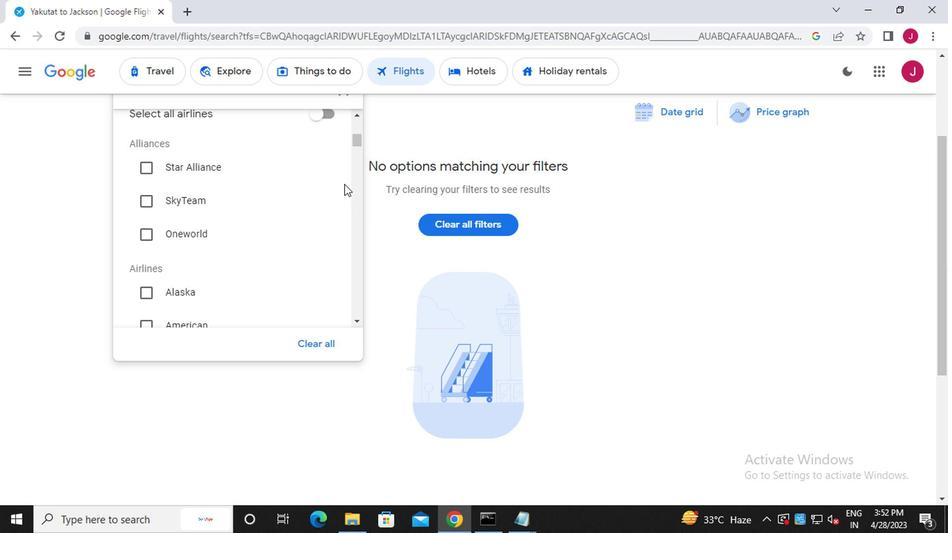 
Action: Mouse scrolled (341, 185) with delta (0, 0)
Screenshot: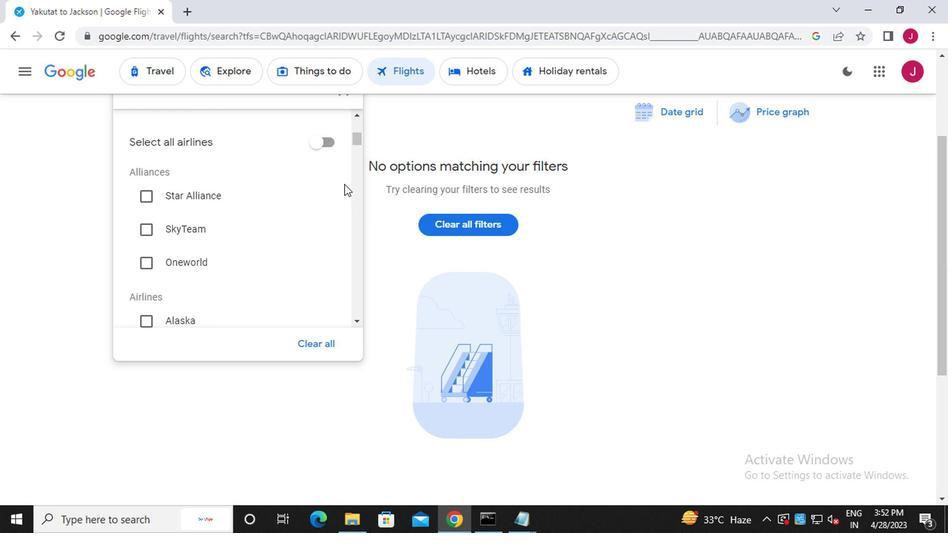 
Action: Mouse scrolled (341, 185) with delta (0, 0)
Screenshot: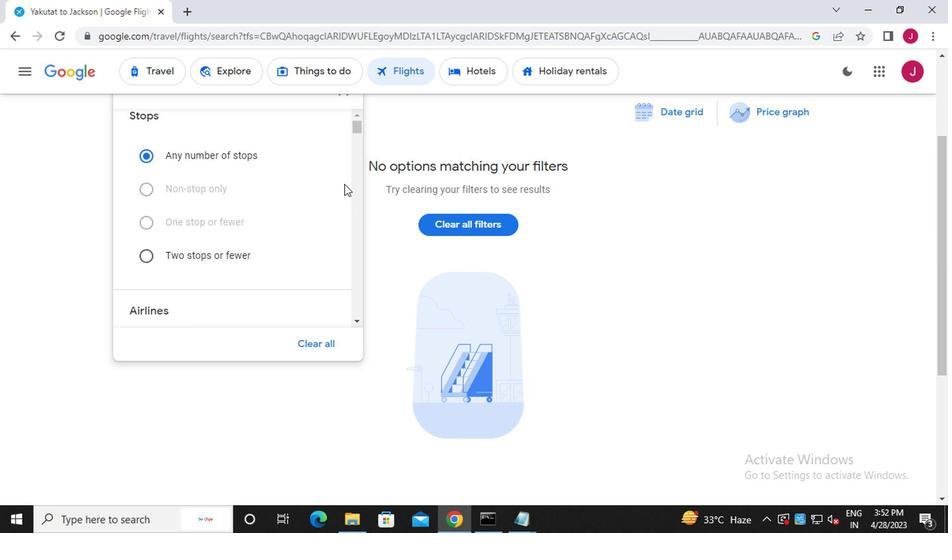 
Action: Mouse scrolled (341, 185) with delta (0, 0)
Screenshot: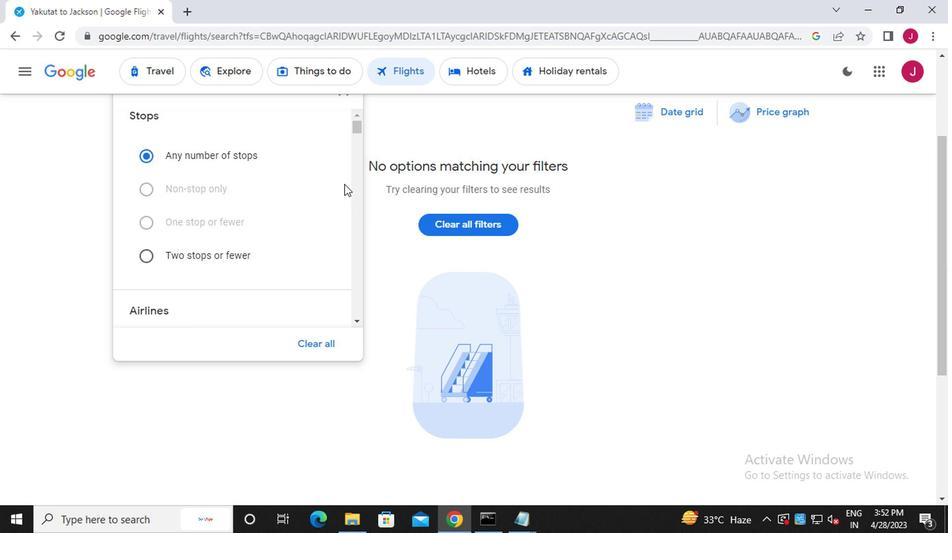 
Action: Mouse scrolled (341, 185) with delta (0, 0)
Screenshot: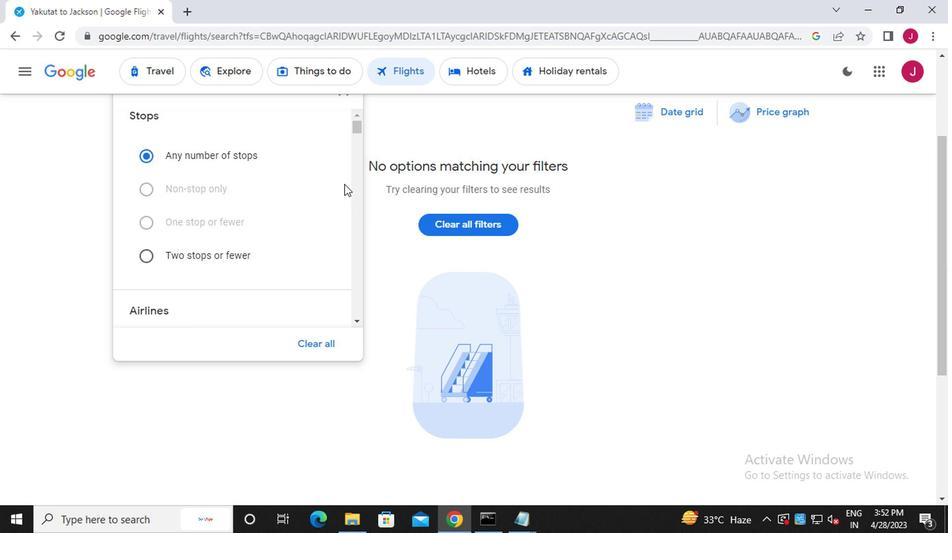 
Action: Mouse scrolled (341, 185) with delta (0, 0)
Screenshot: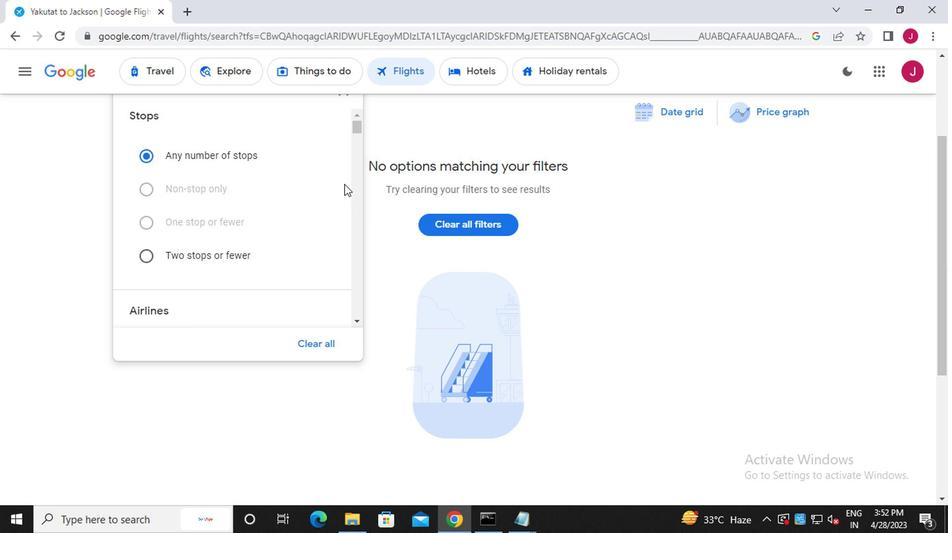 
Action: Mouse scrolled (341, 185) with delta (0, 0)
Screenshot: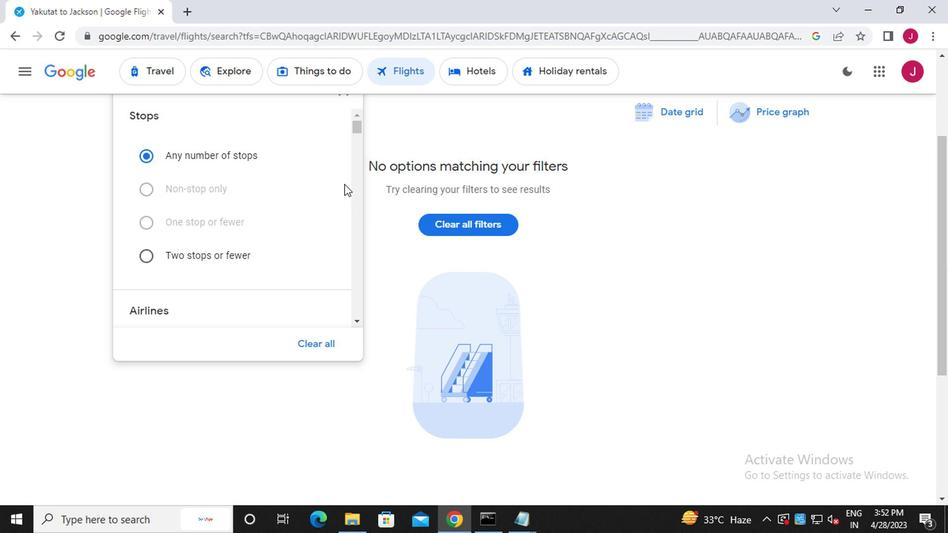 
Action: Mouse scrolled (341, 185) with delta (0, 0)
Screenshot: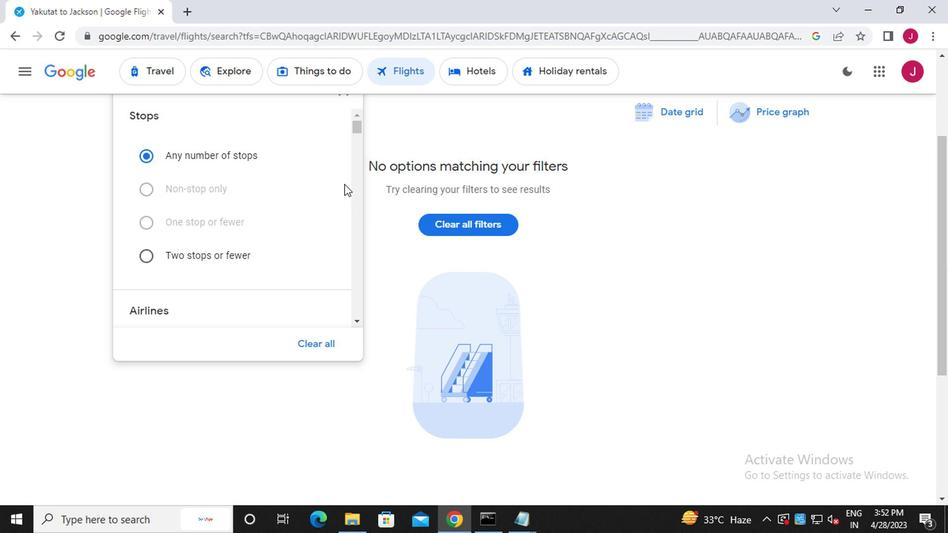 
Action: Mouse scrolled (341, 185) with delta (0, 0)
Screenshot: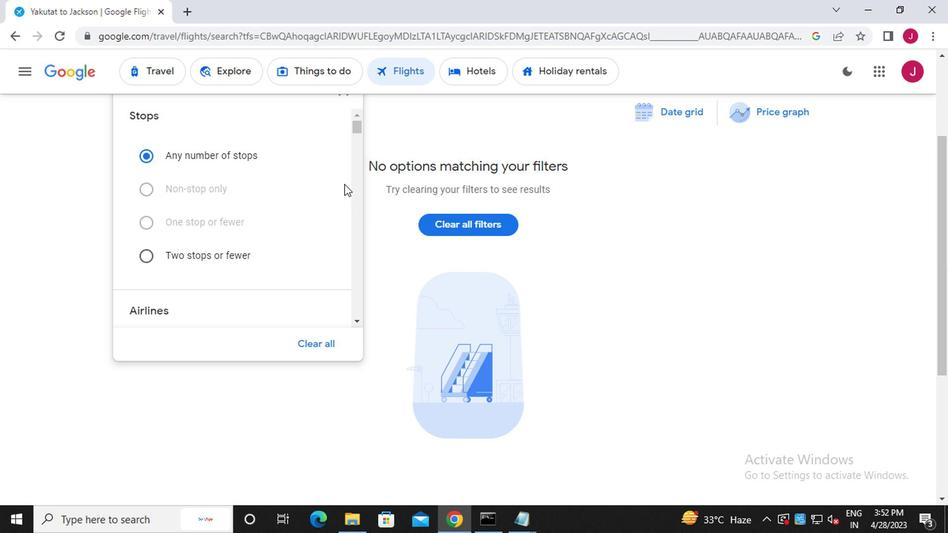 
Action: Mouse scrolled (341, 185) with delta (0, 0)
Screenshot: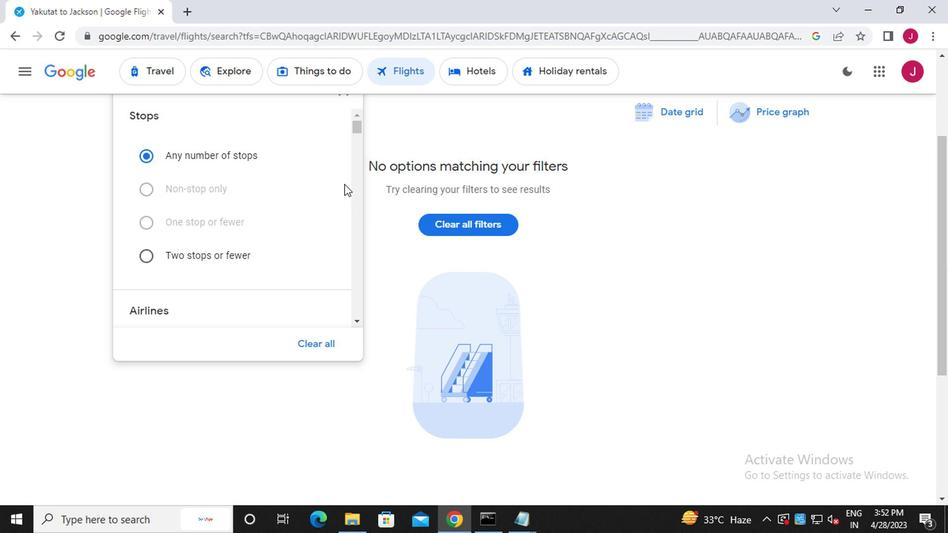 
Action: Mouse scrolled (341, 185) with delta (0, 0)
Screenshot: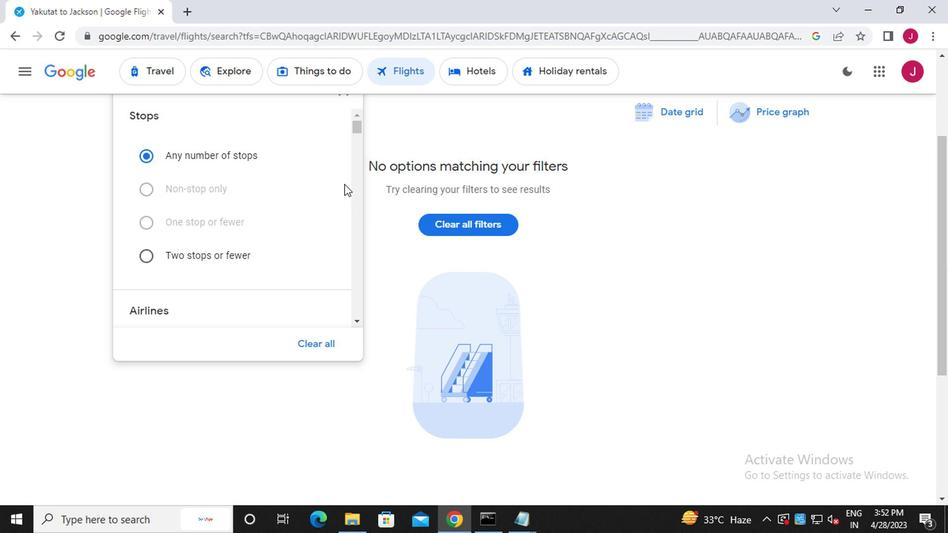 
Action: Mouse moved to (341, 184)
Screenshot: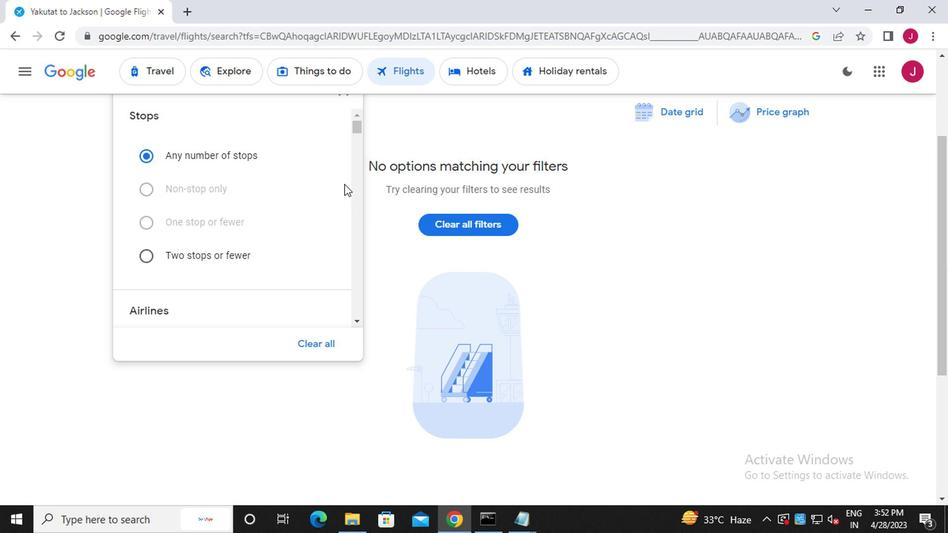 
Action: Mouse scrolled (341, 184) with delta (0, 0)
Screenshot: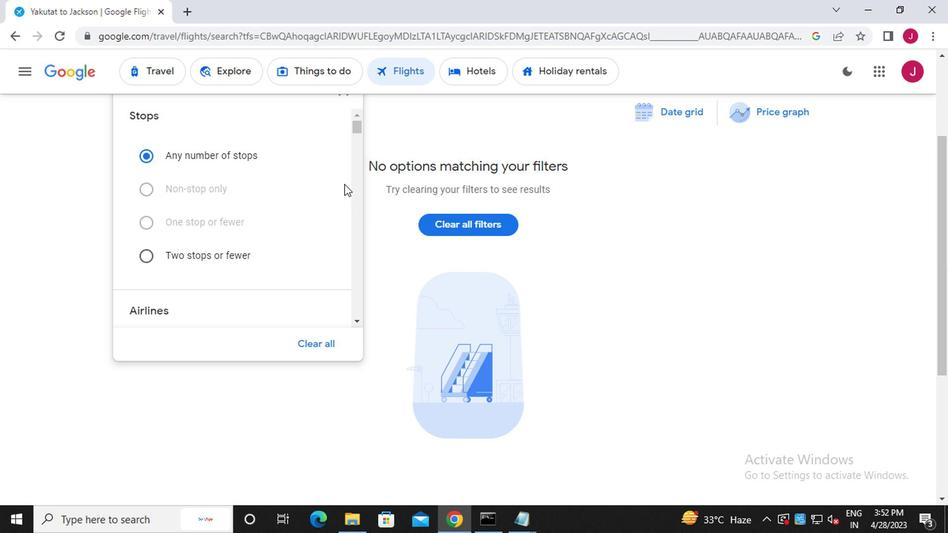 
Action: Mouse scrolled (341, 184) with delta (0, 0)
Screenshot: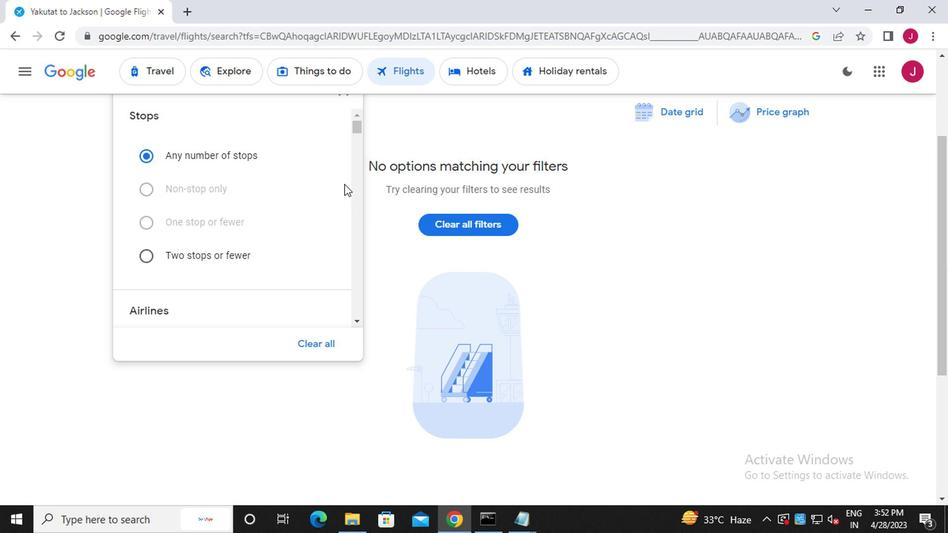 
Action: Mouse scrolled (341, 184) with delta (0, 0)
Screenshot: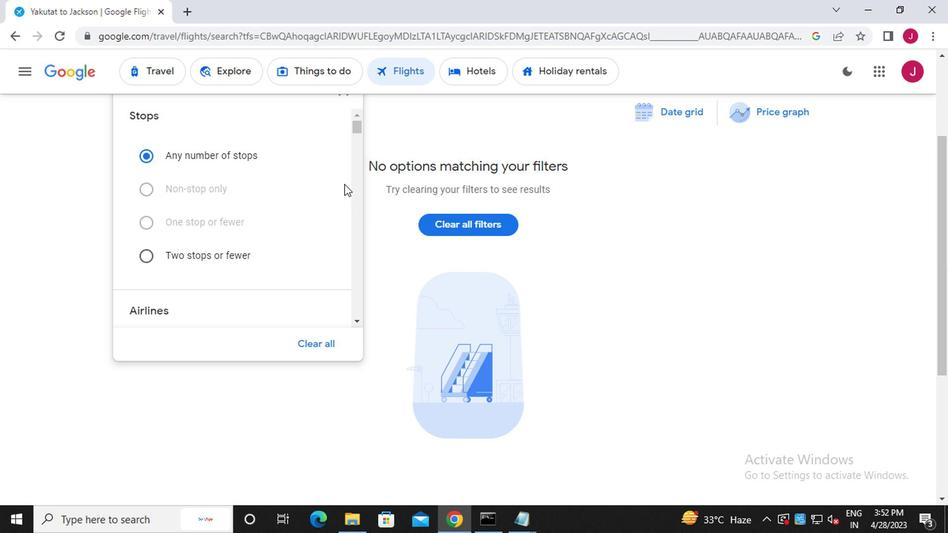 
Action: Mouse moved to (340, 185)
Screenshot: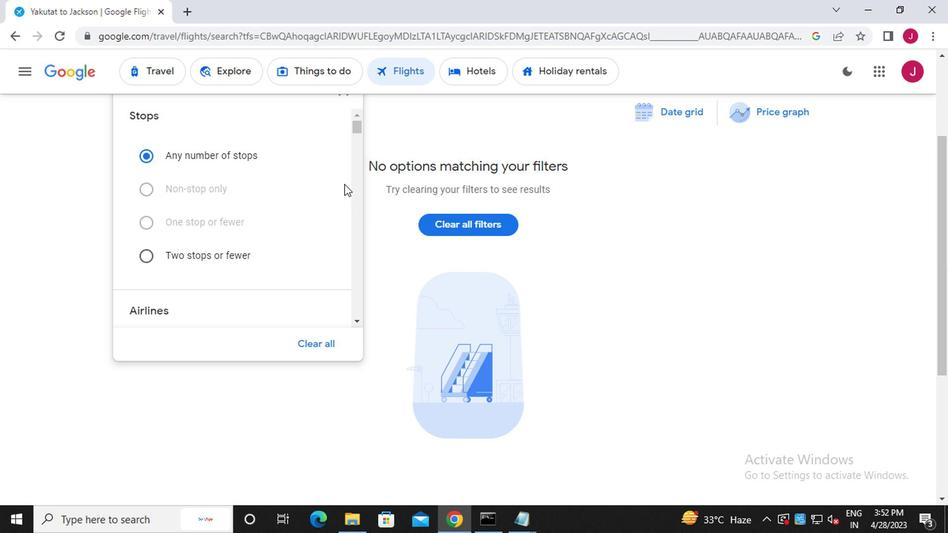 
Action: Mouse scrolled (340, 184) with delta (0, 0)
Screenshot: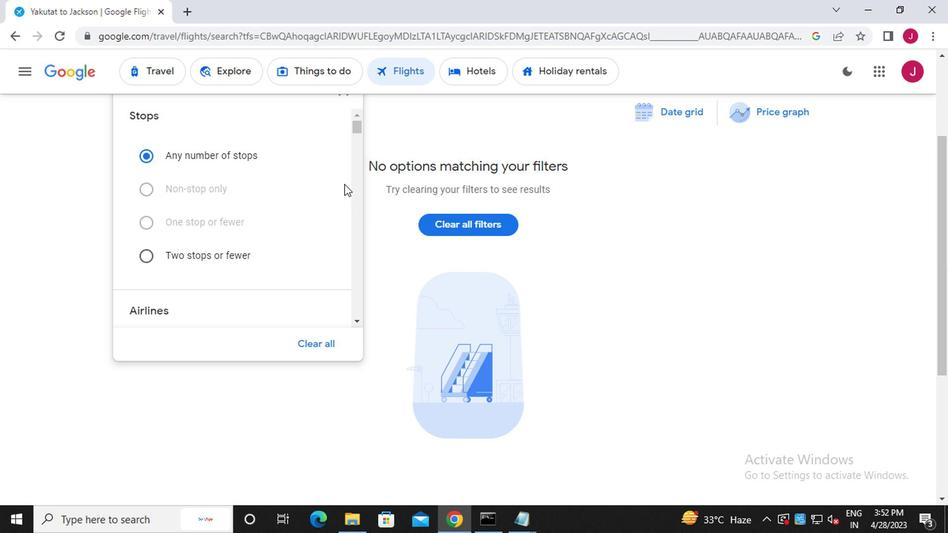 
Action: Mouse moved to (336, 188)
Screenshot: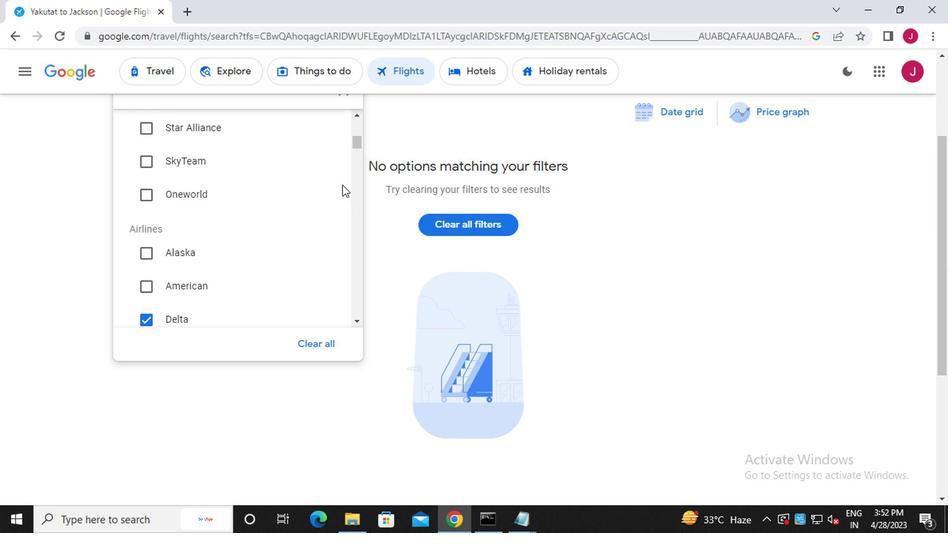 
Action: Mouse scrolled (336, 187) with delta (0, 0)
Screenshot: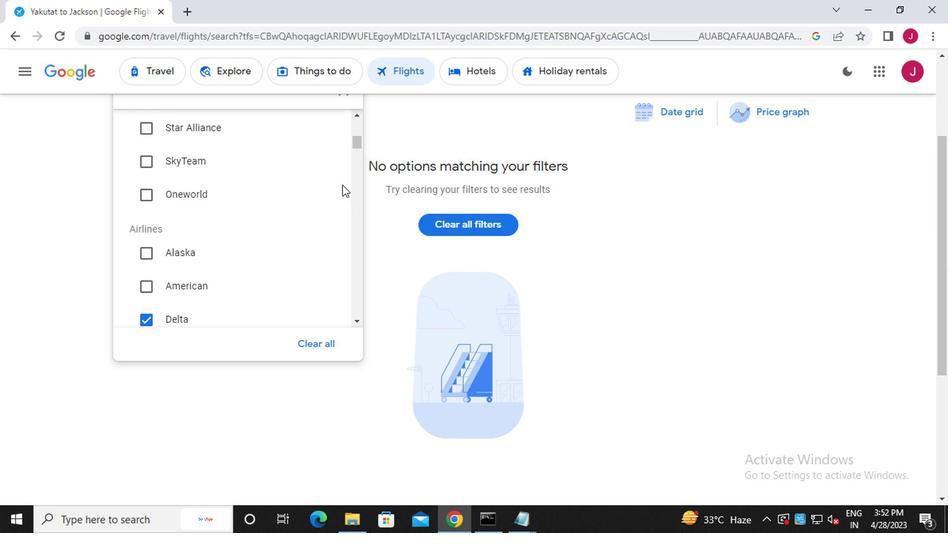 
Action: Mouse scrolled (336, 187) with delta (0, 0)
Screenshot: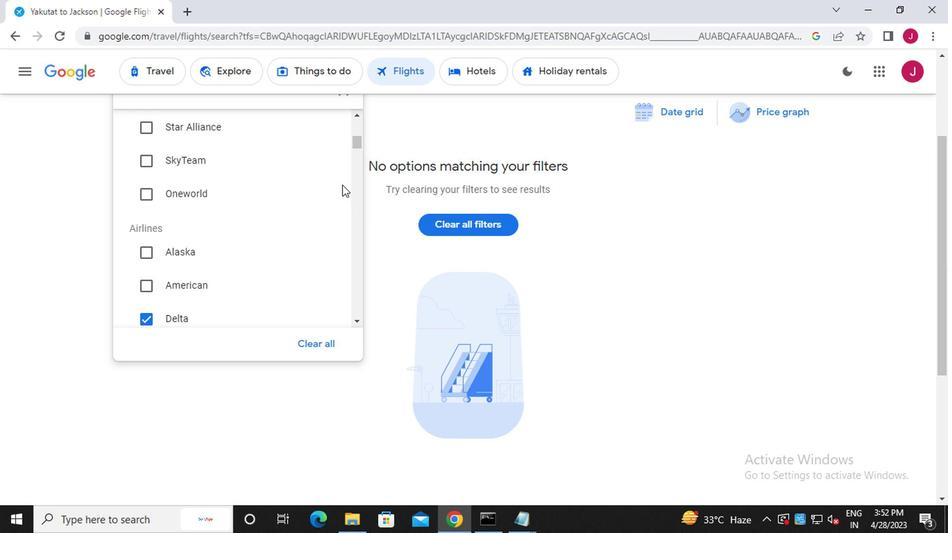
Action: Mouse scrolled (336, 187) with delta (0, 0)
Screenshot: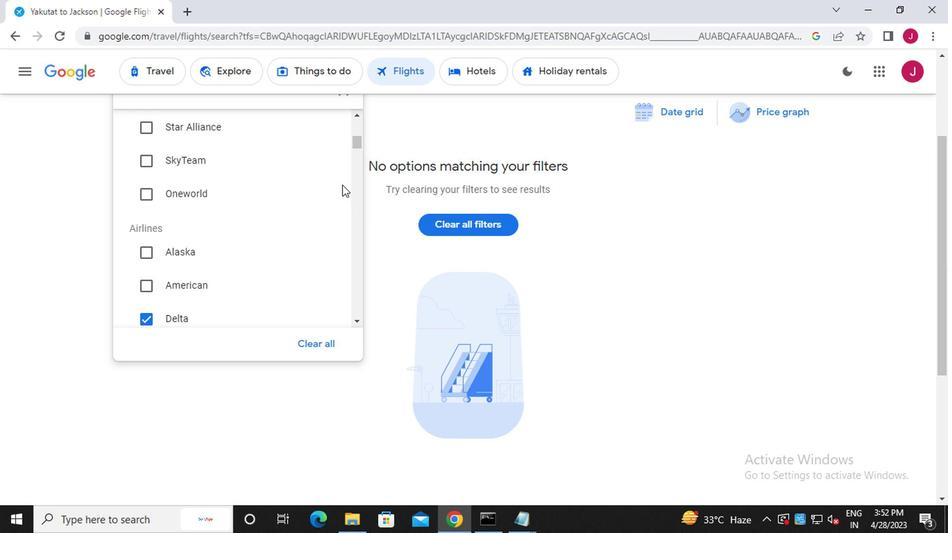 
Action: Mouse scrolled (336, 187) with delta (0, 0)
Screenshot: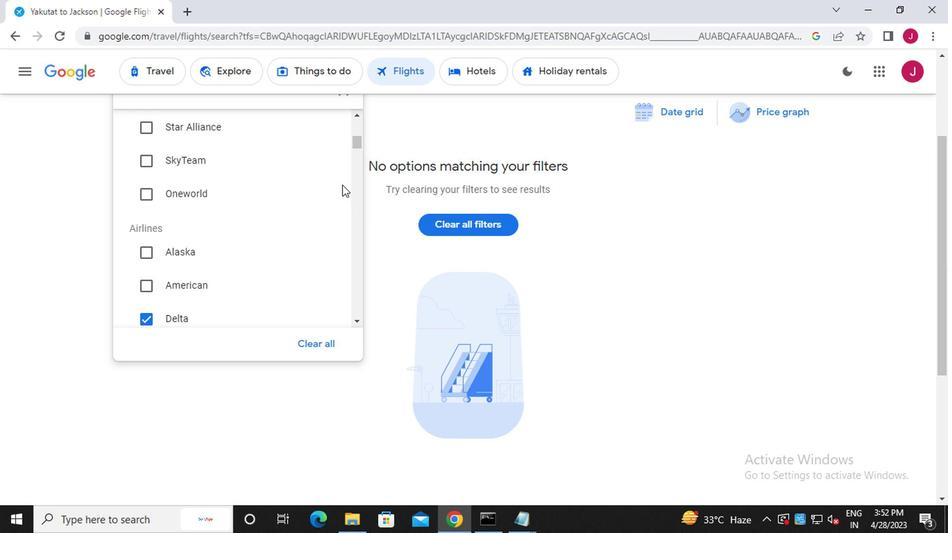 
Action: Mouse scrolled (336, 187) with delta (0, 0)
Screenshot: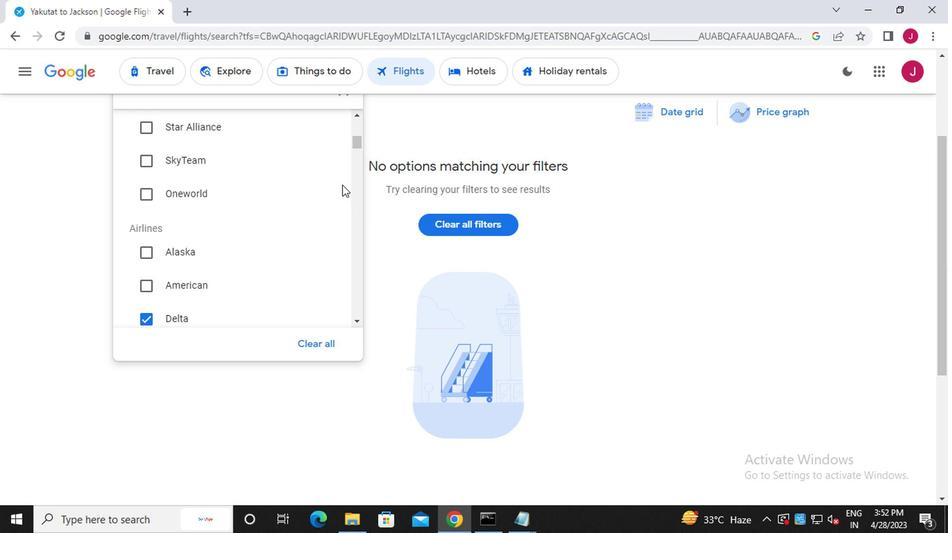 
Action: Mouse scrolled (336, 187) with delta (0, 0)
Screenshot: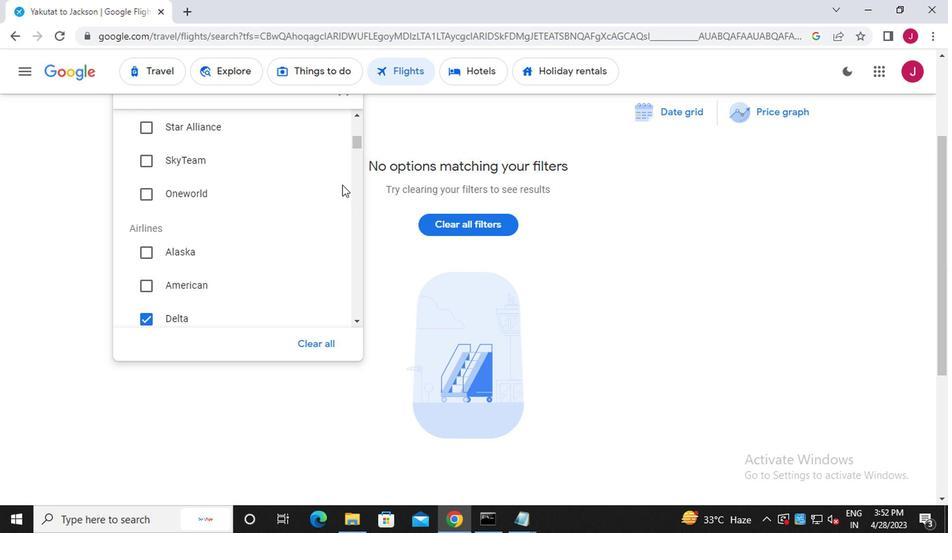 
Action: Mouse moved to (334, 189)
Screenshot: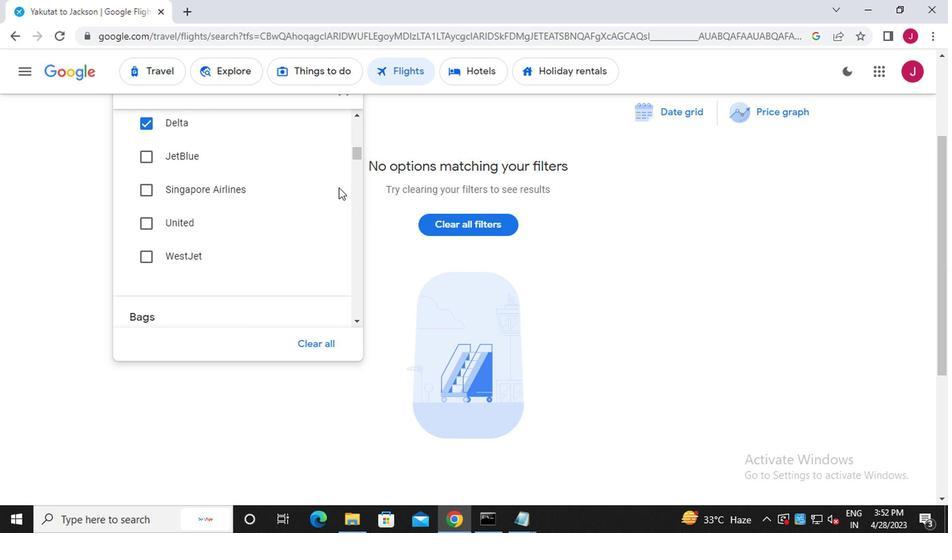 
Action: Mouse scrolled (334, 189) with delta (0, 0)
Screenshot: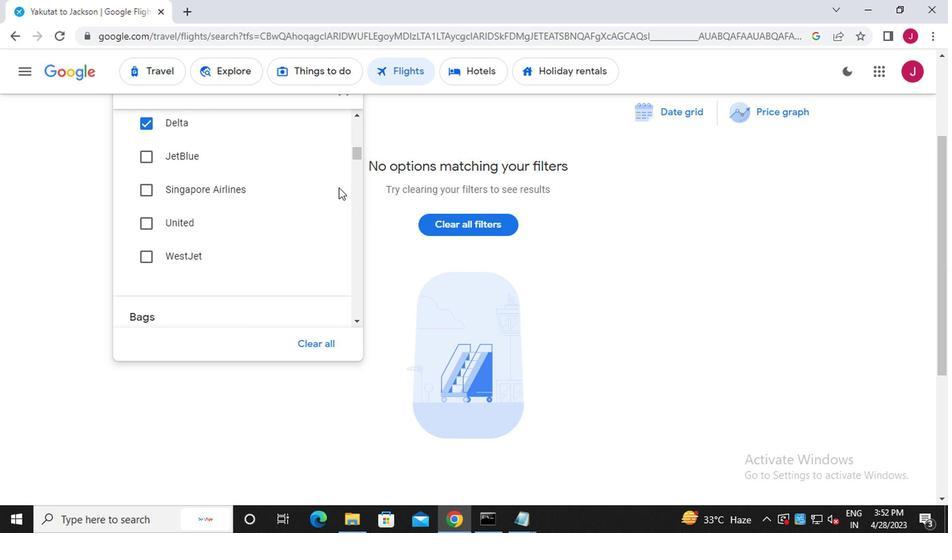 
Action: Mouse moved to (331, 194)
Screenshot: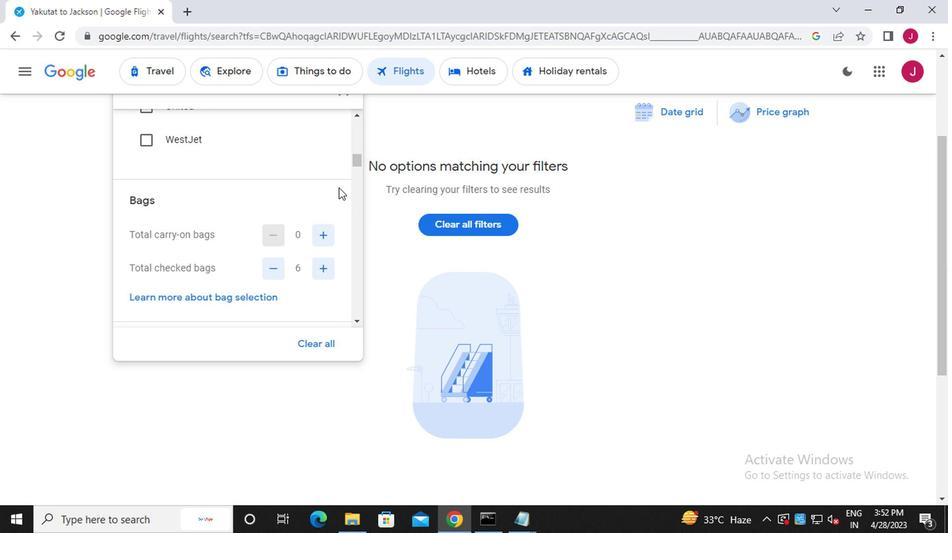 
Action: Mouse scrolled (331, 193) with delta (0, 0)
Screenshot: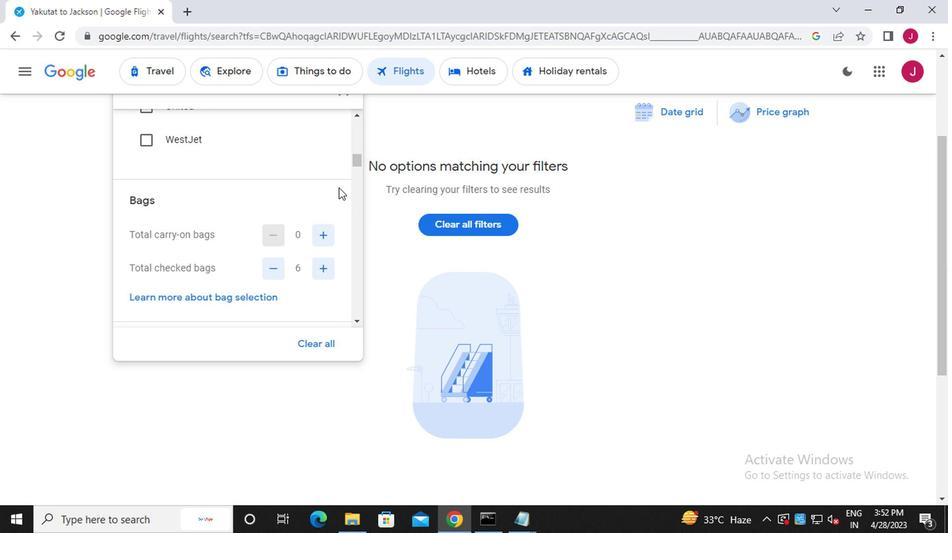 
Action: Mouse moved to (331, 195)
Screenshot: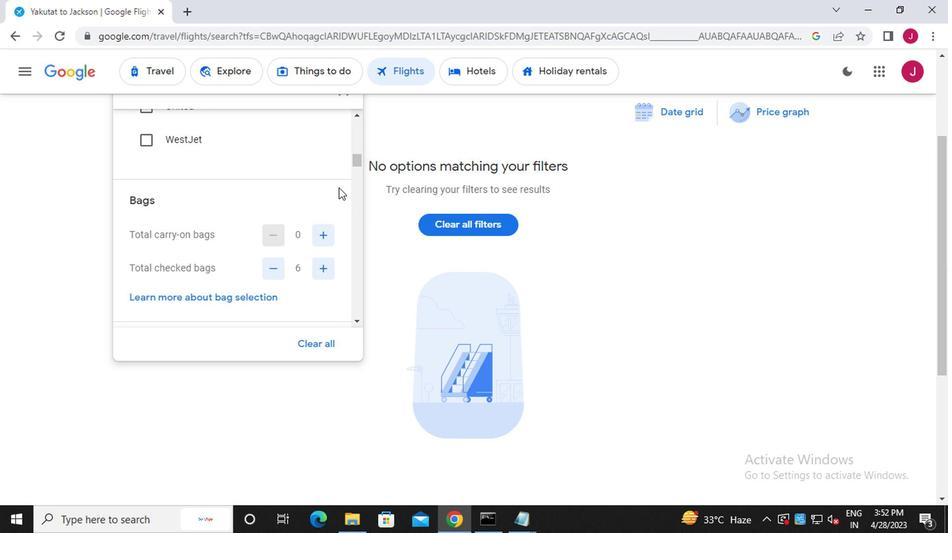 
Action: Mouse scrolled (331, 194) with delta (0, 0)
Screenshot: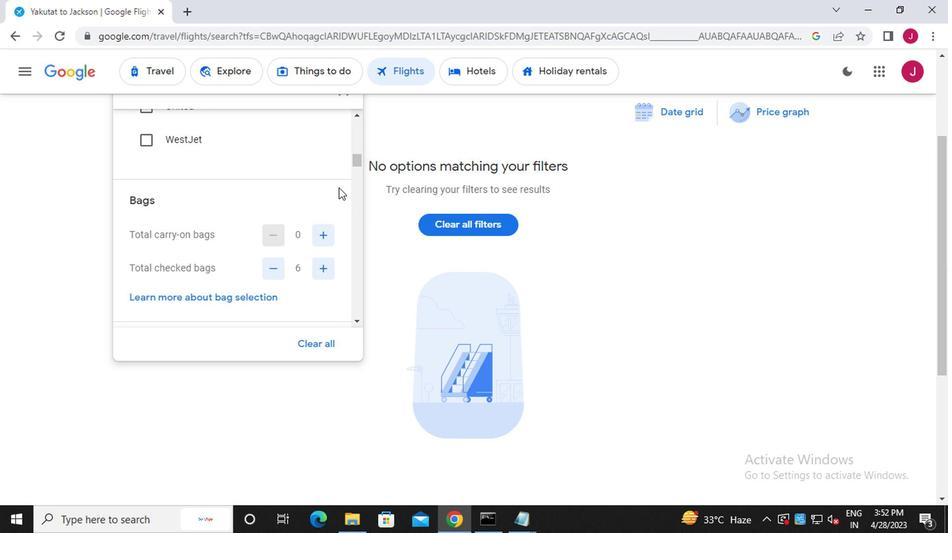 
Action: Mouse scrolled (331, 194) with delta (0, 0)
Screenshot: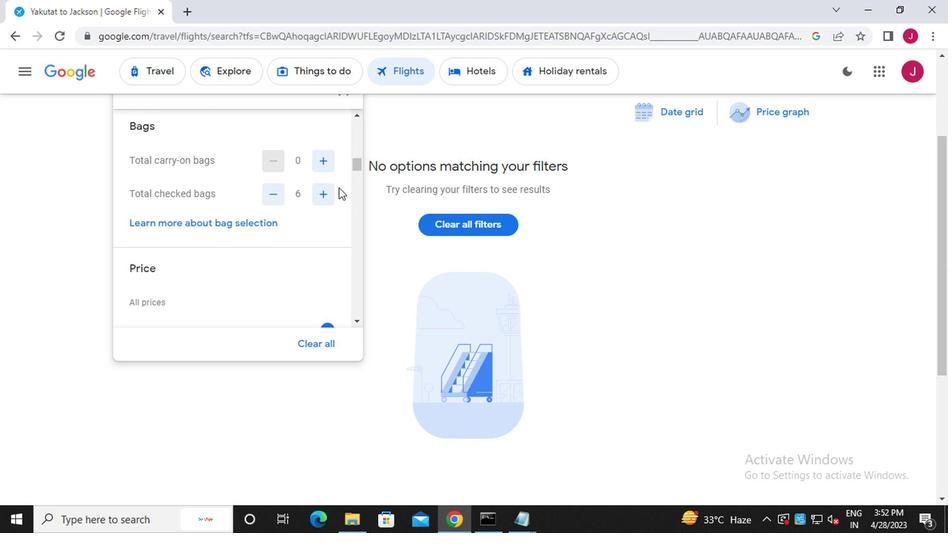 
Action: Mouse scrolled (331, 194) with delta (0, 0)
Screenshot: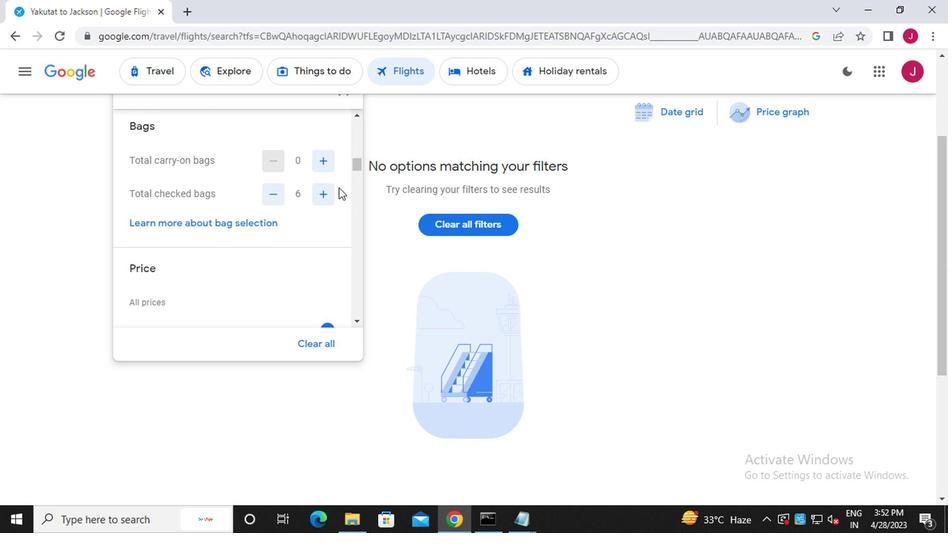 
Action: Mouse moved to (331, 195)
Screenshot: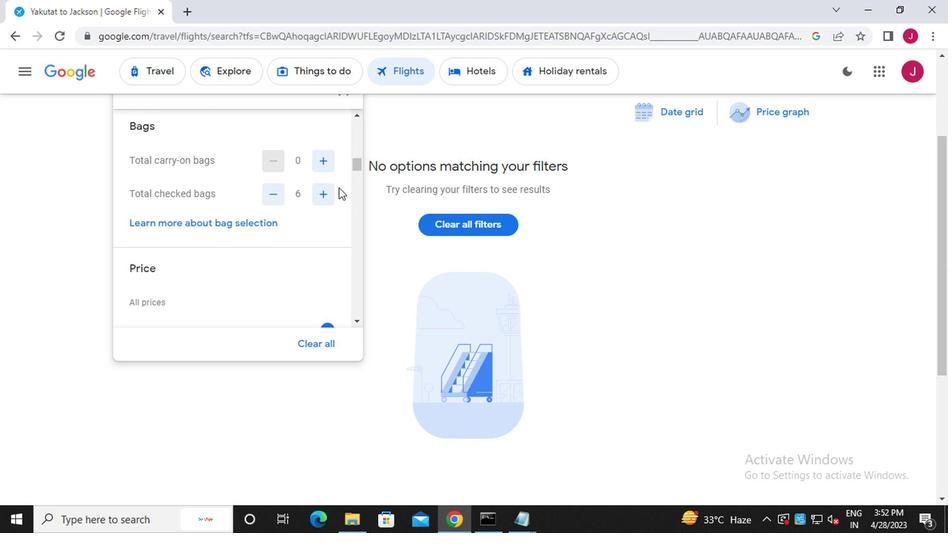 
Action: Mouse scrolled (331, 194) with delta (0, 0)
Screenshot: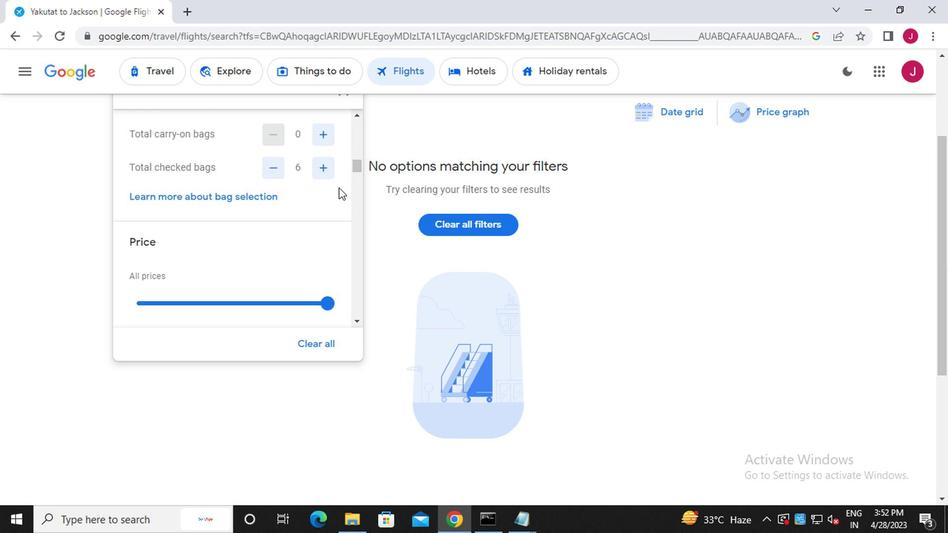 
Action: Mouse scrolled (331, 194) with delta (0, 0)
Screenshot: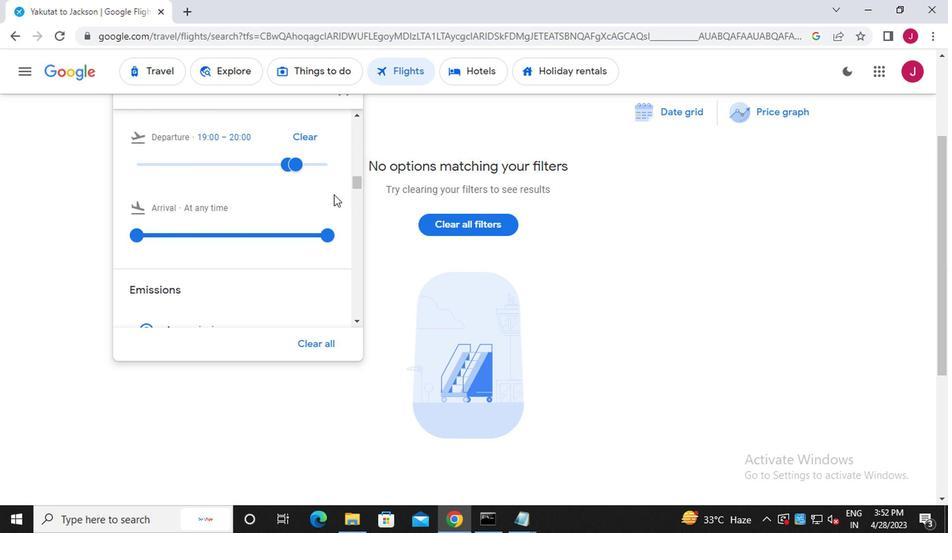 
Action: Mouse scrolled (331, 194) with delta (0, 0)
Screenshot: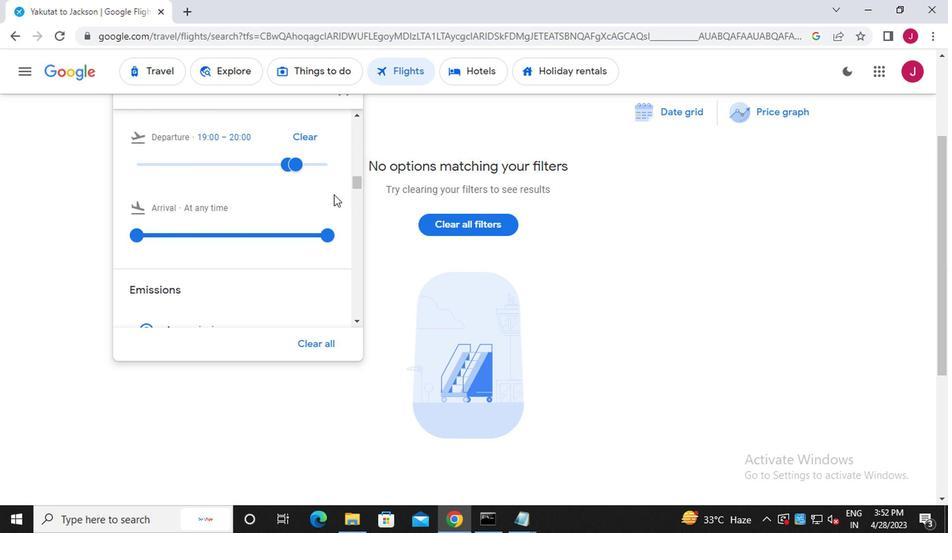 
Action: Mouse scrolled (331, 194) with delta (0, 0)
Screenshot: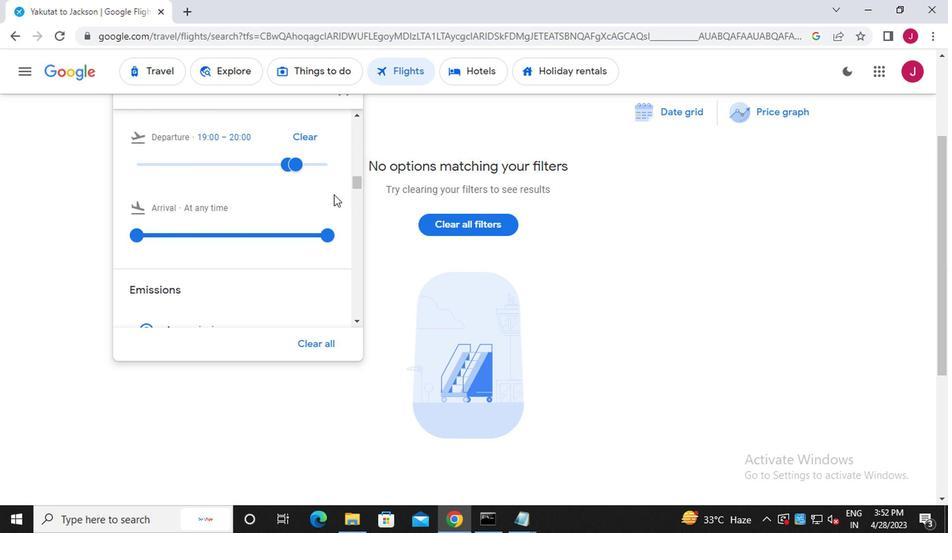 
Action: Mouse scrolled (331, 194) with delta (0, 0)
Screenshot: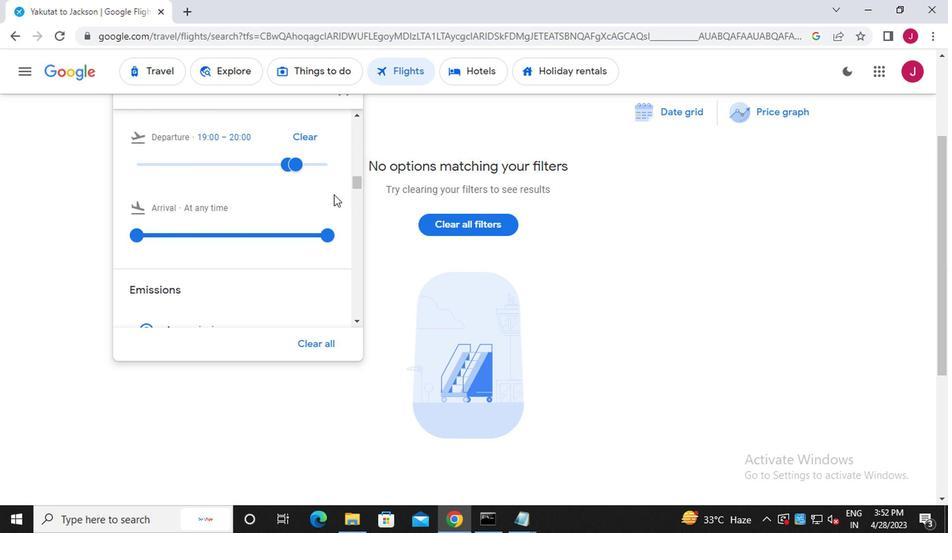 
Action: Mouse moved to (542, 270)
Screenshot: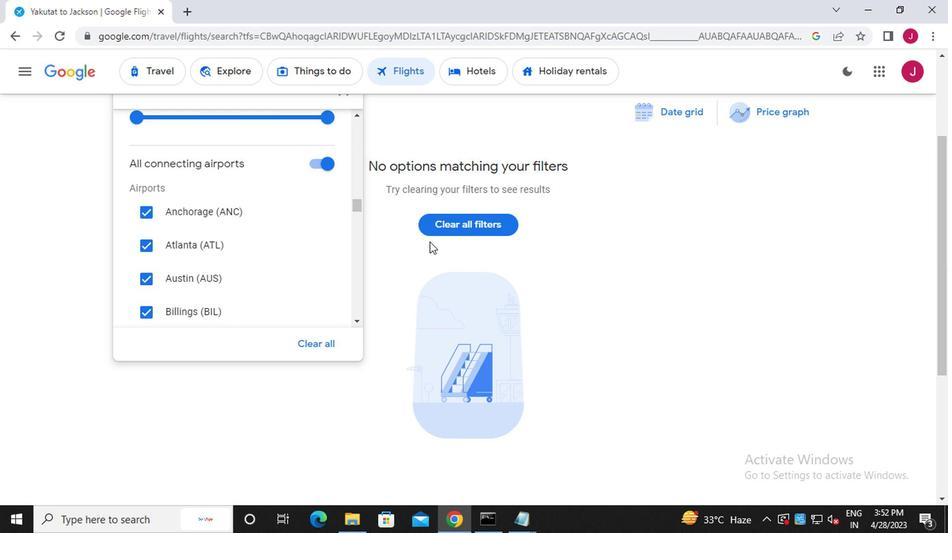 
Action: Mouse scrolled (542, 270) with delta (0, 0)
Screenshot: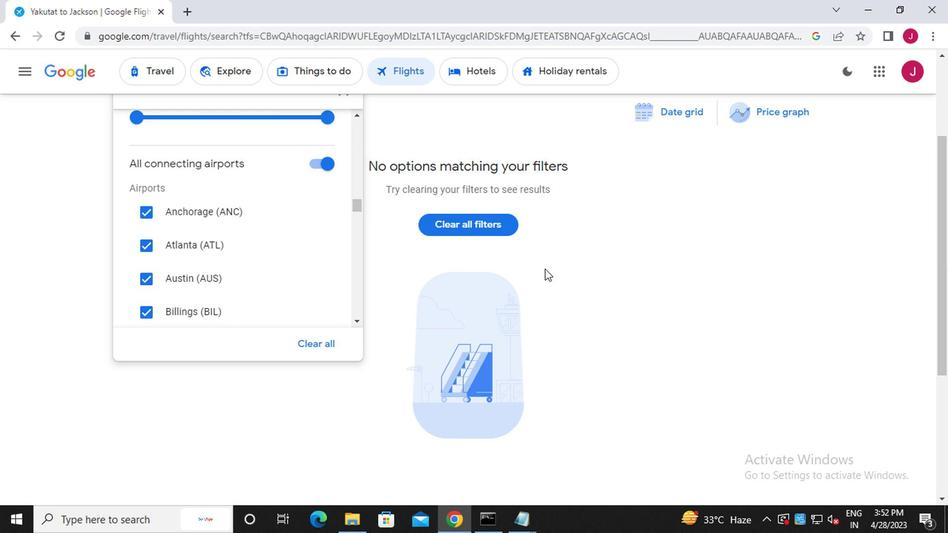 
Action: Mouse scrolled (542, 270) with delta (0, 0)
Screenshot: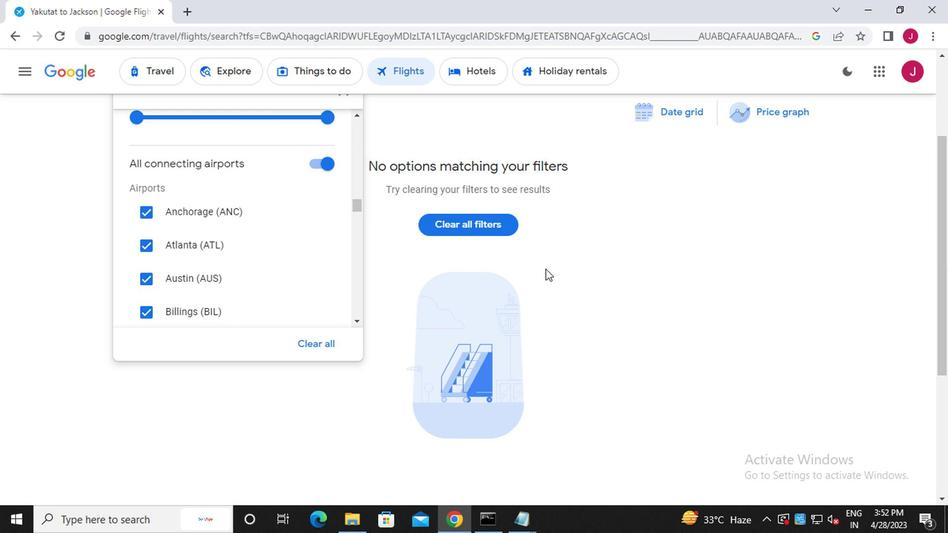 
Action: Mouse scrolled (542, 270) with delta (0, 0)
Screenshot: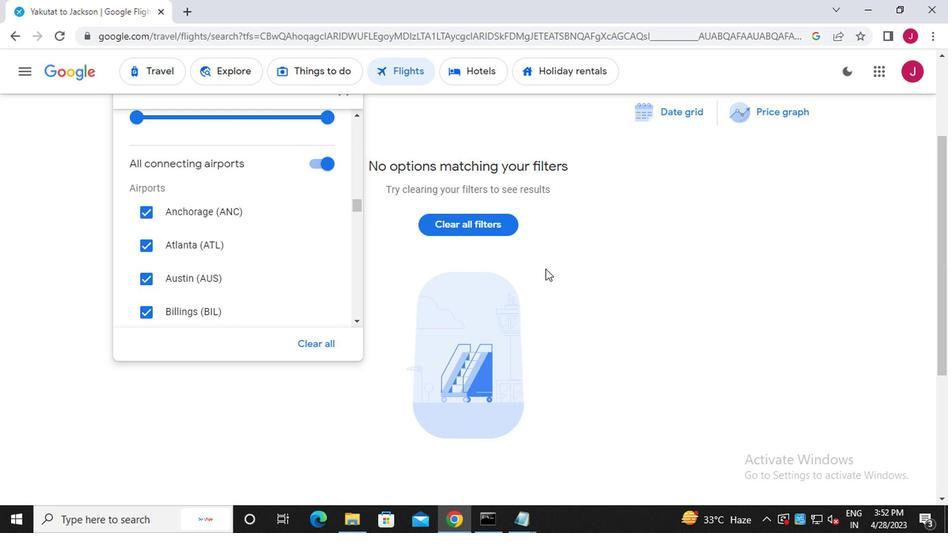 
Action: Mouse scrolled (542, 270) with delta (0, 0)
Screenshot: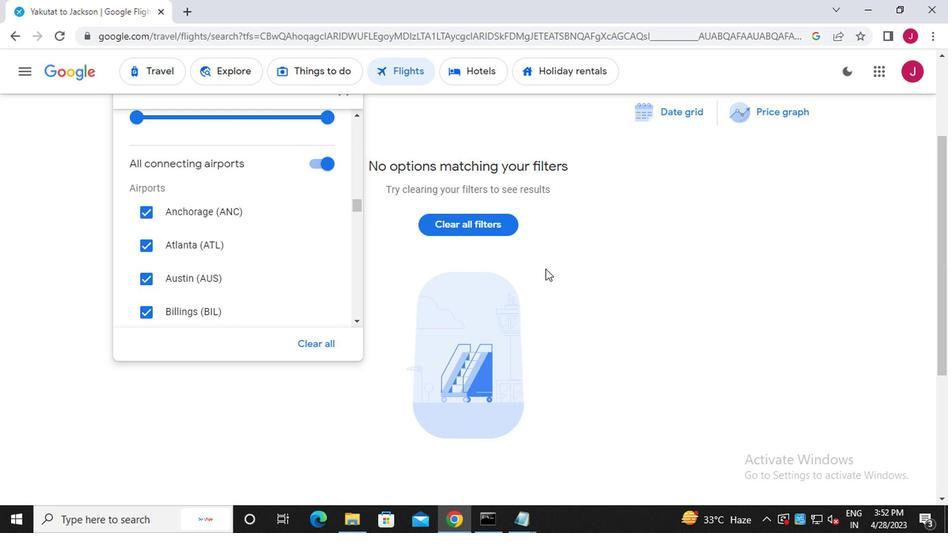 
Action: Mouse moved to (336, 235)
Screenshot: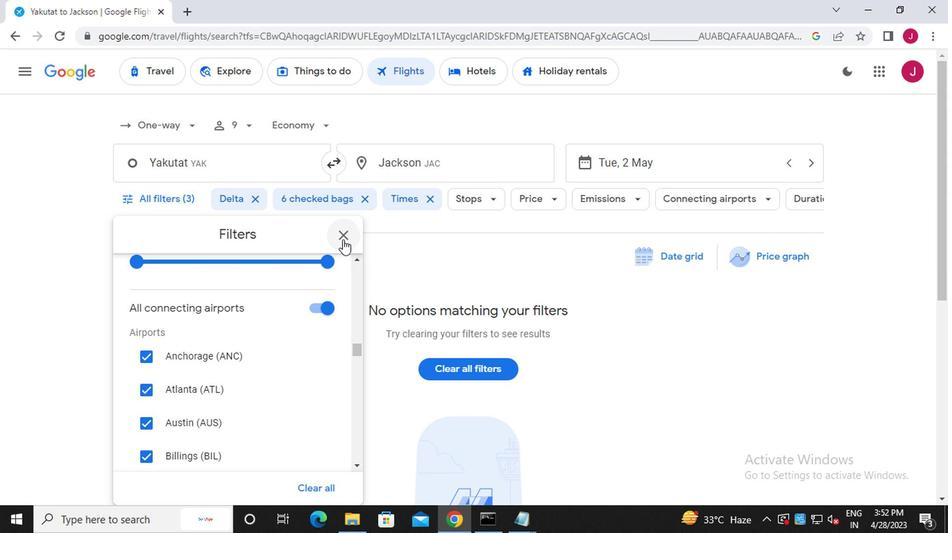 
Action: Mouse pressed left at (336, 235)
Screenshot: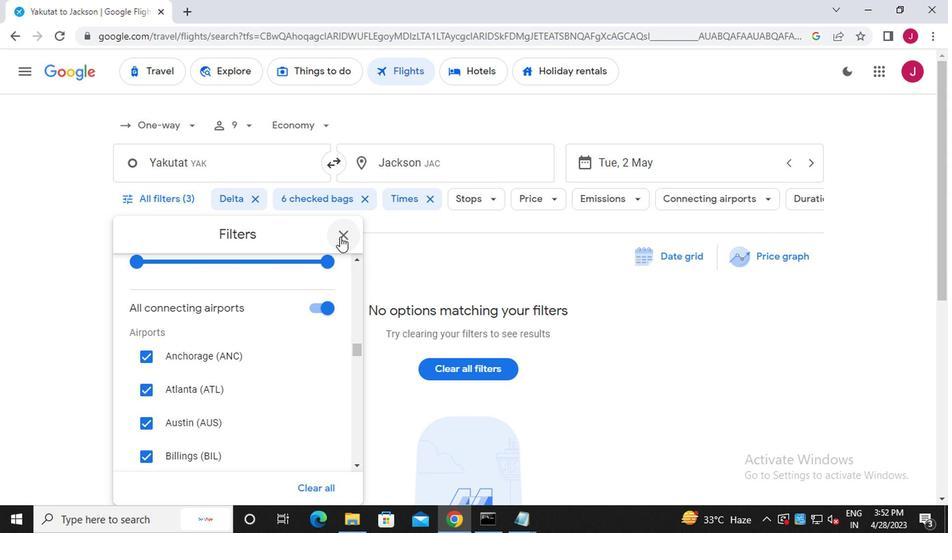 
